 Task: Search for a one-way flight from Kahului to Evansville on May 3 for 6 passengers in First class, using American Airlines with 1 checked bag, and set the departure time between 6:00 AM and 7:00 AM.
Action: Mouse moved to (378, 349)
Screenshot: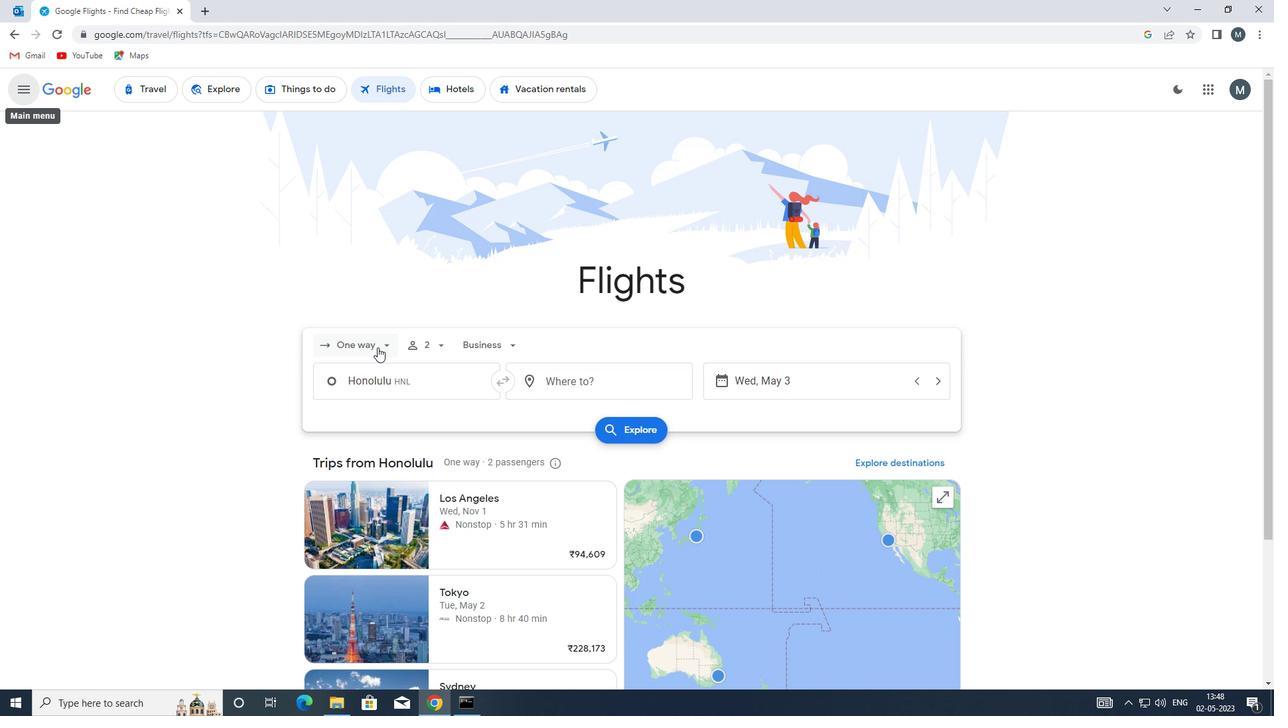 
Action: Mouse pressed left at (378, 349)
Screenshot: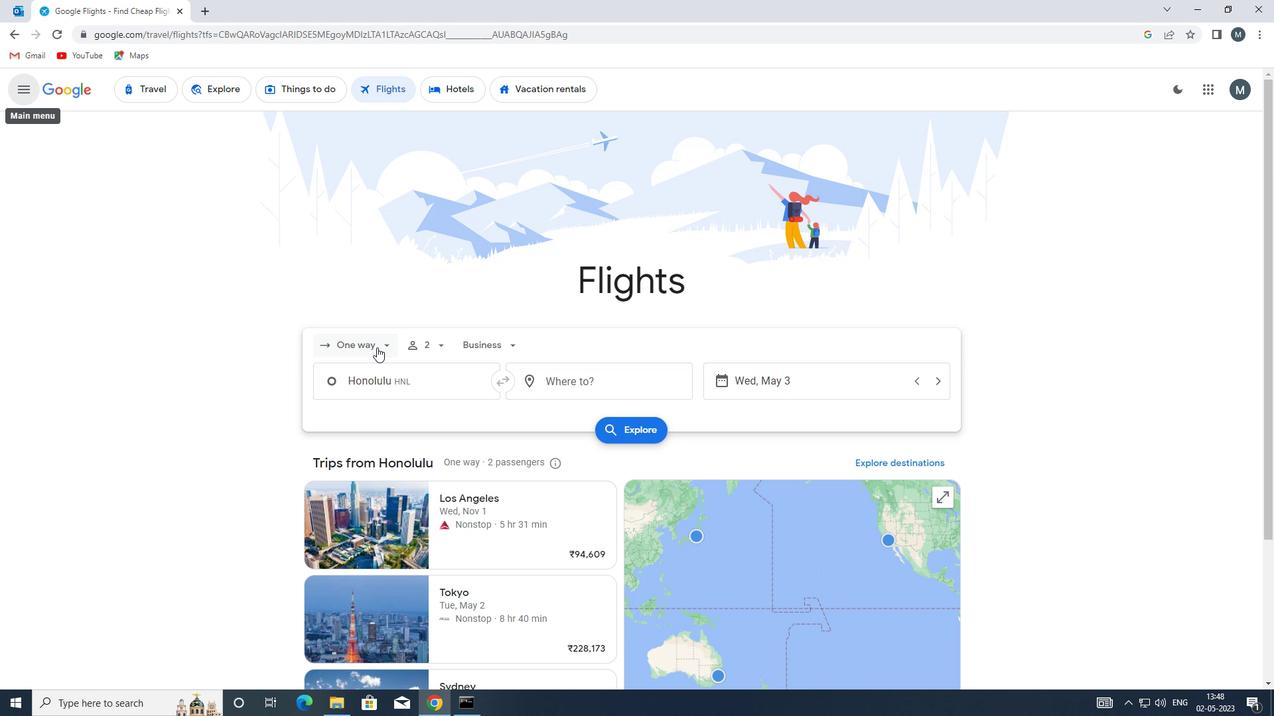 
Action: Mouse moved to (393, 410)
Screenshot: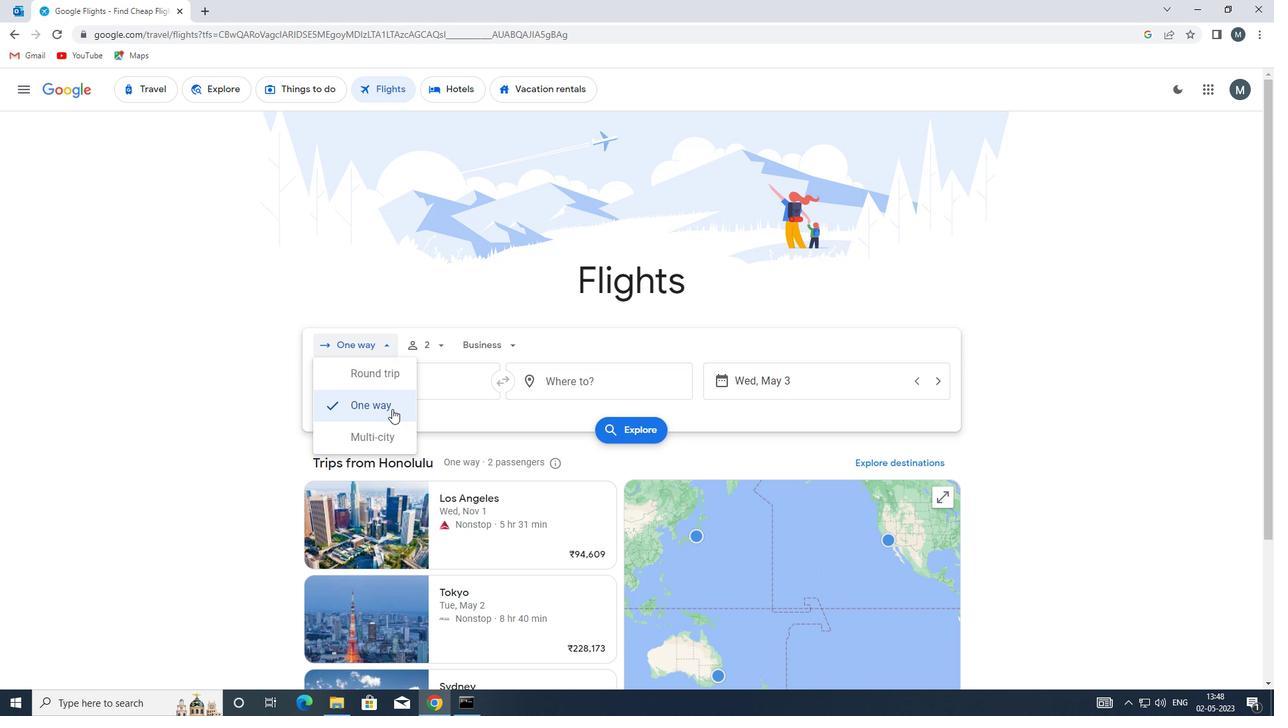 
Action: Mouse pressed left at (393, 410)
Screenshot: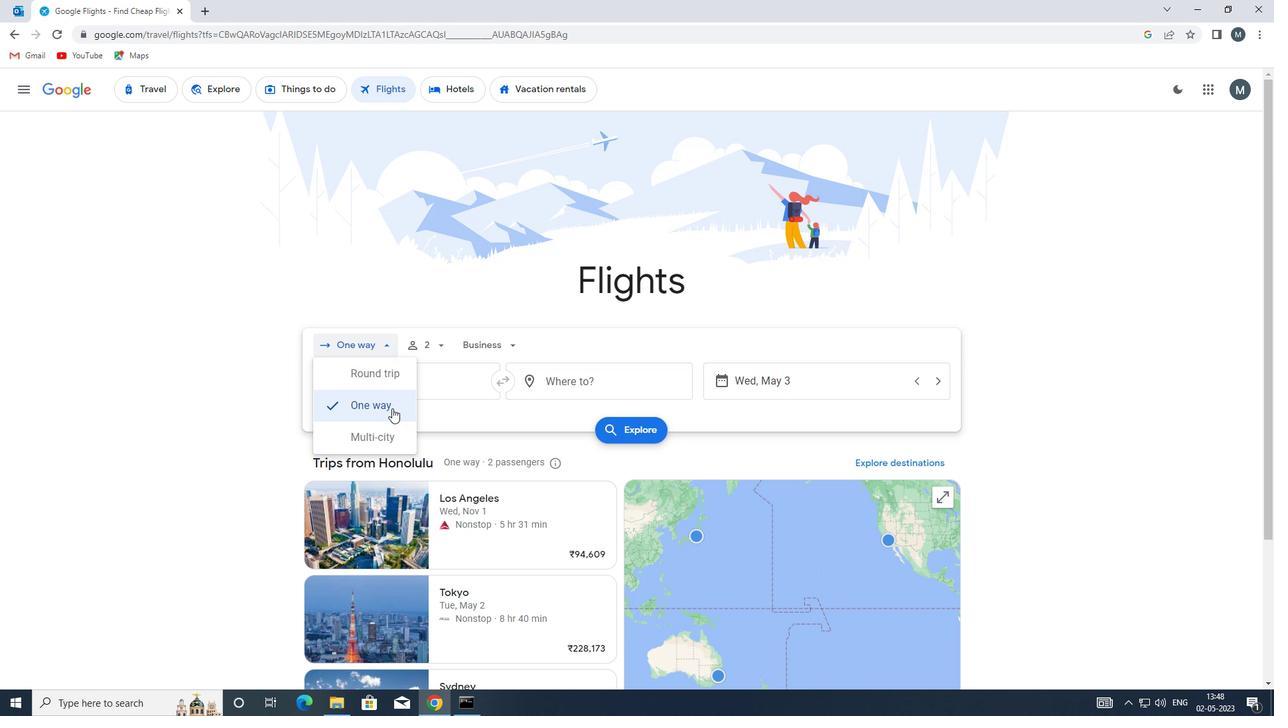 
Action: Mouse moved to (432, 347)
Screenshot: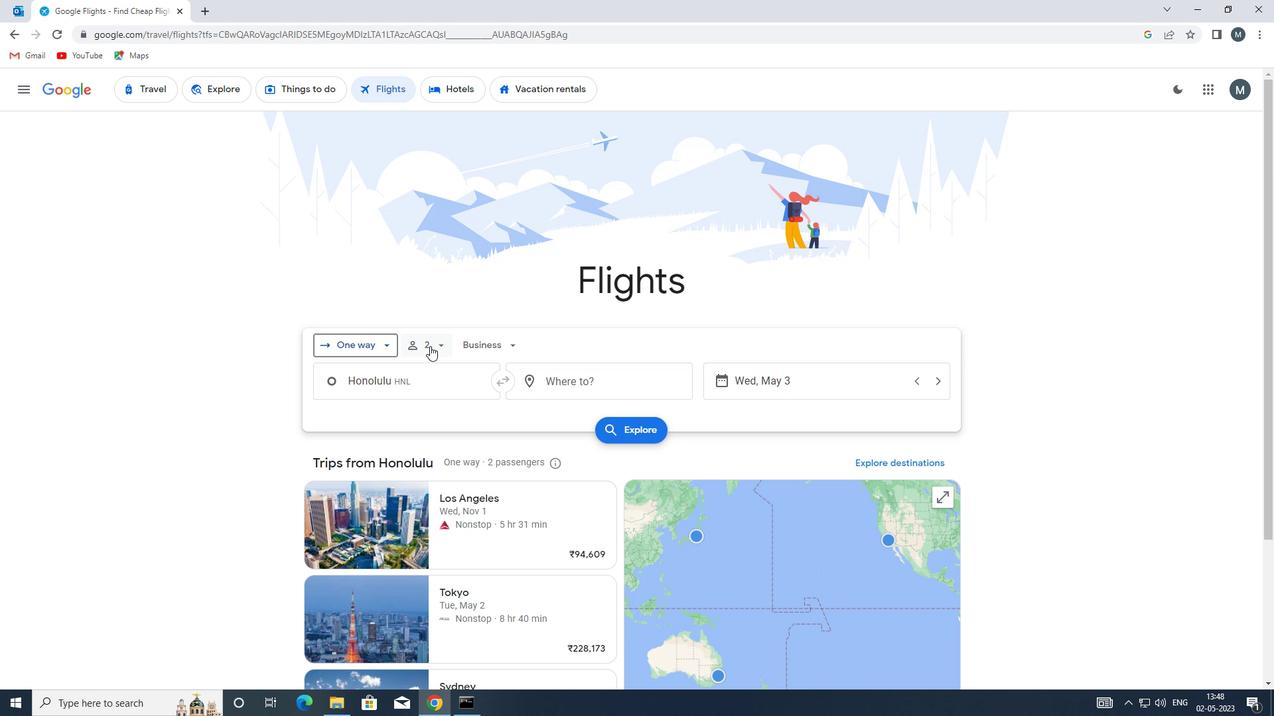 
Action: Mouse pressed left at (432, 347)
Screenshot: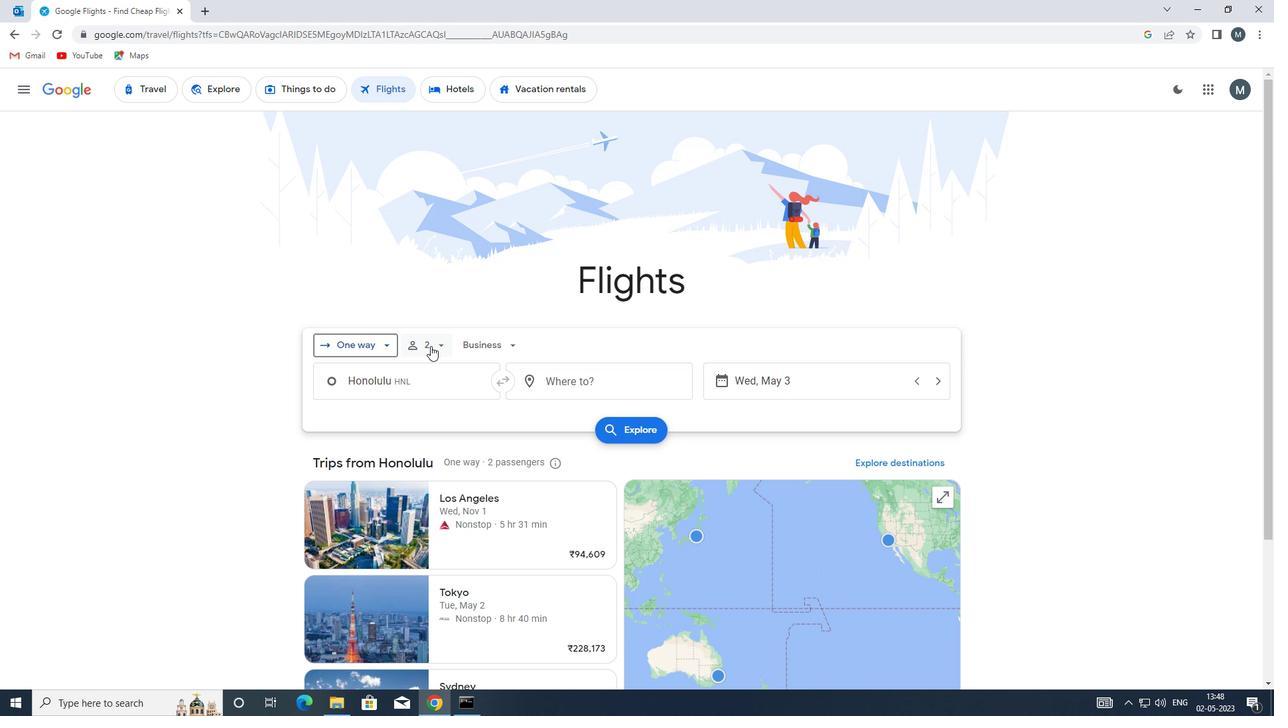 
Action: Mouse moved to (535, 379)
Screenshot: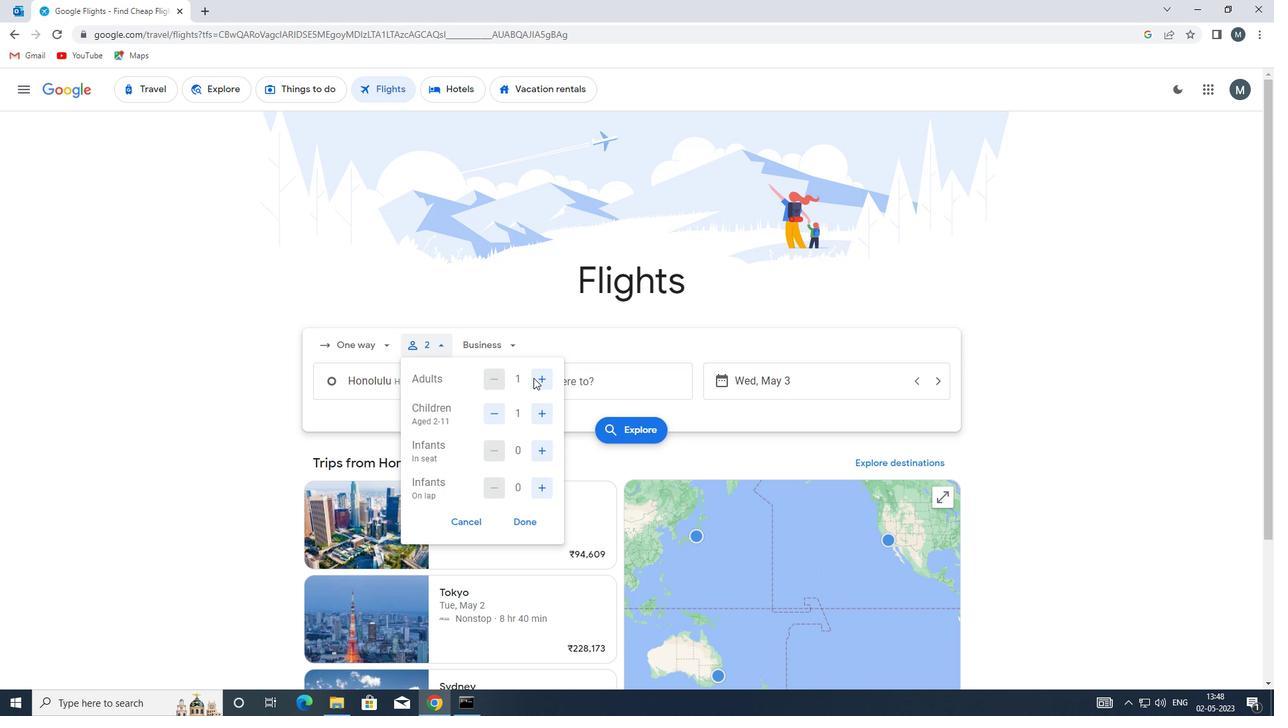 
Action: Mouse pressed left at (535, 379)
Screenshot: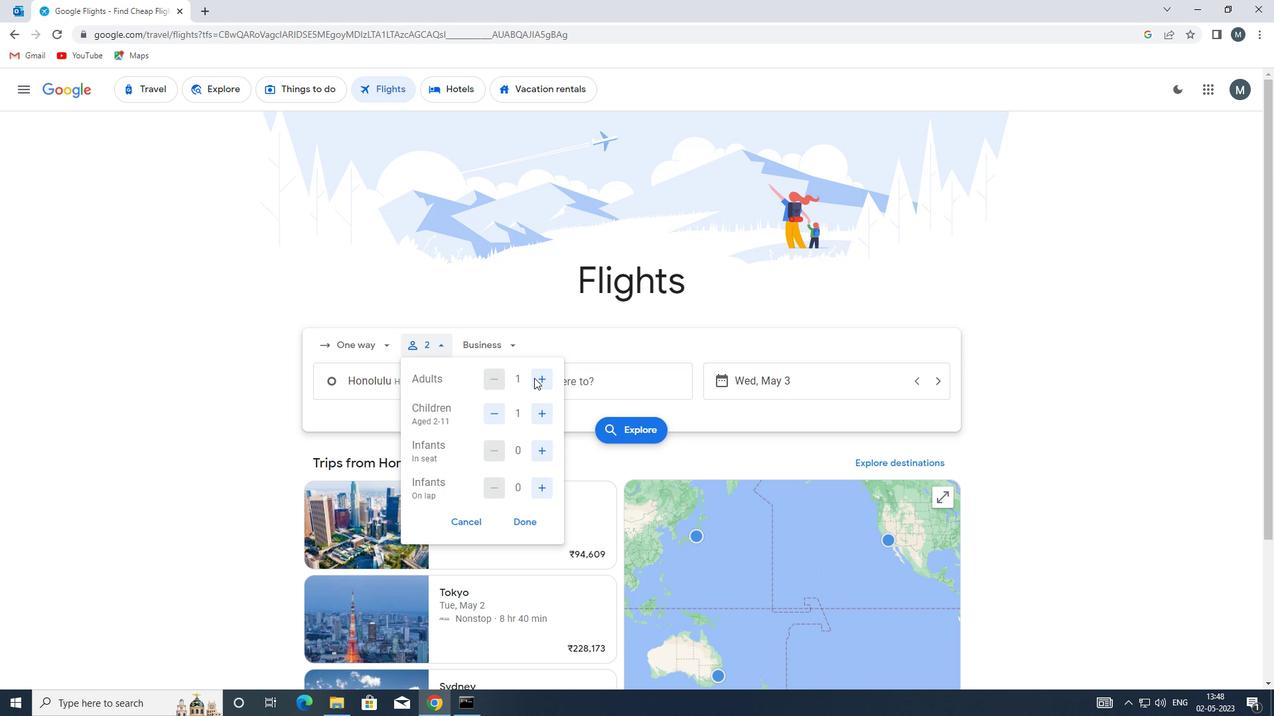 
Action: Mouse moved to (552, 383)
Screenshot: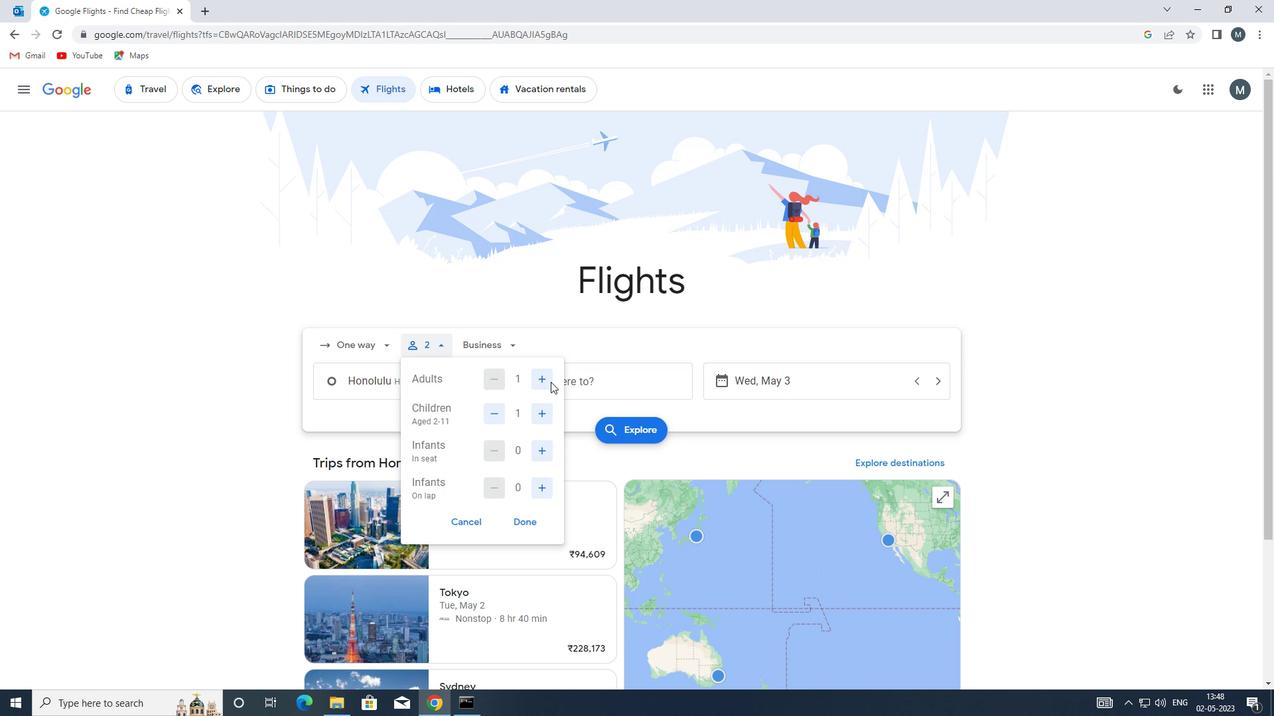 
Action: Mouse pressed left at (552, 383)
Screenshot: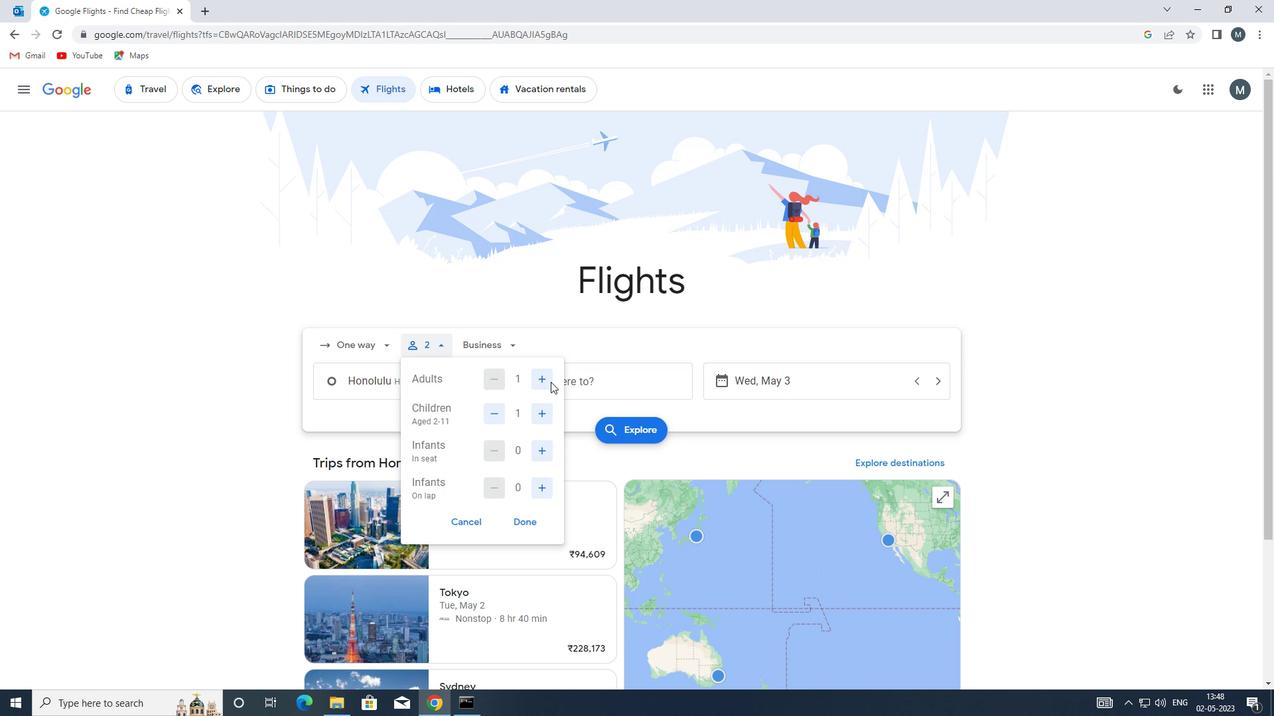 
Action: Mouse moved to (548, 381)
Screenshot: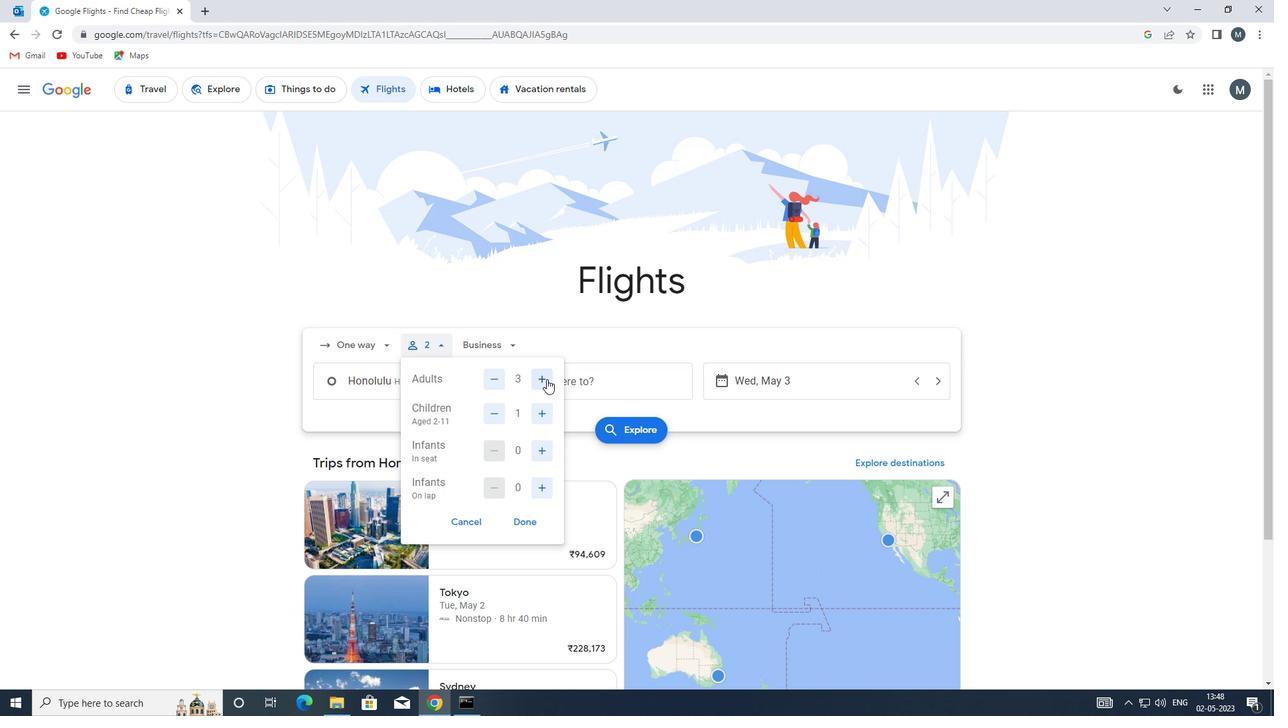 
Action: Mouse pressed left at (548, 381)
Screenshot: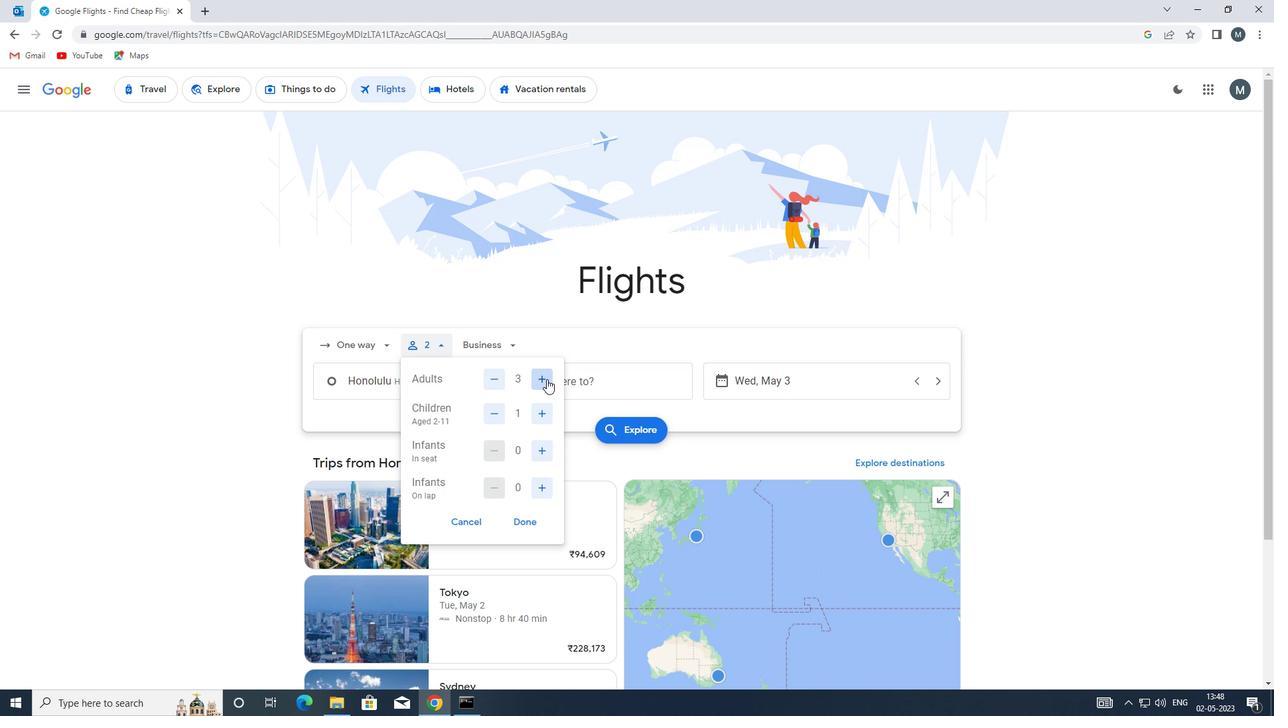 
Action: Mouse moved to (495, 375)
Screenshot: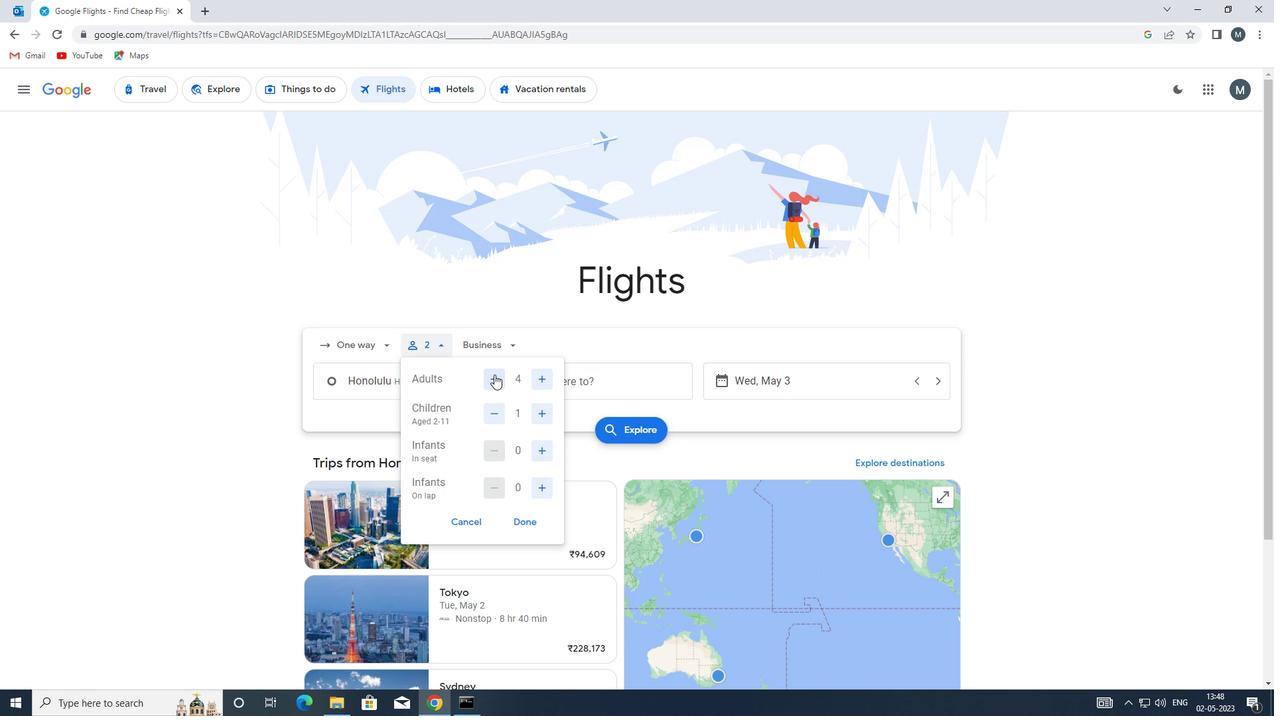
Action: Mouse pressed left at (495, 375)
Screenshot: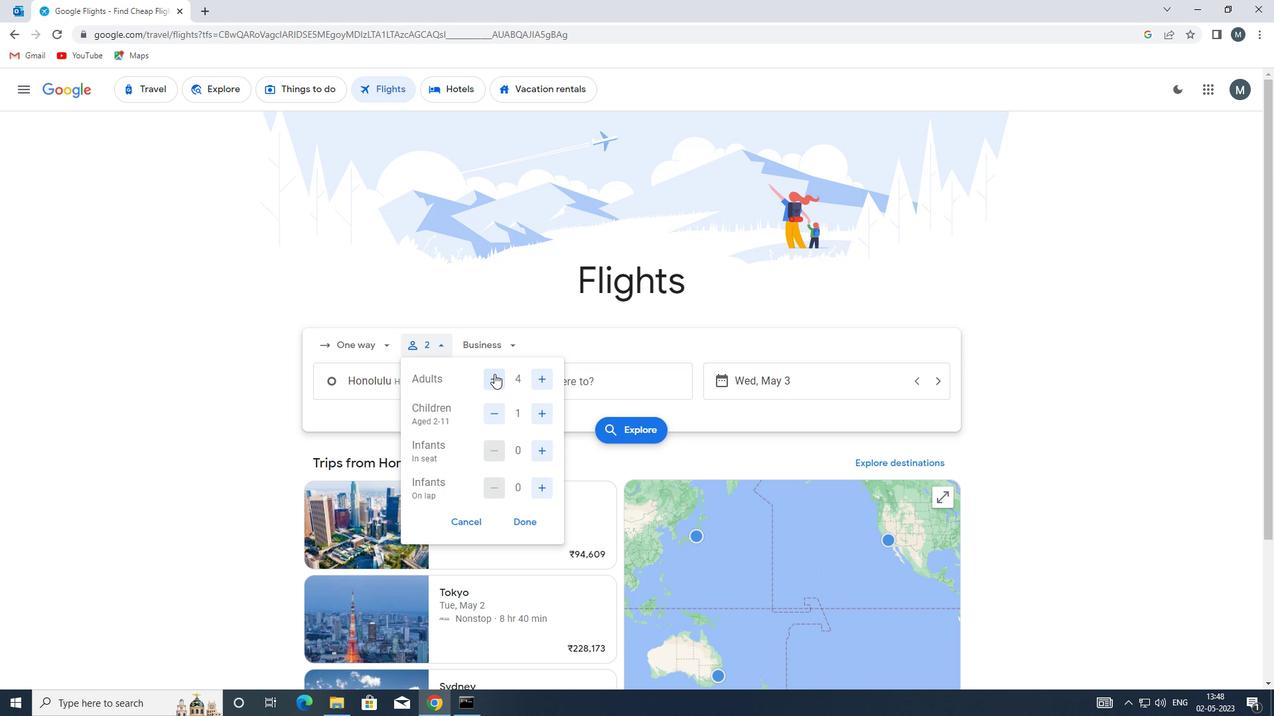 
Action: Mouse moved to (495, 375)
Screenshot: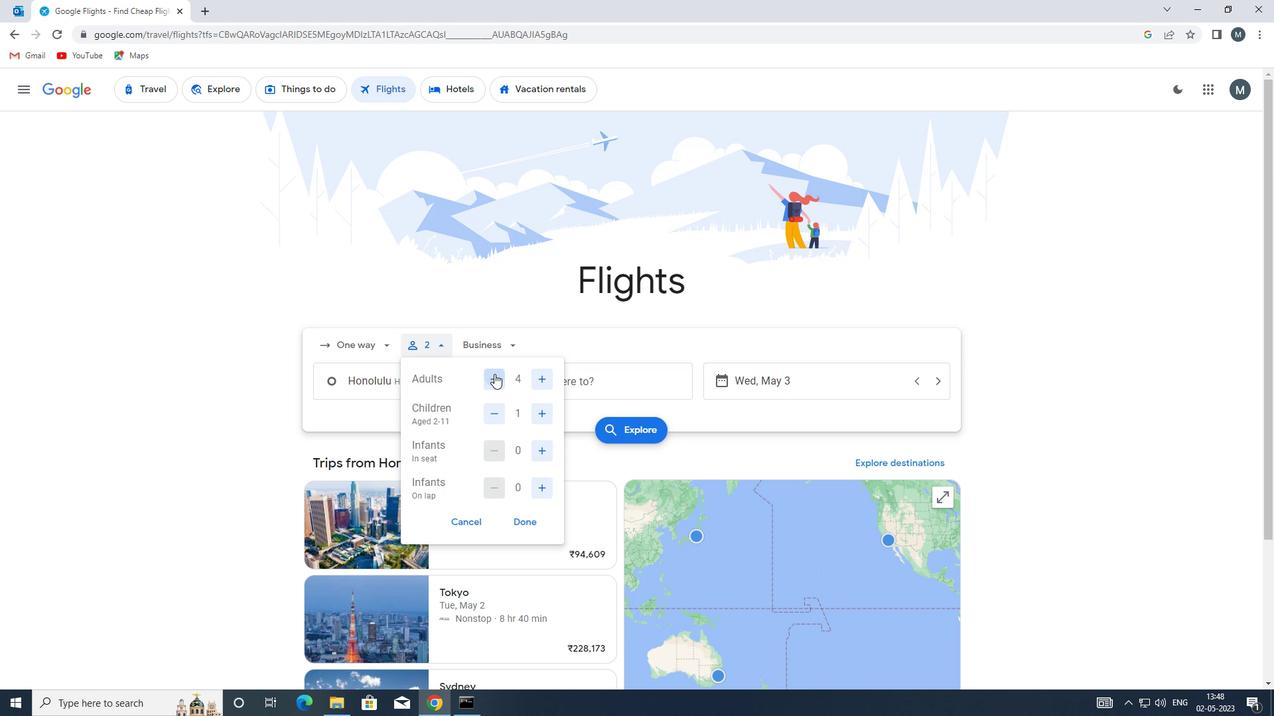 
Action: Mouse pressed left at (495, 375)
Screenshot: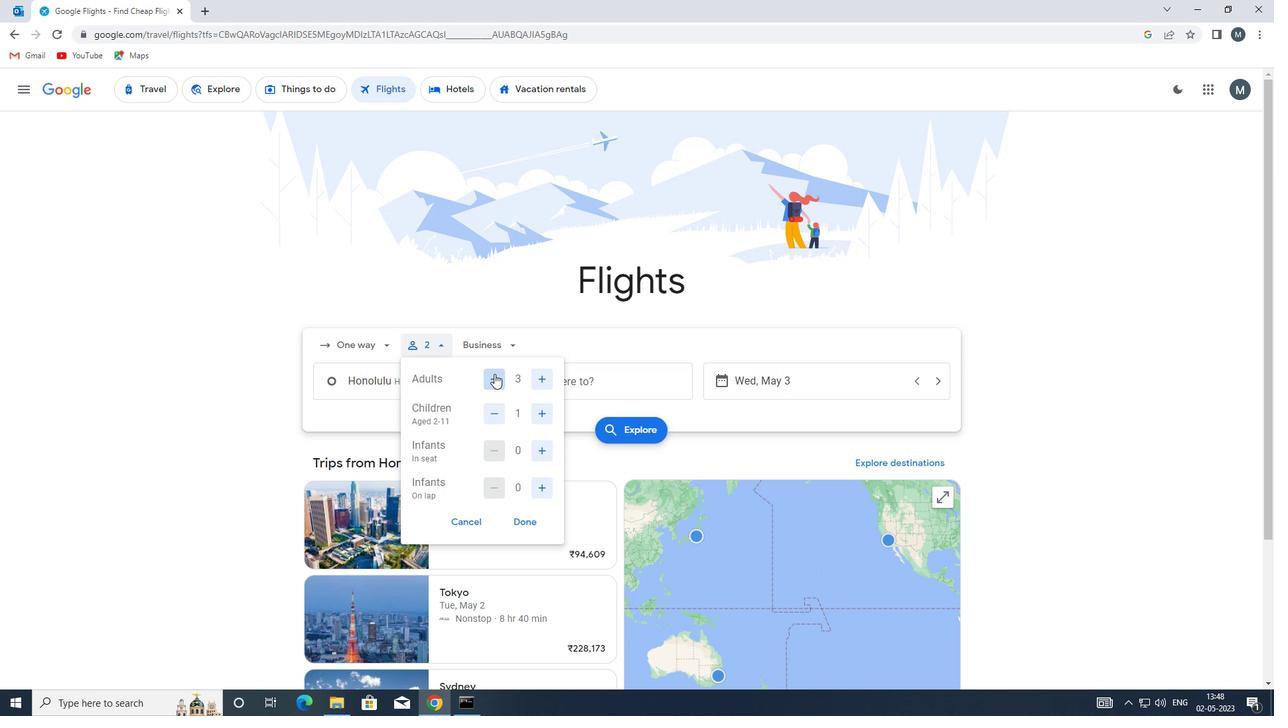 
Action: Mouse moved to (545, 420)
Screenshot: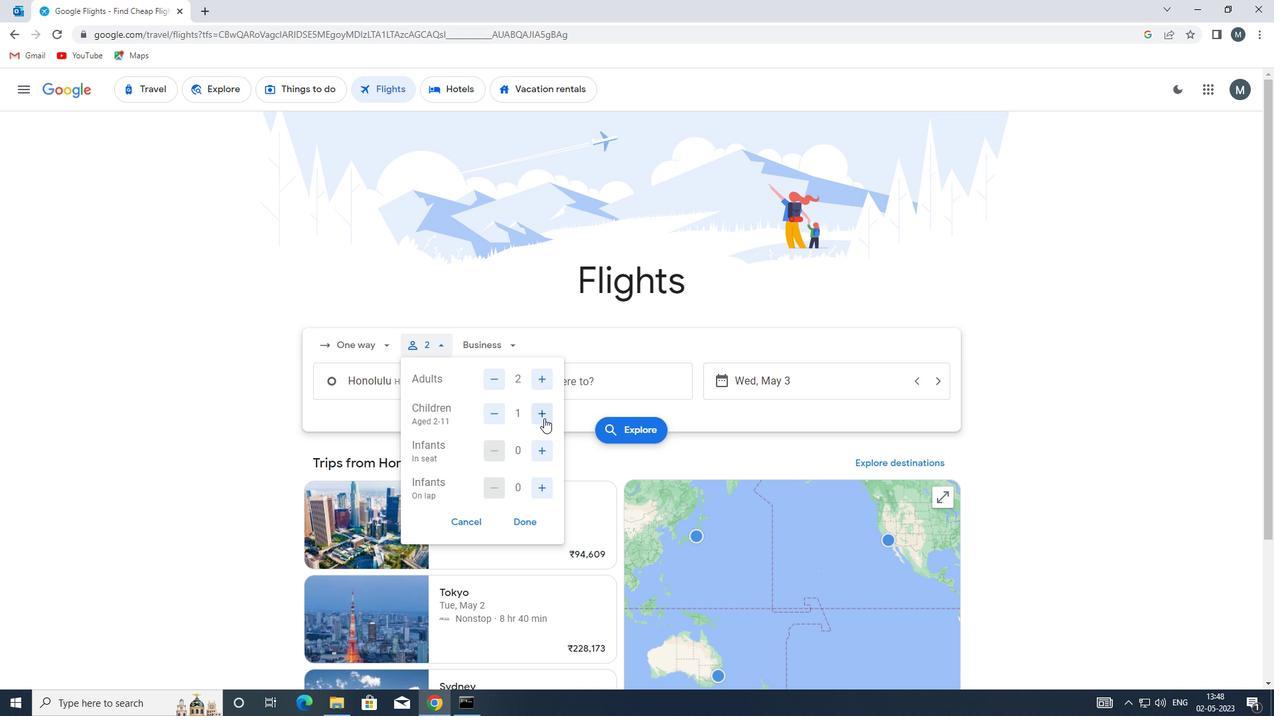 
Action: Mouse pressed left at (545, 420)
Screenshot: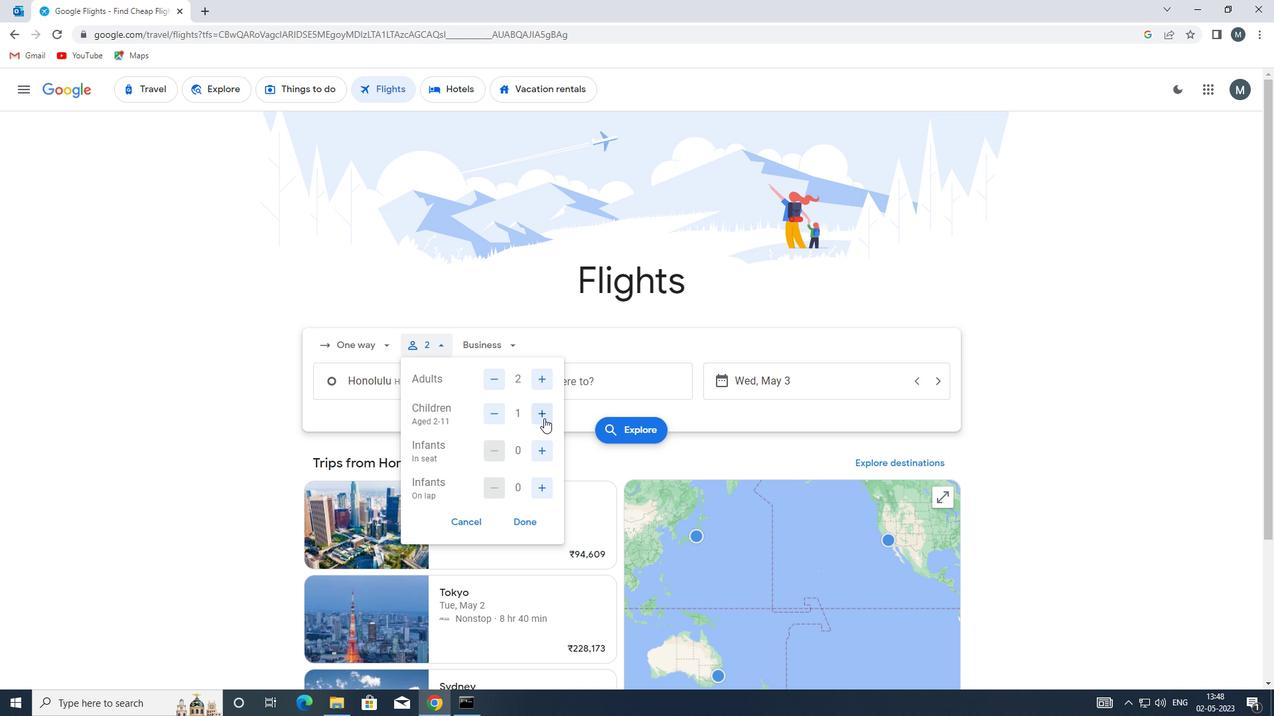 
Action: Mouse moved to (548, 453)
Screenshot: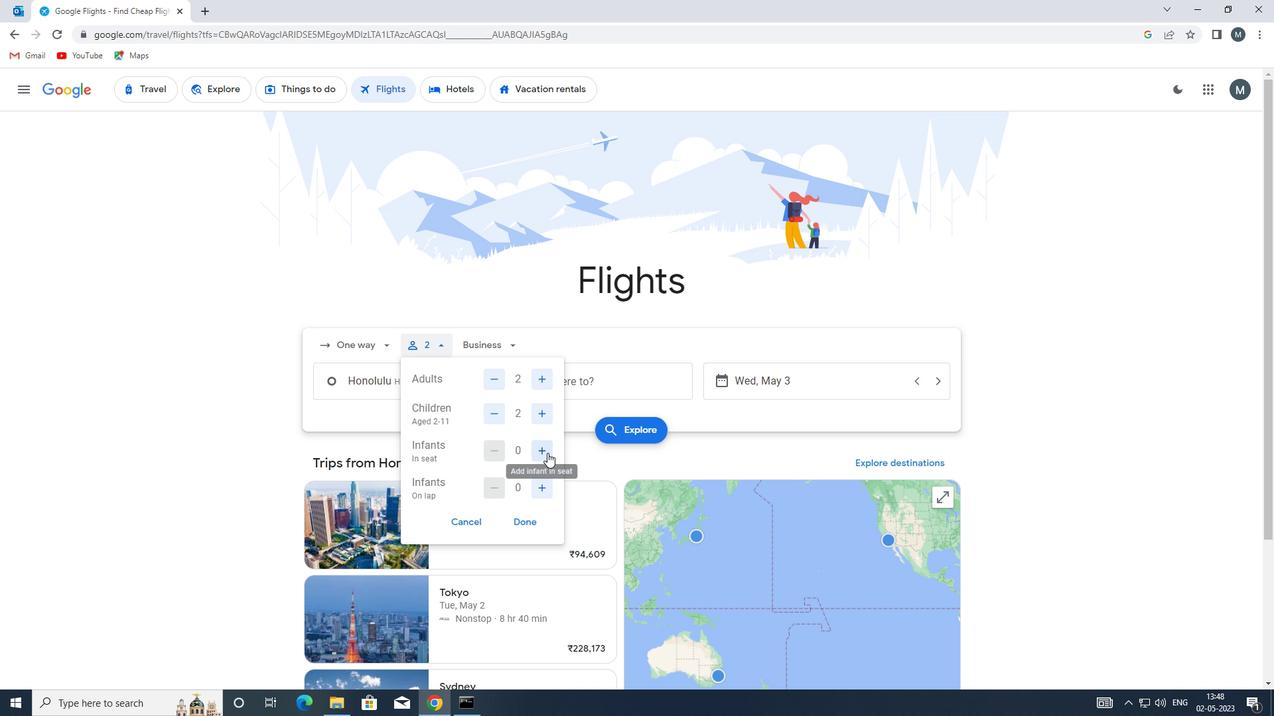 
Action: Mouse pressed left at (548, 453)
Screenshot: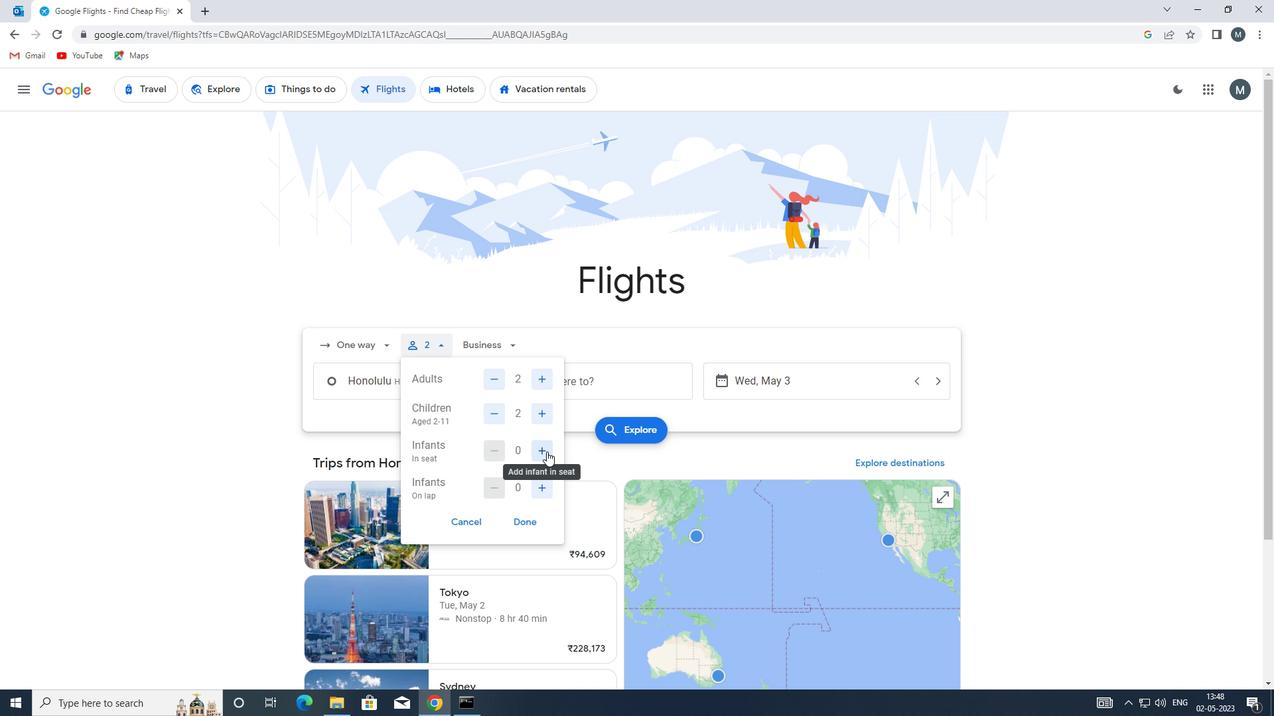 
Action: Mouse pressed left at (548, 453)
Screenshot: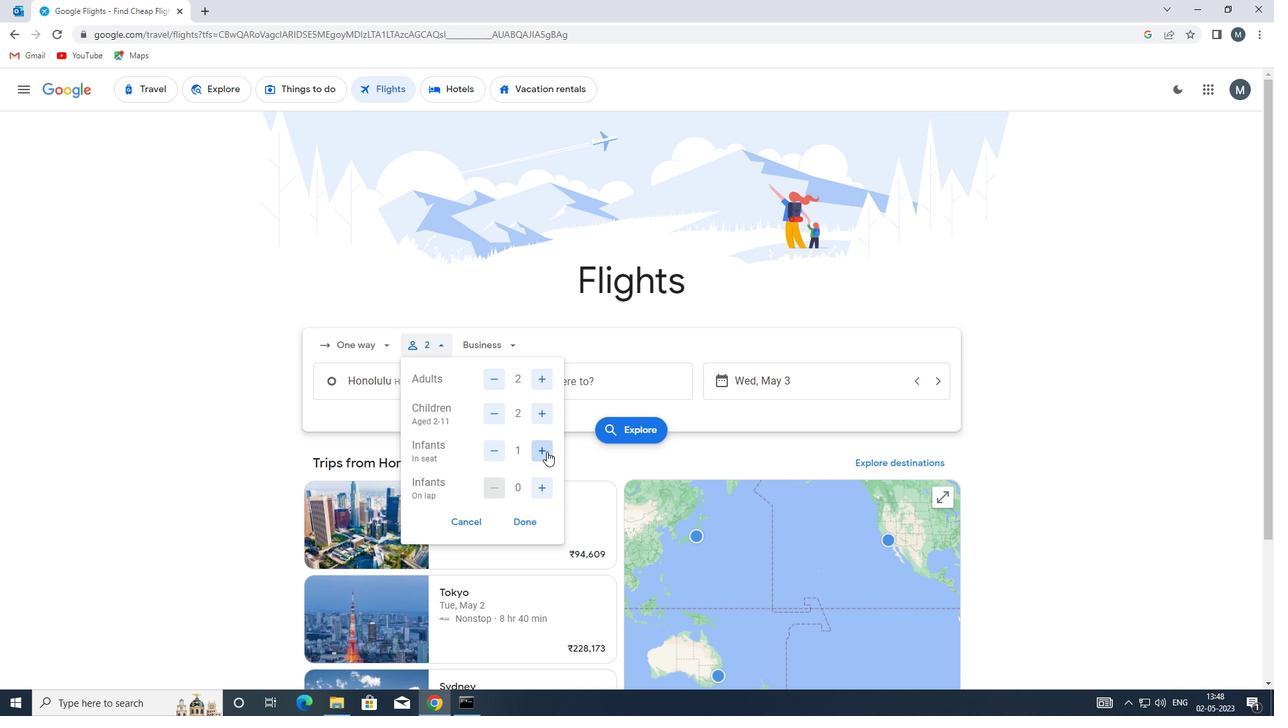 
Action: Mouse moved to (502, 489)
Screenshot: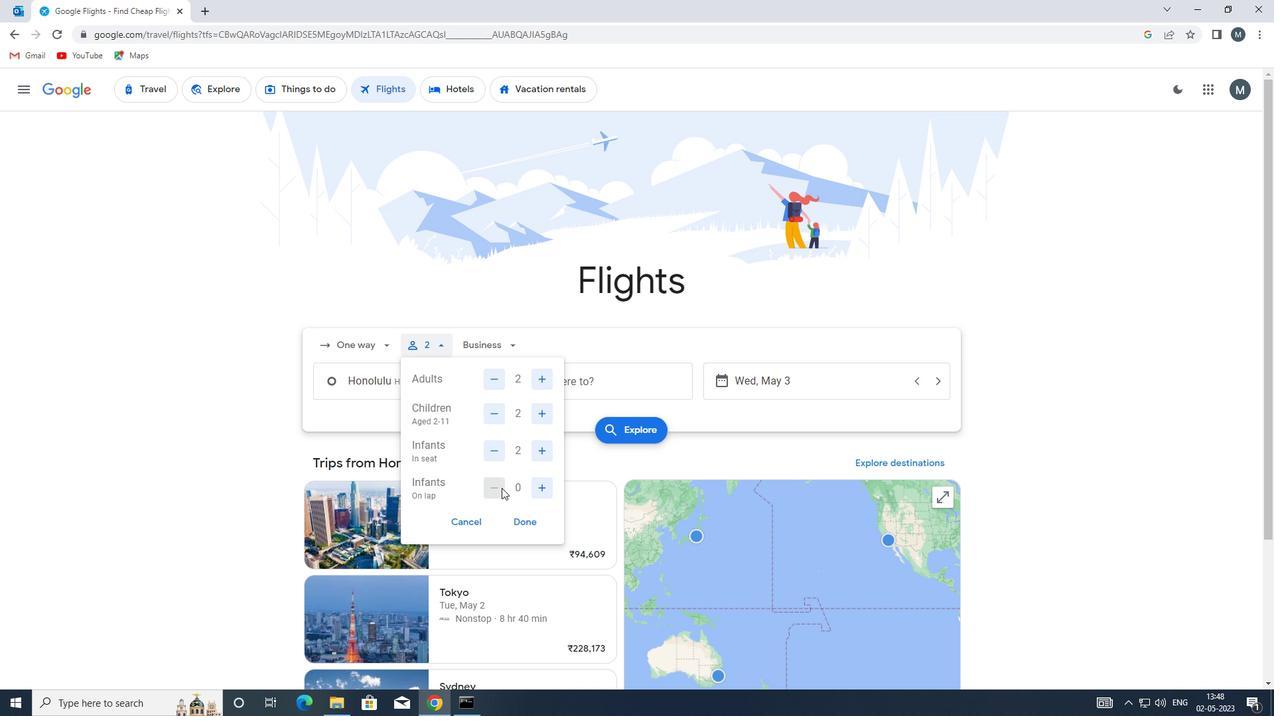 
Action: Mouse pressed left at (502, 489)
Screenshot: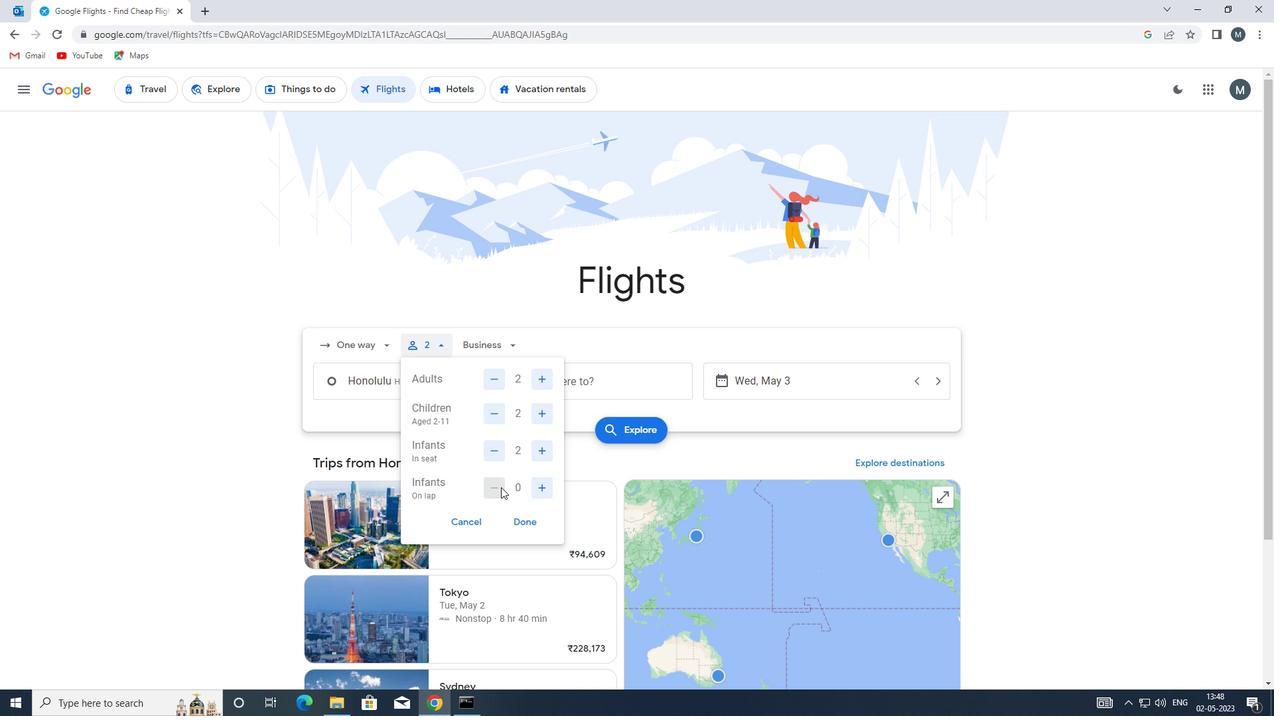 
Action: Mouse moved to (530, 523)
Screenshot: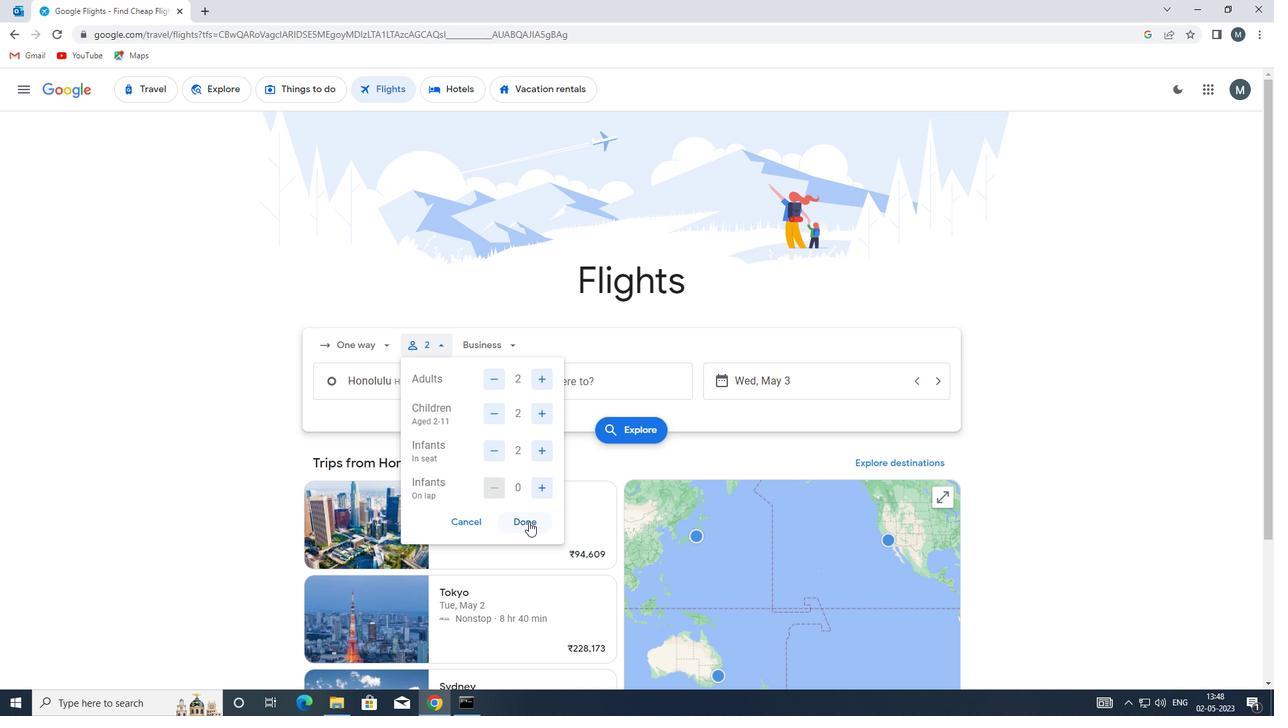 
Action: Mouse pressed left at (530, 523)
Screenshot: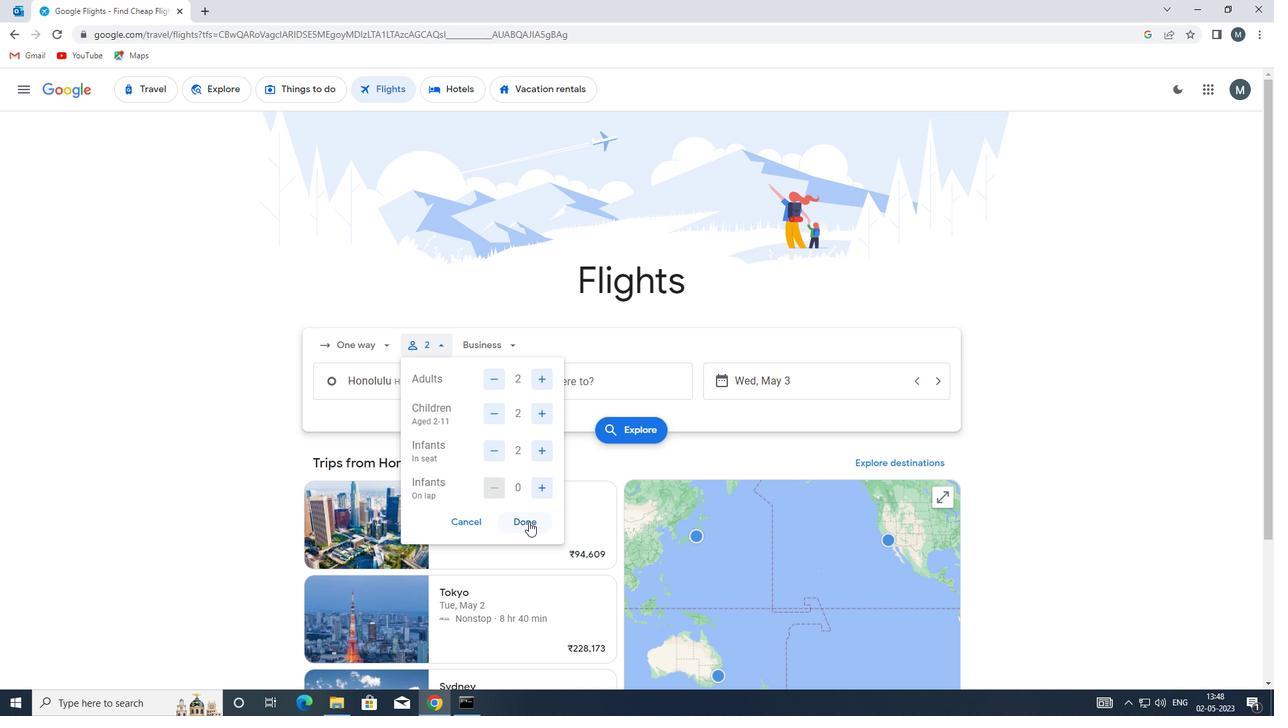 
Action: Mouse moved to (504, 349)
Screenshot: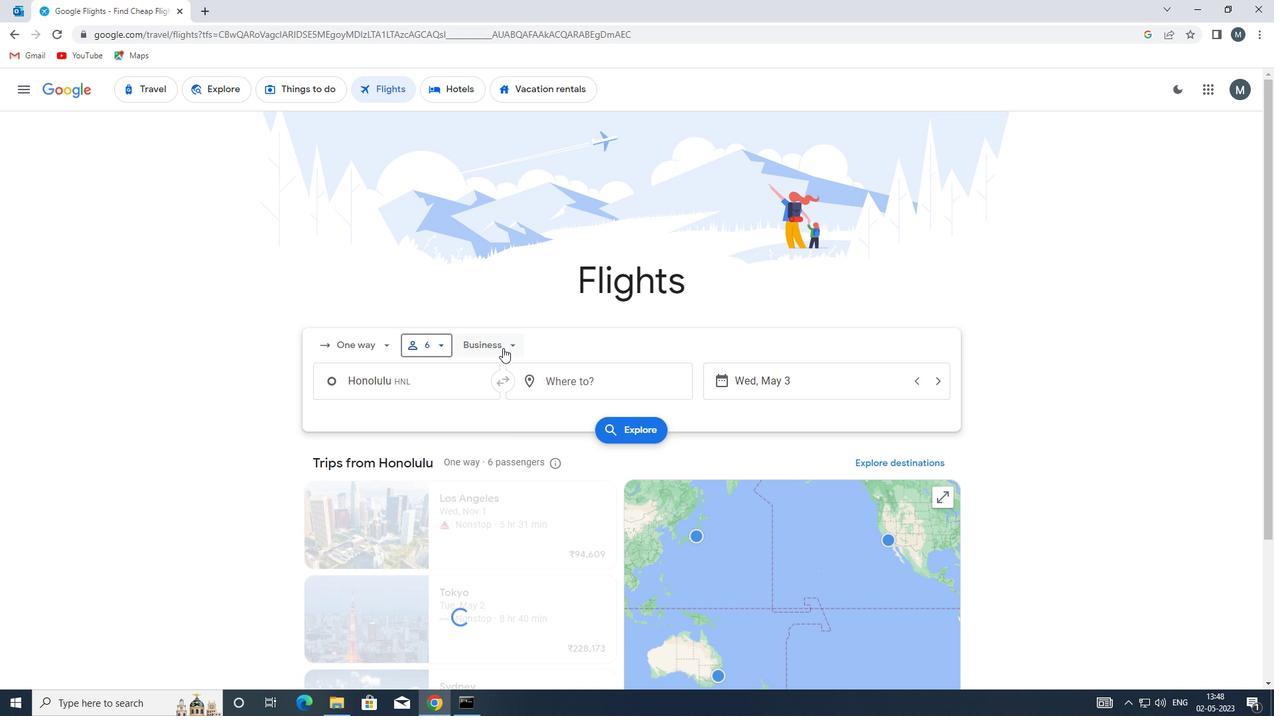 
Action: Mouse pressed left at (504, 349)
Screenshot: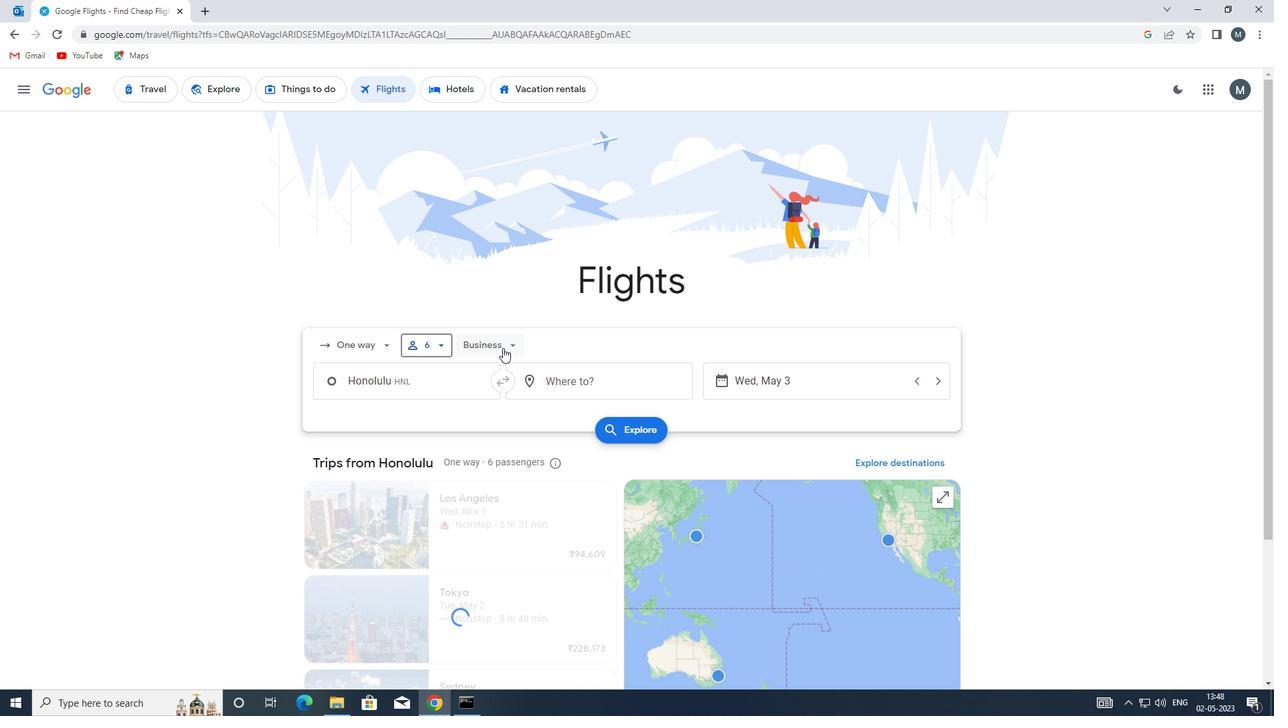
Action: Mouse moved to (519, 470)
Screenshot: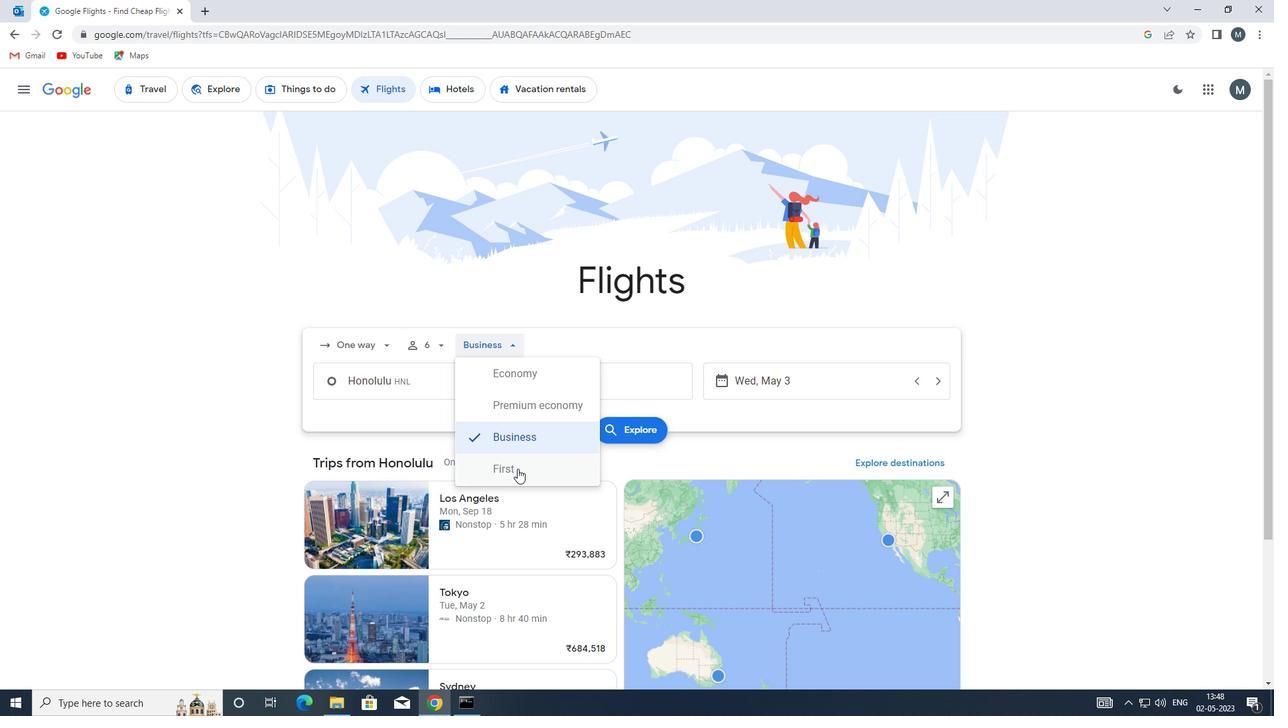 
Action: Mouse pressed left at (519, 470)
Screenshot: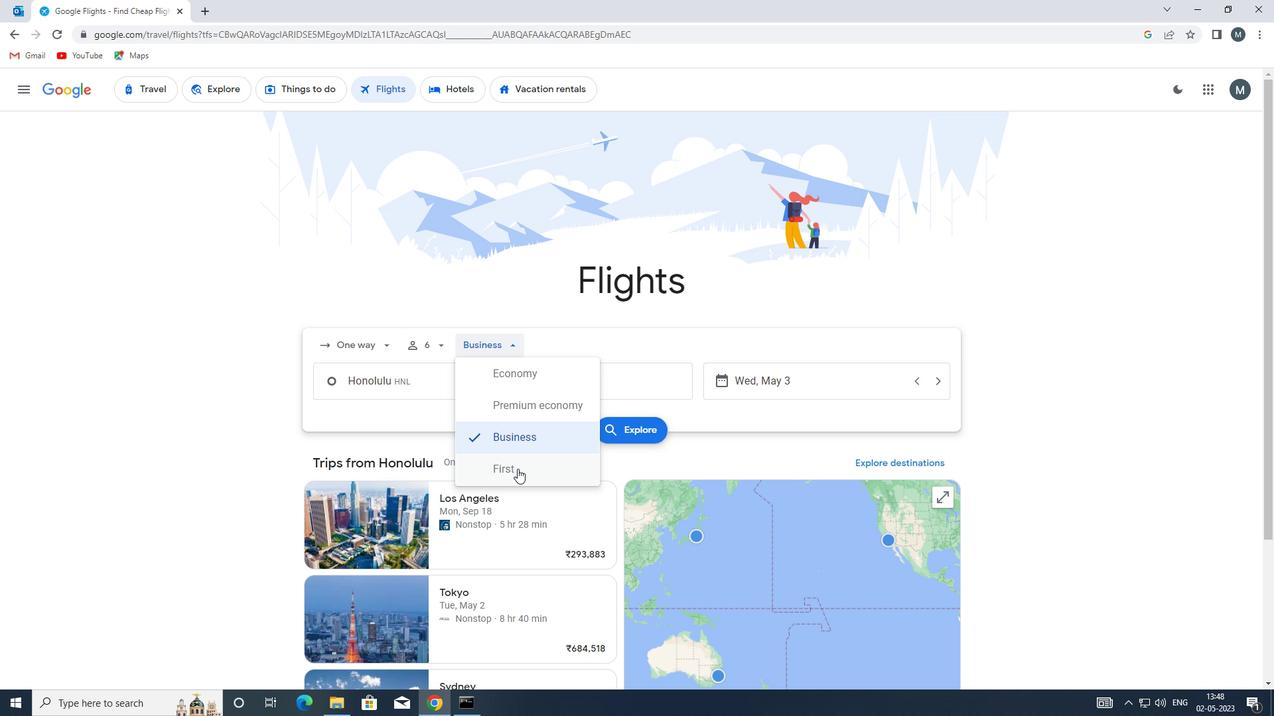 
Action: Mouse moved to (442, 390)
Screenshot: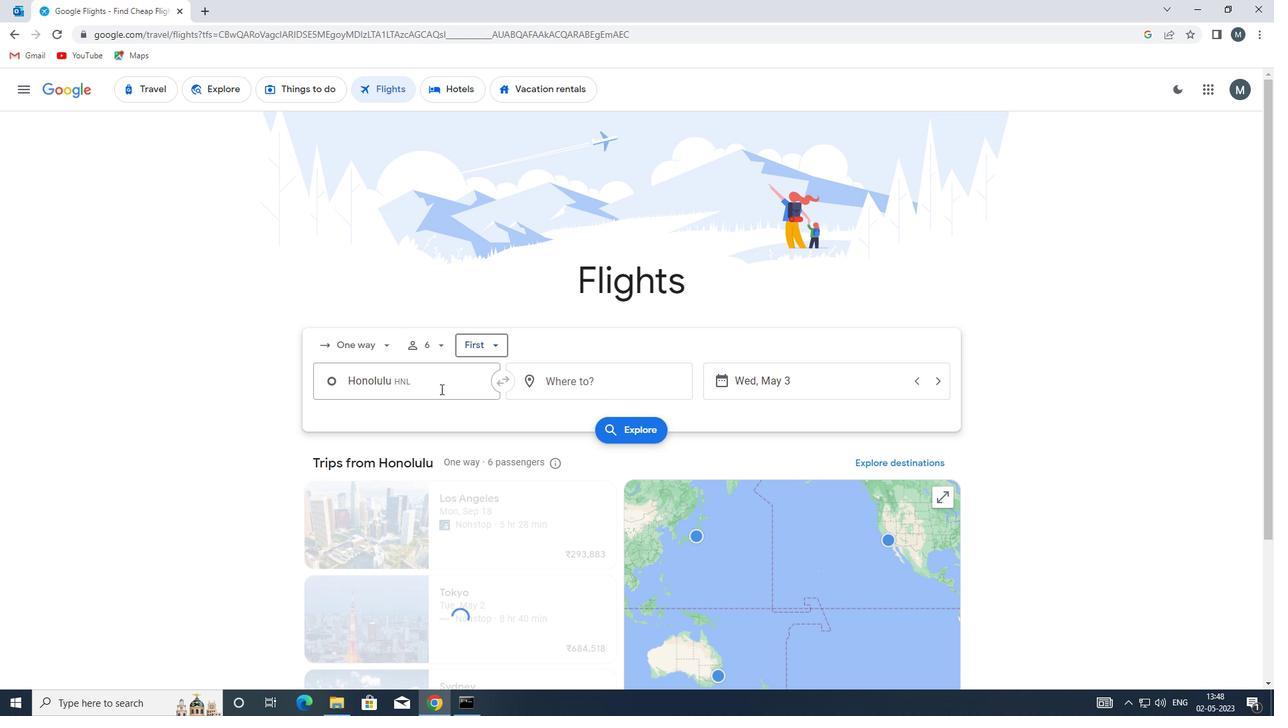 
Action: Mouse pressed left at (442, 390)
Screenshot: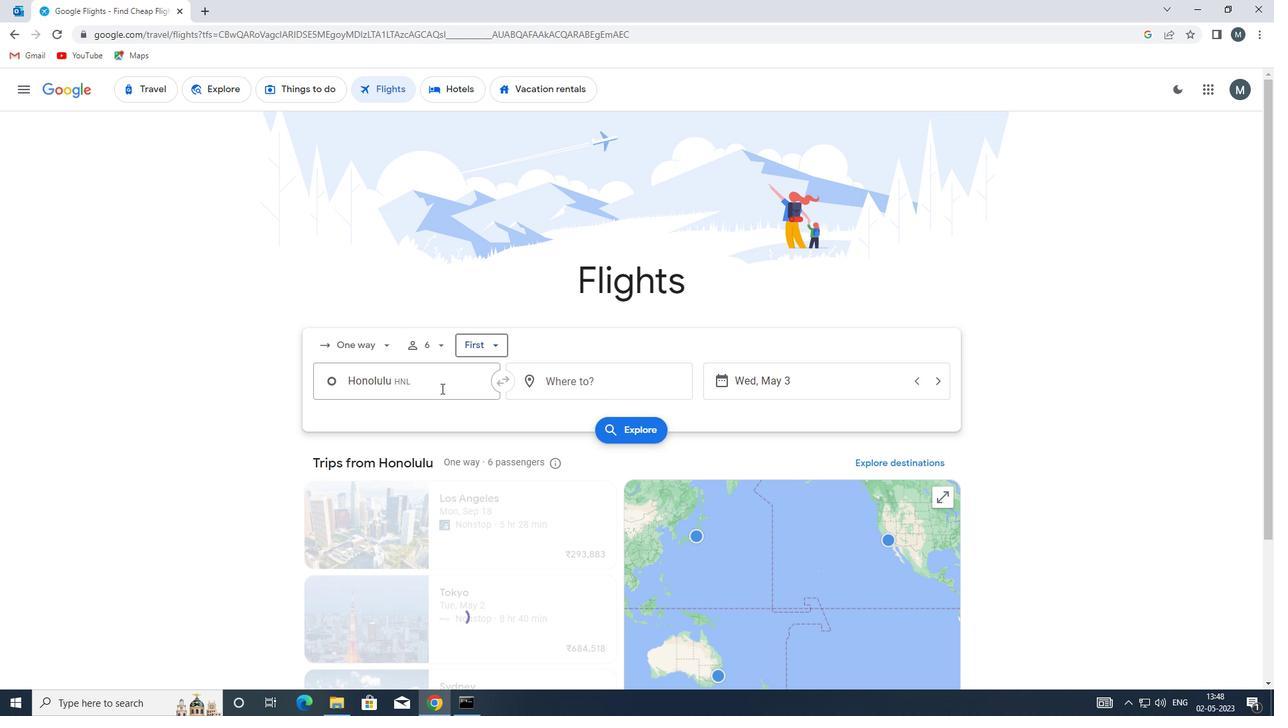 
Action: Key pressed ogg
Screenshot: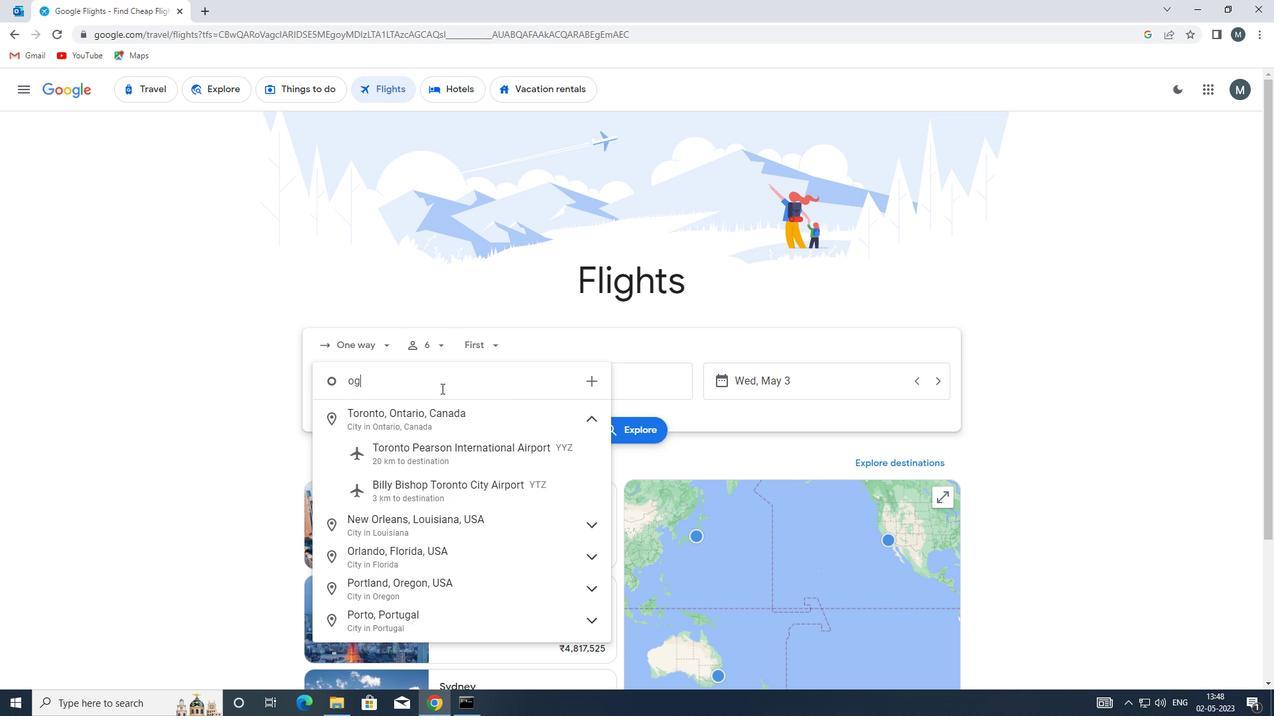 
Action: Mouse moved to (448, 425)
Screenshot: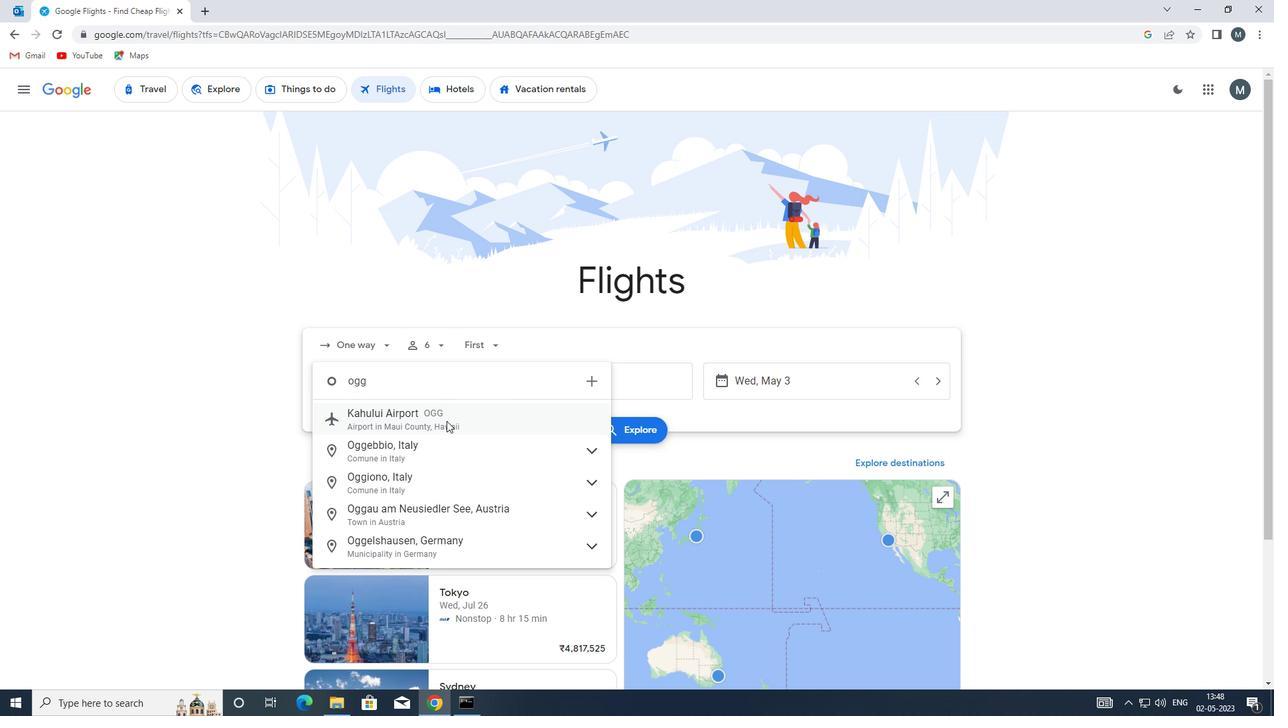 
Action: Mouse pressed left at (448, 425)
Screenshot: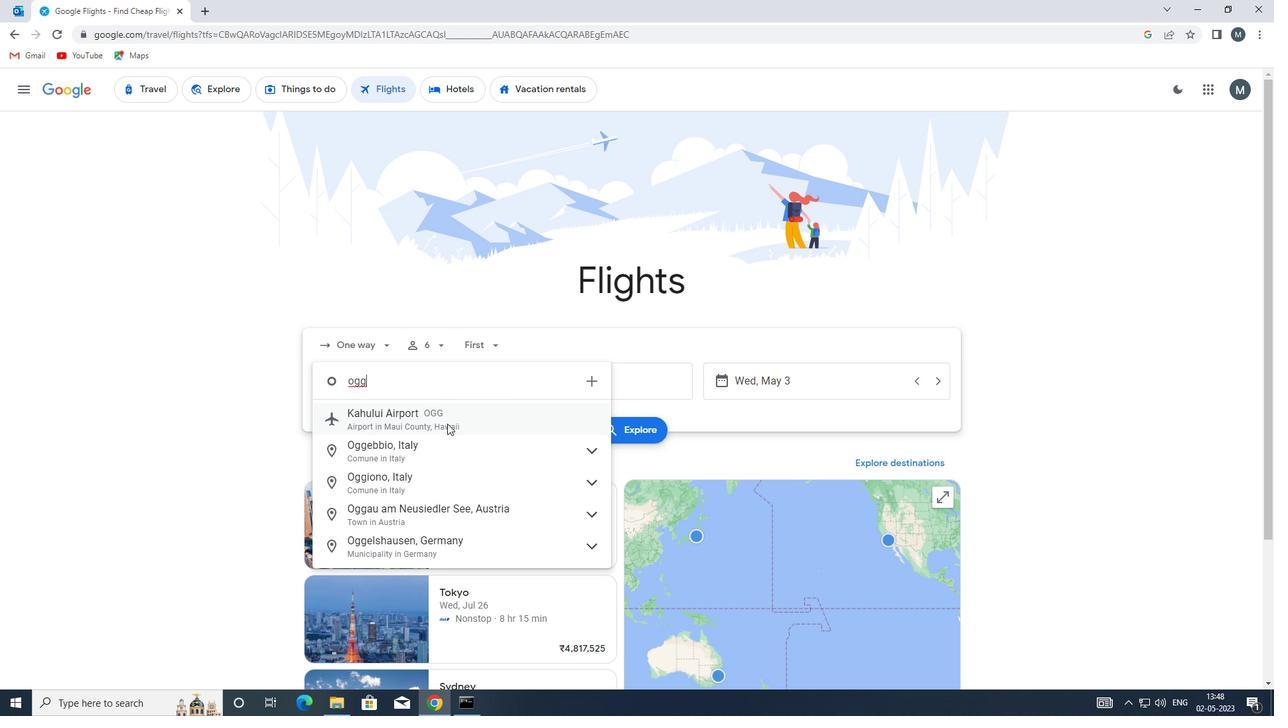 
Action: Mouse moved to (593, 391)
Screenshot: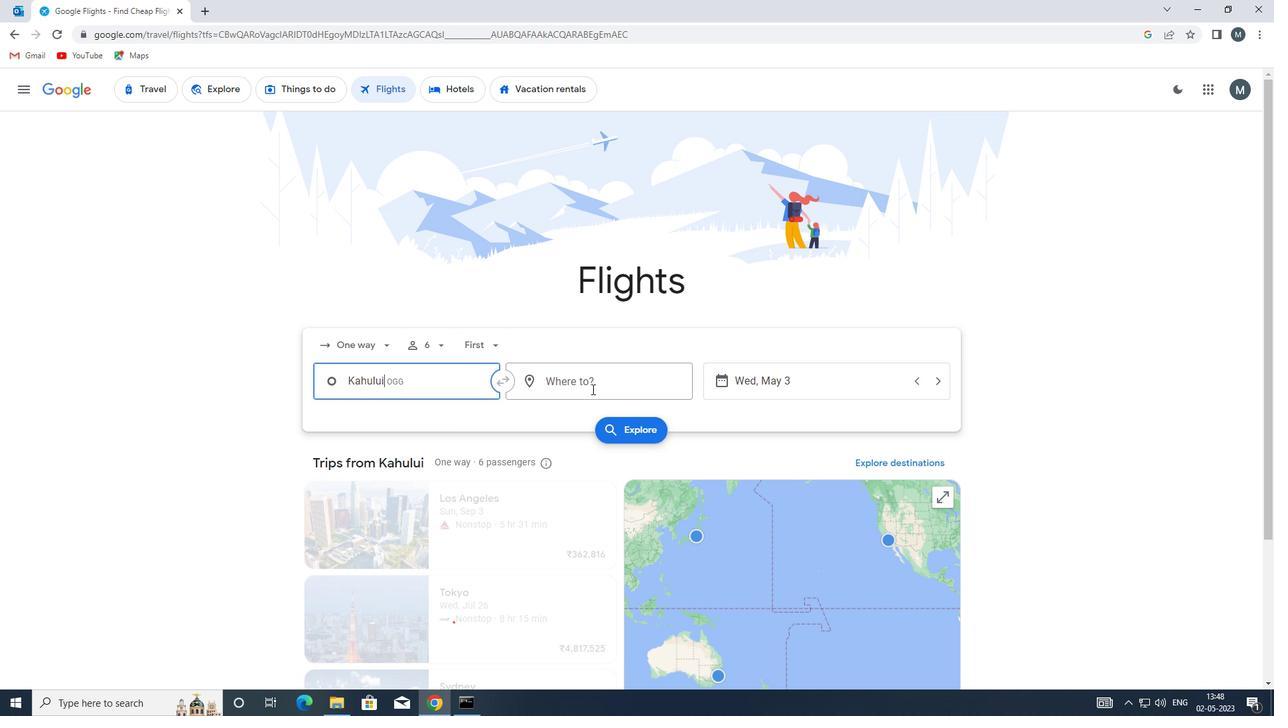 
Action: Mouse pressed left at (593, 391)
Screenshot: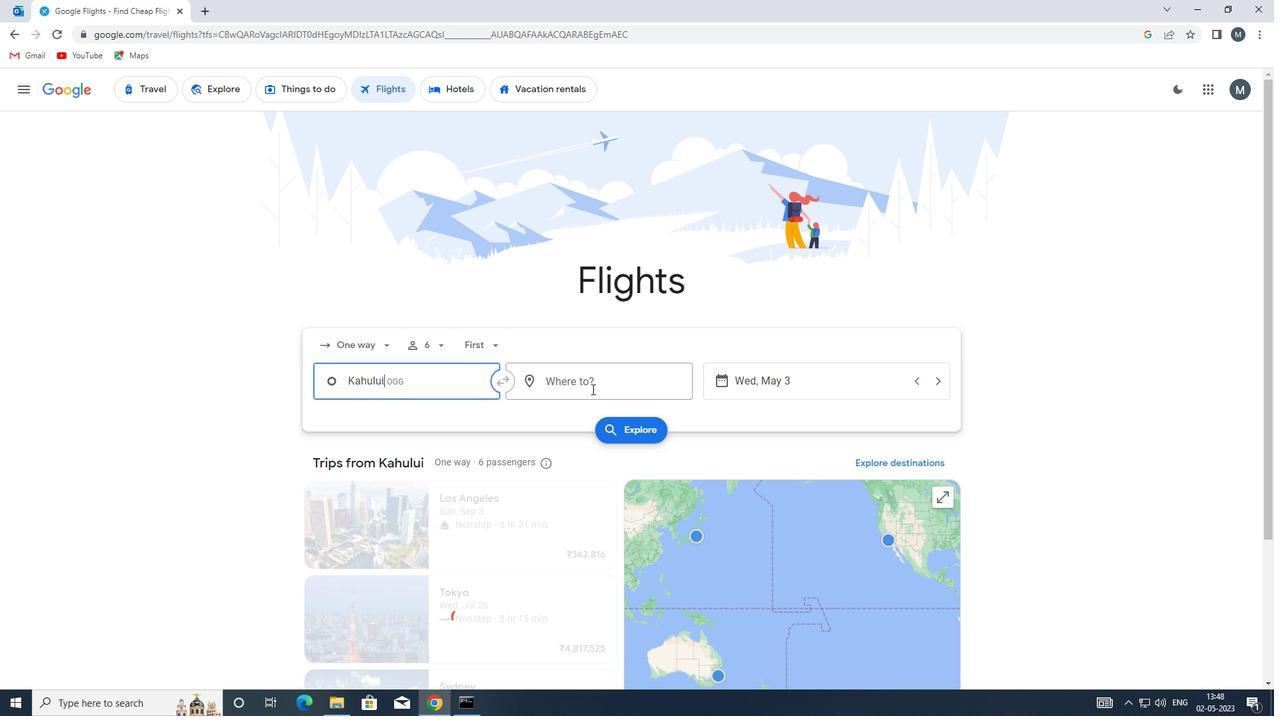 
Action: Mouse moved to (593, 391)
Screenshot: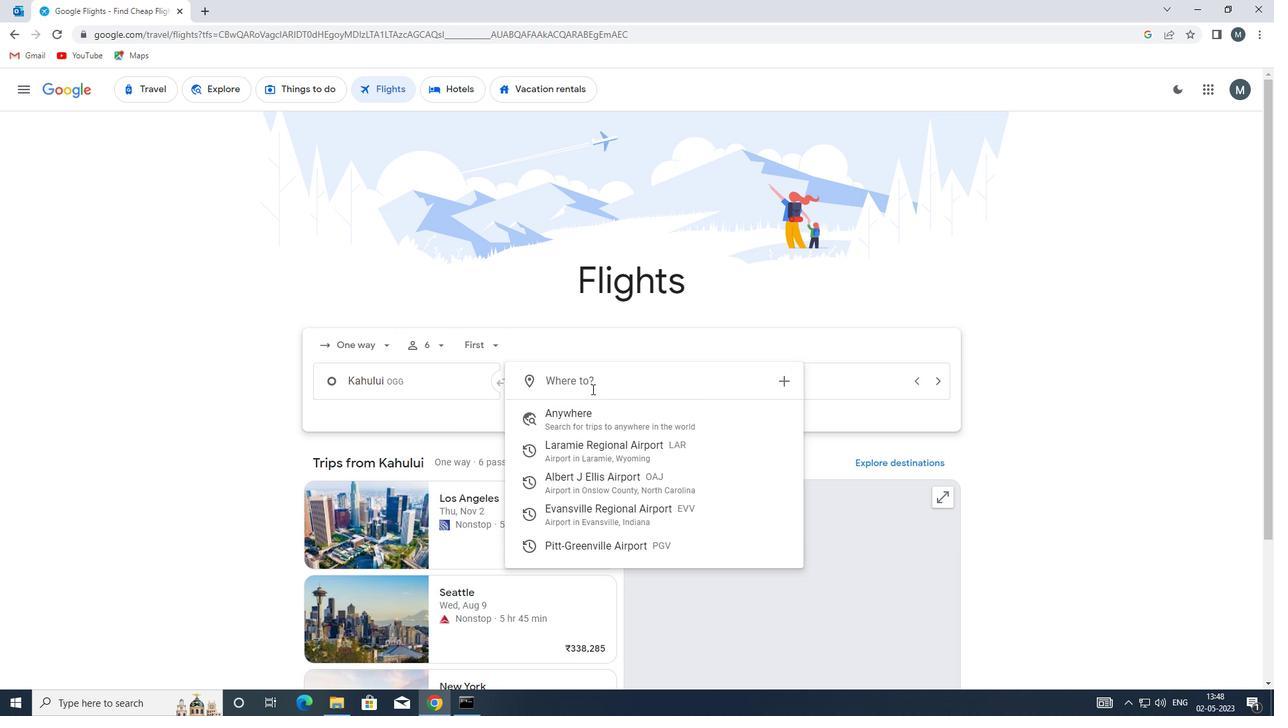 
Action: Key pressed evv
Screenshot: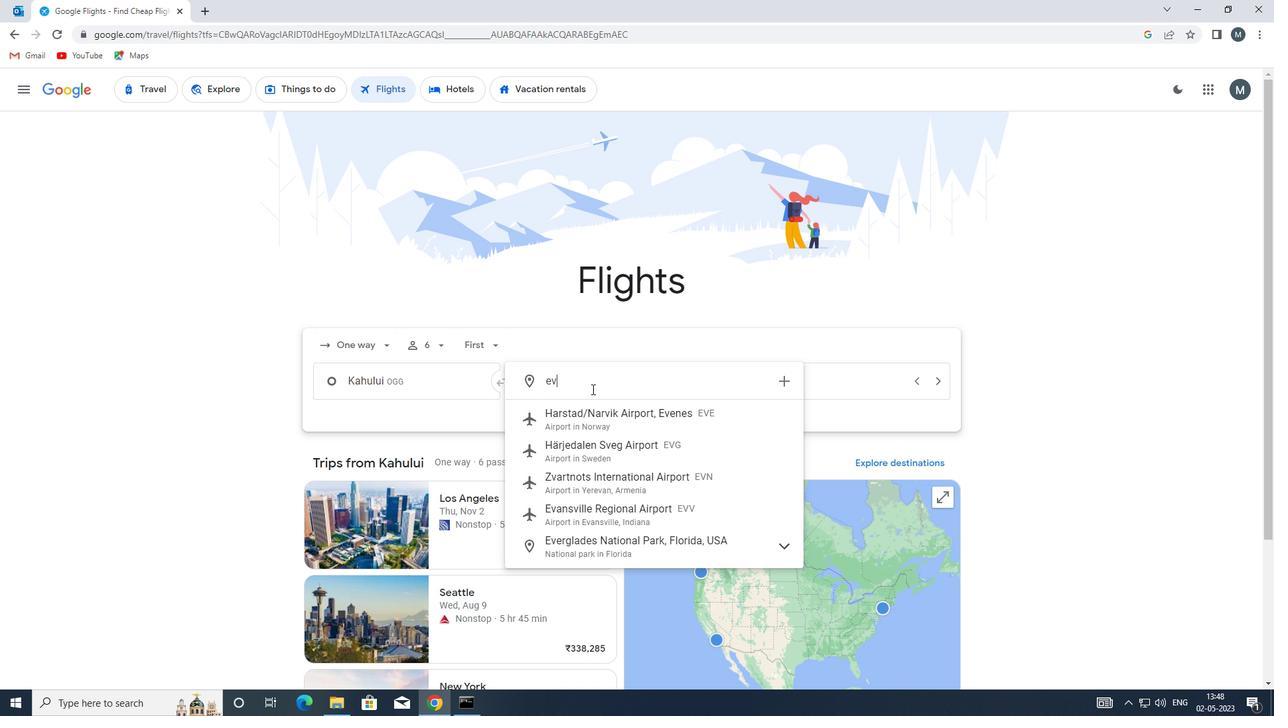 
Action: Mouse moved to (613, 416)
Screenshot: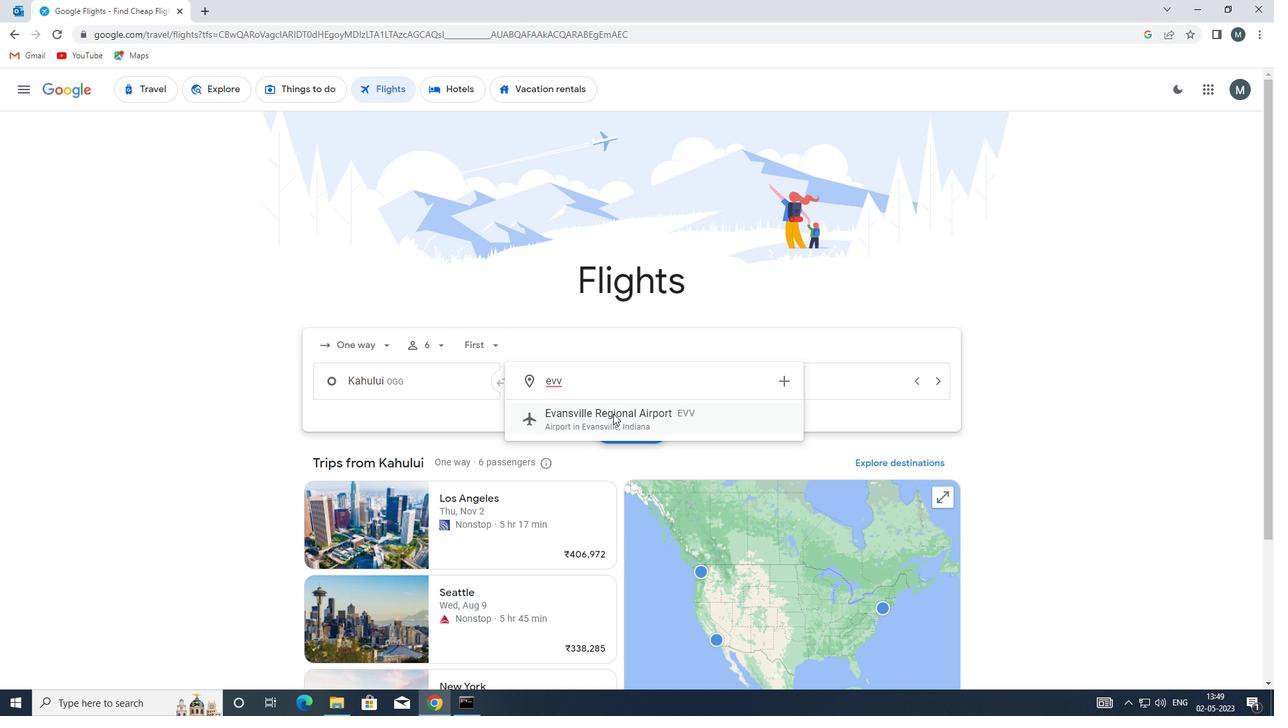 
Action: Mouse pressed left at (613, 416)
Screenshot: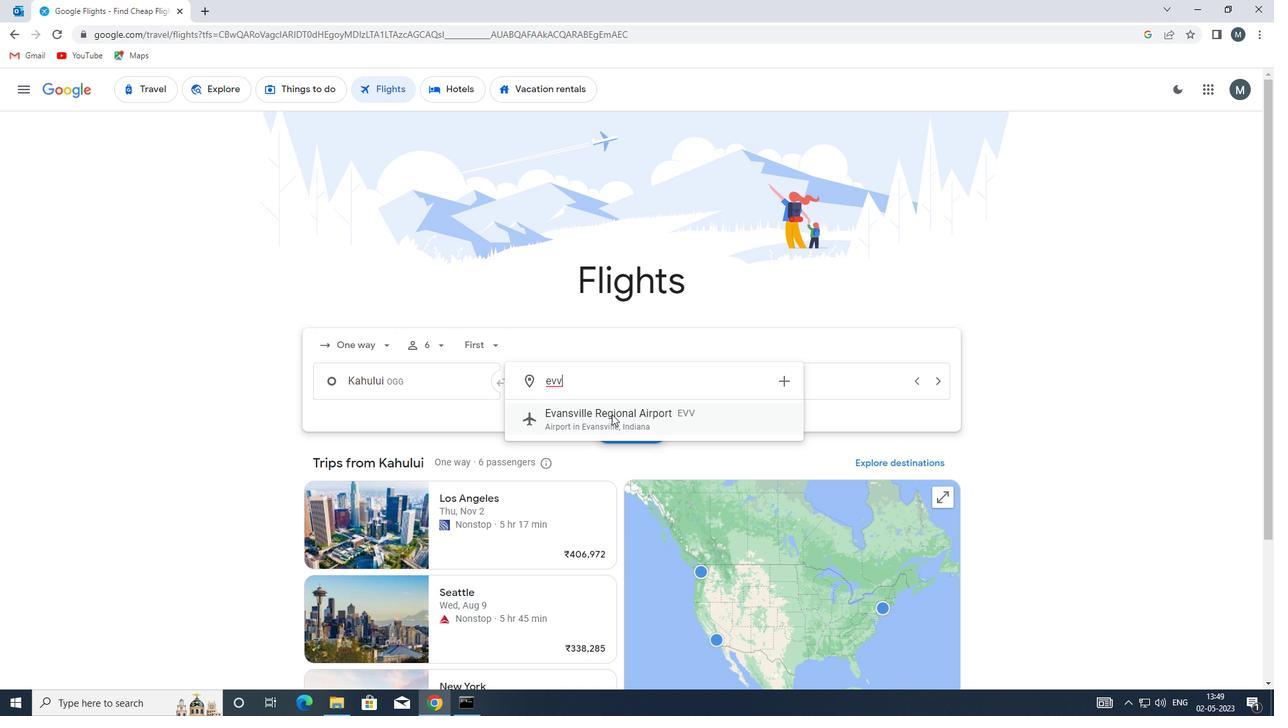 
Action: Mouse moved to (744, 388)
Screenshot: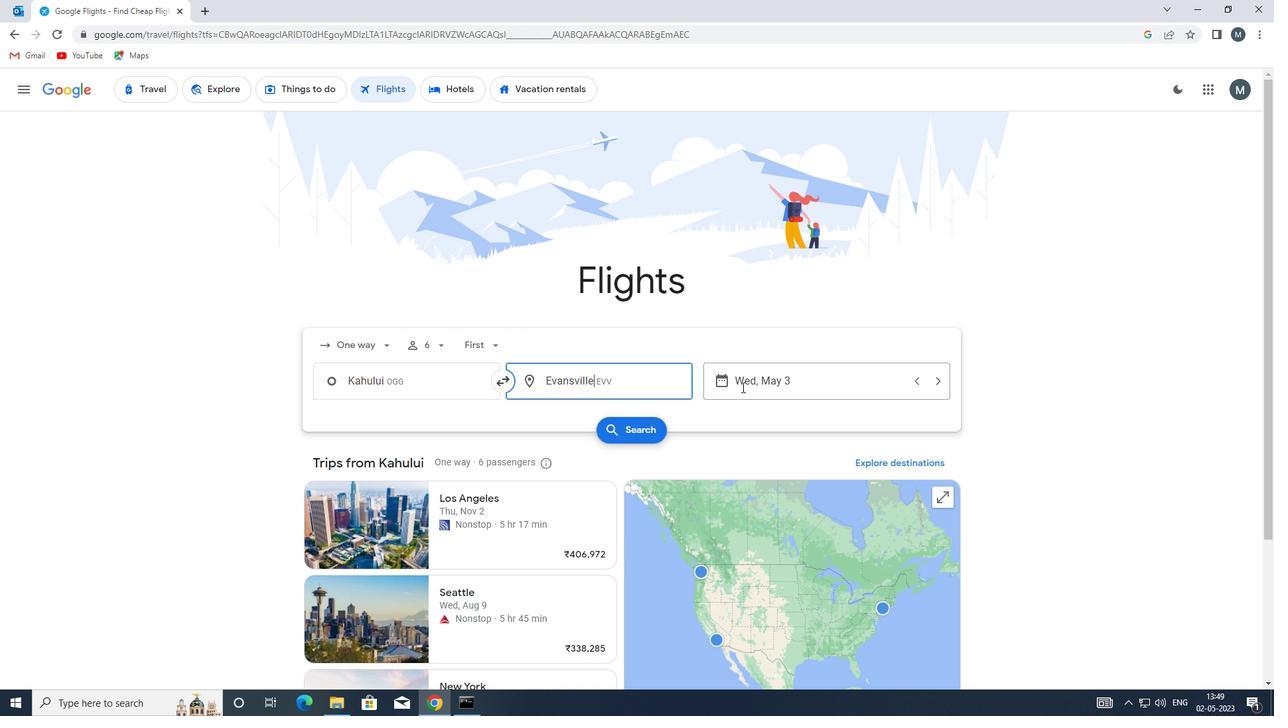 
Action: Mouse pressed left at (744, 388)
Screenshot: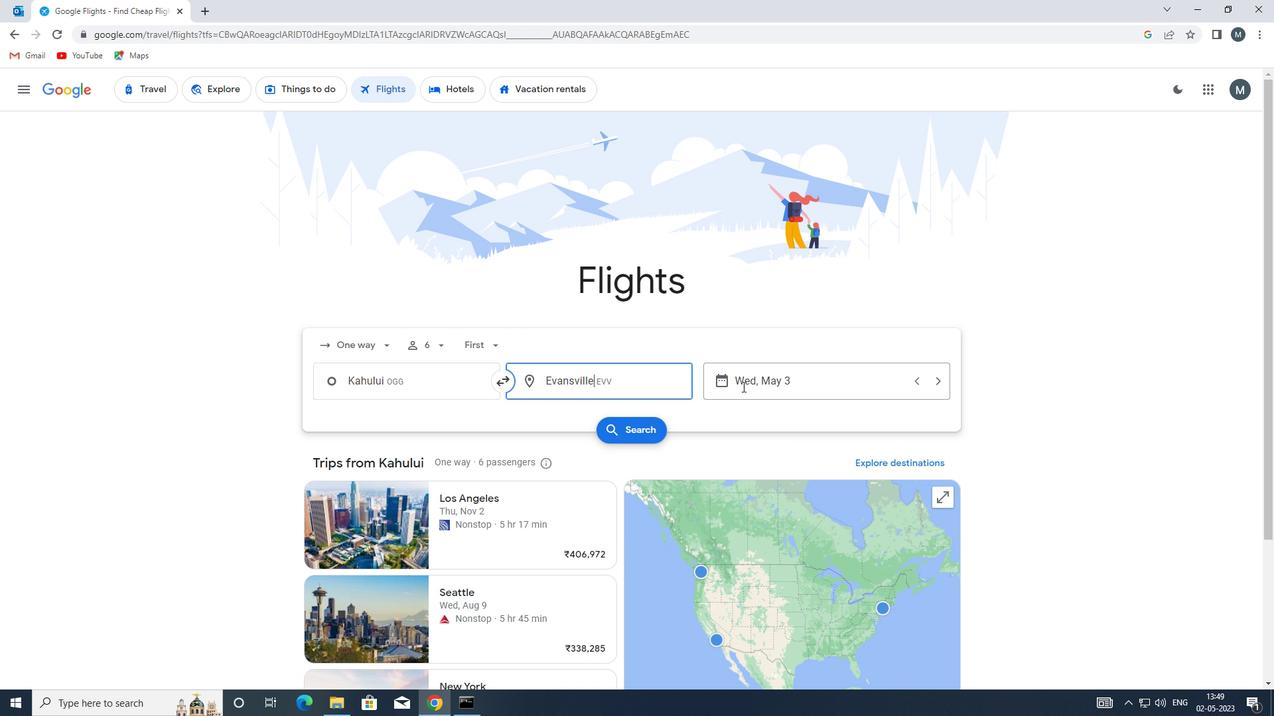 
Action: Mouse moved to (574, 451)
Screenshot: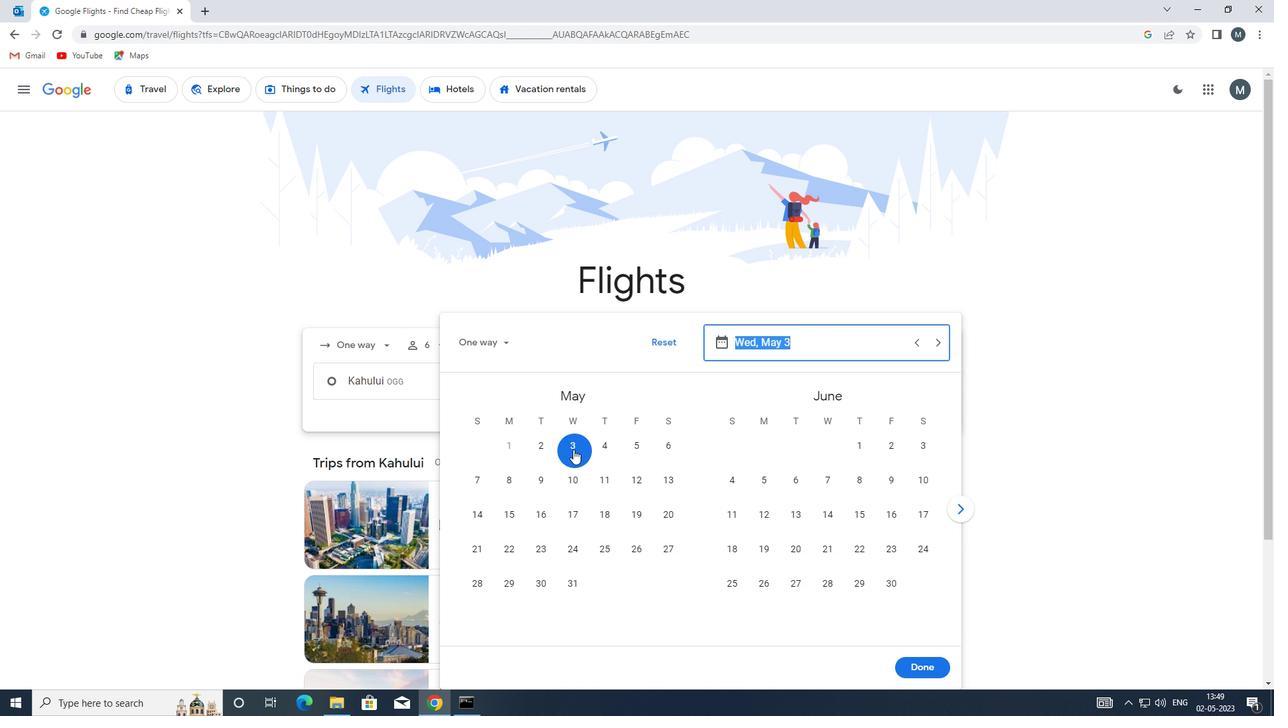 
Action: Mouse pressed left at (574, 451)
Screenshot: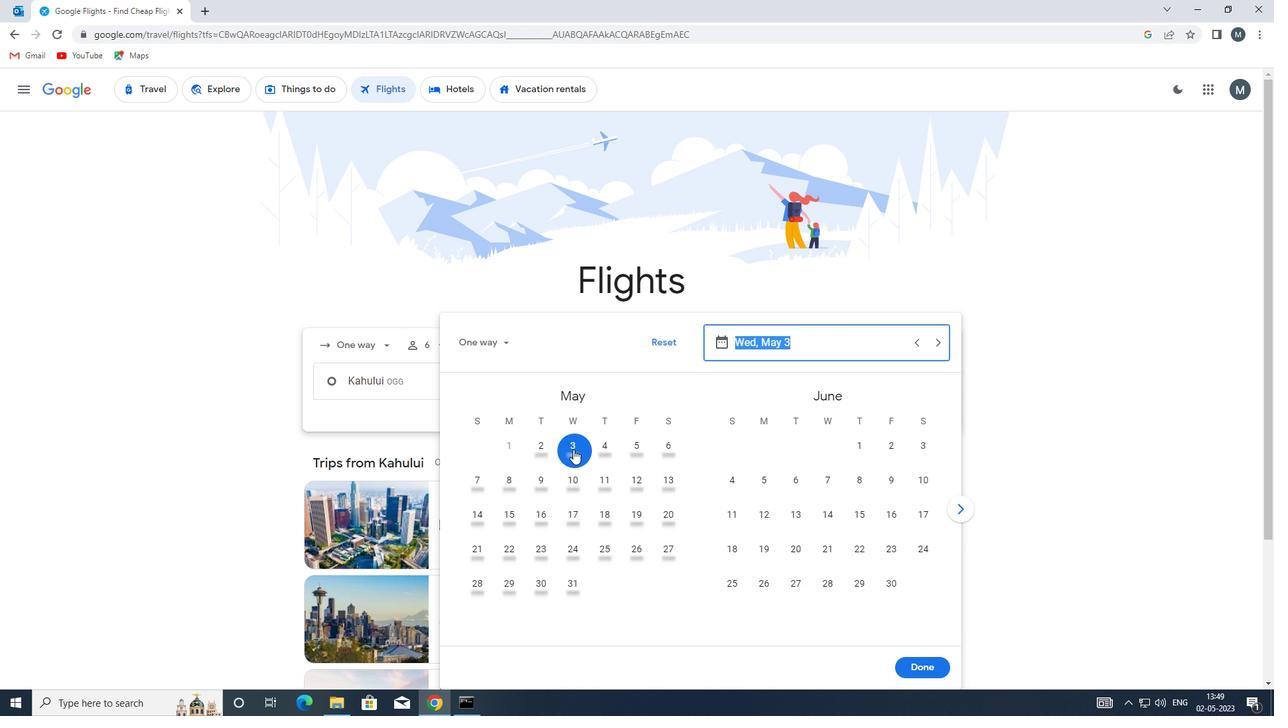 
Action: Mouse moved to (921, 662)
Screenshot: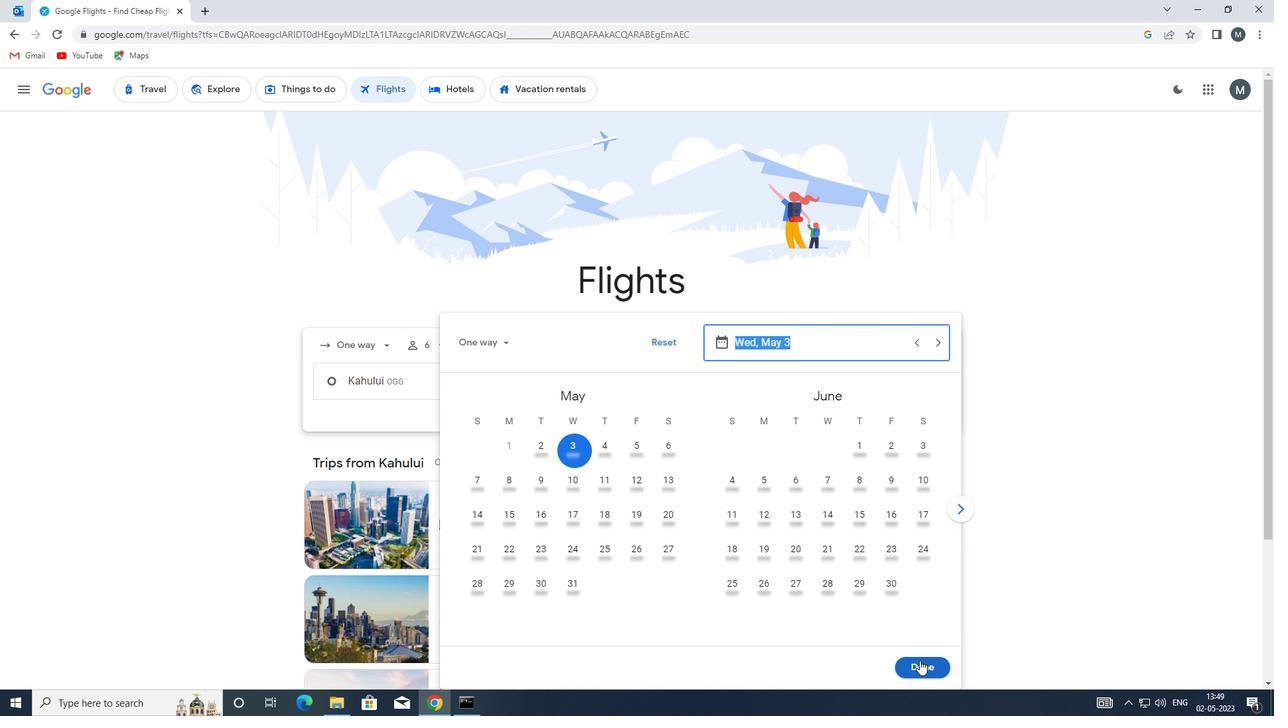 
Action: Mouse pressed left at (921, 662)
Screenshot: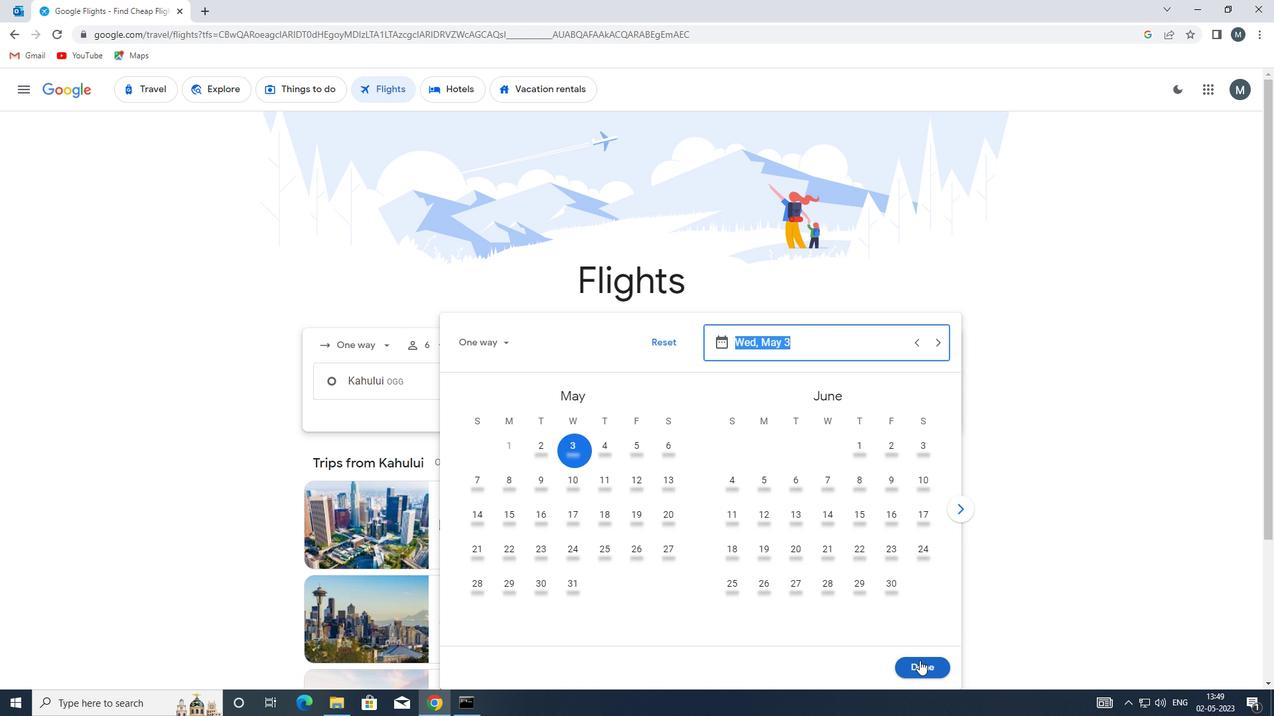 
Action: Mouse moved to (642, 434)
Screenshot: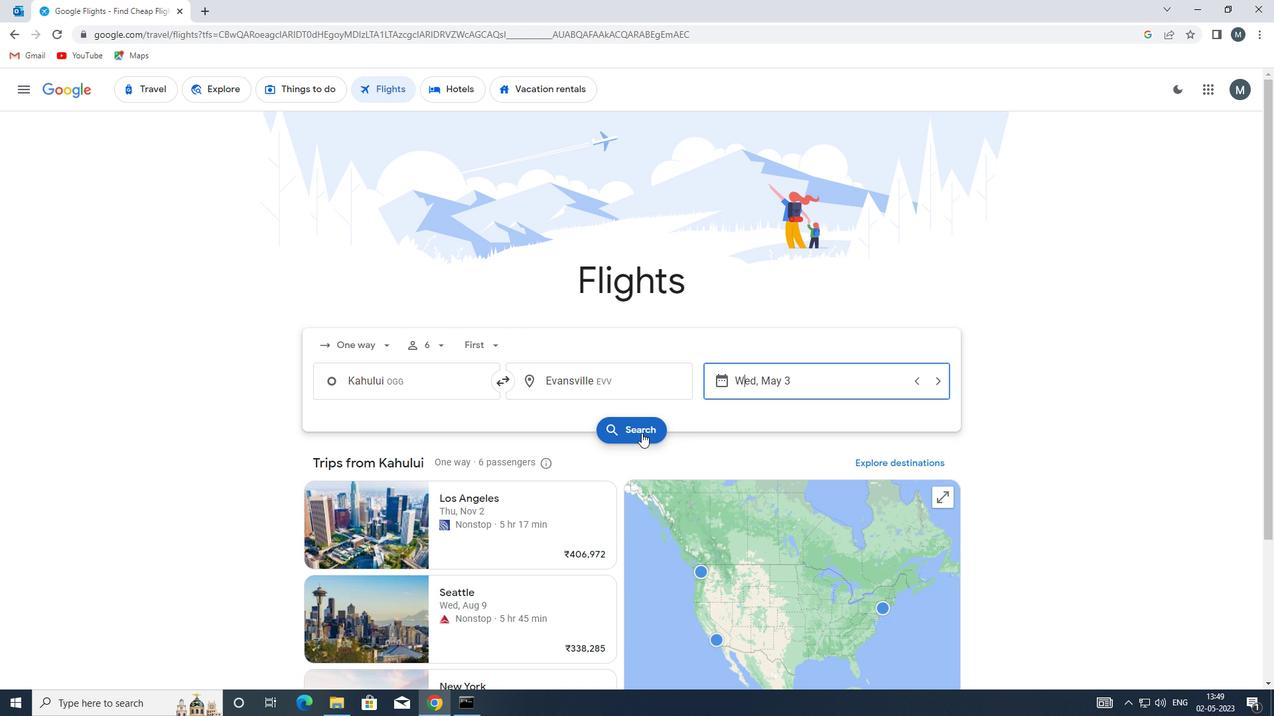 
Action: Mouse pressed left at (642, 434)
Screenshot: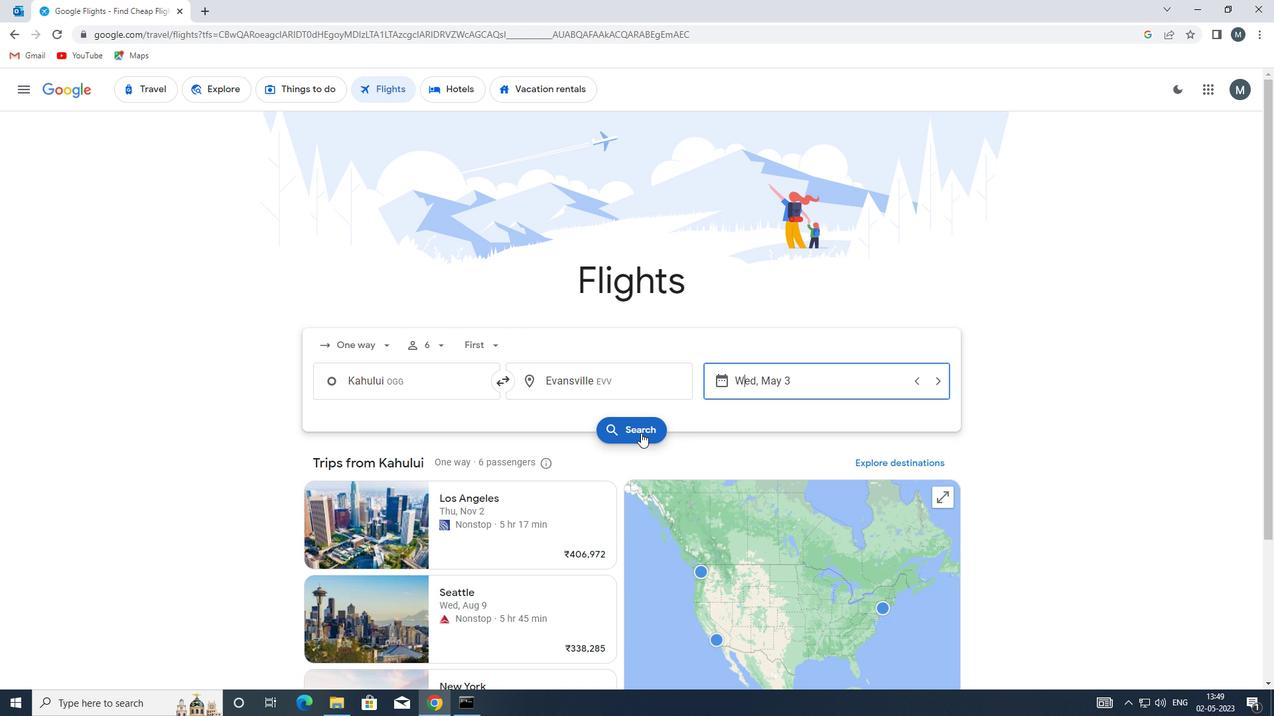 
Action: Mouse moved to (338, 221)
Screenshot: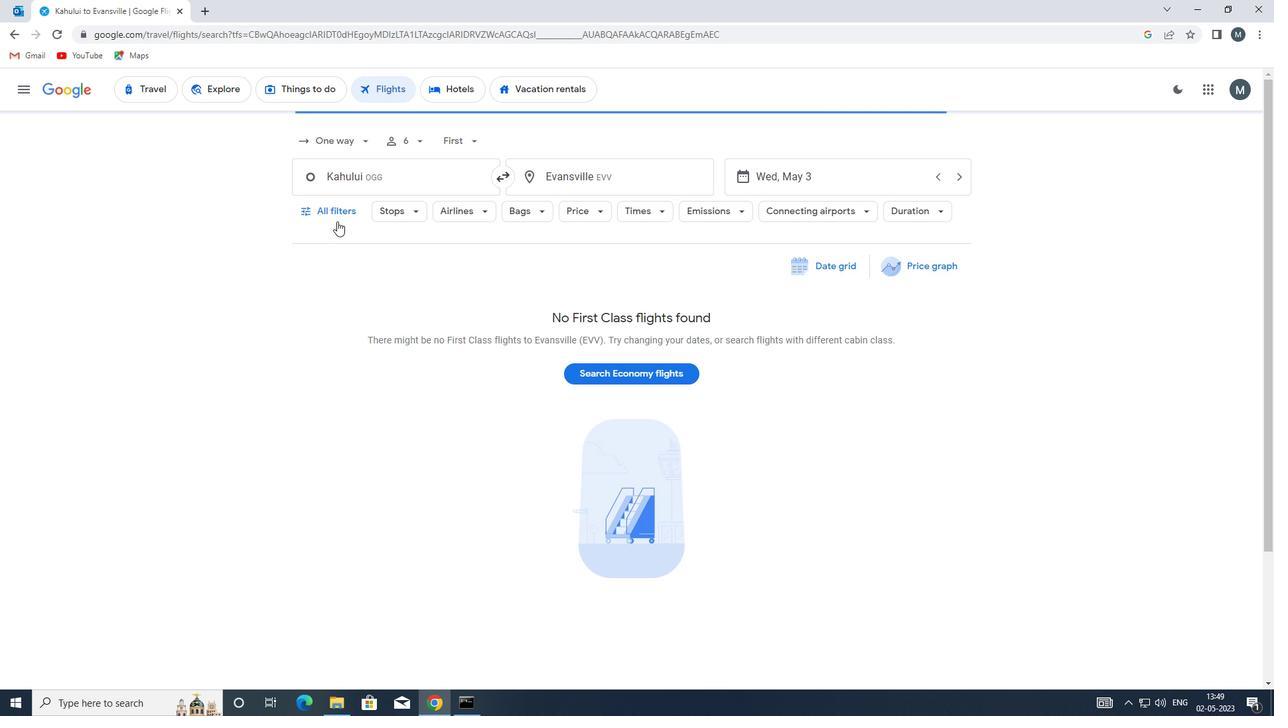 
Action: Mouse pressed left at (338, 221)
Screenshot: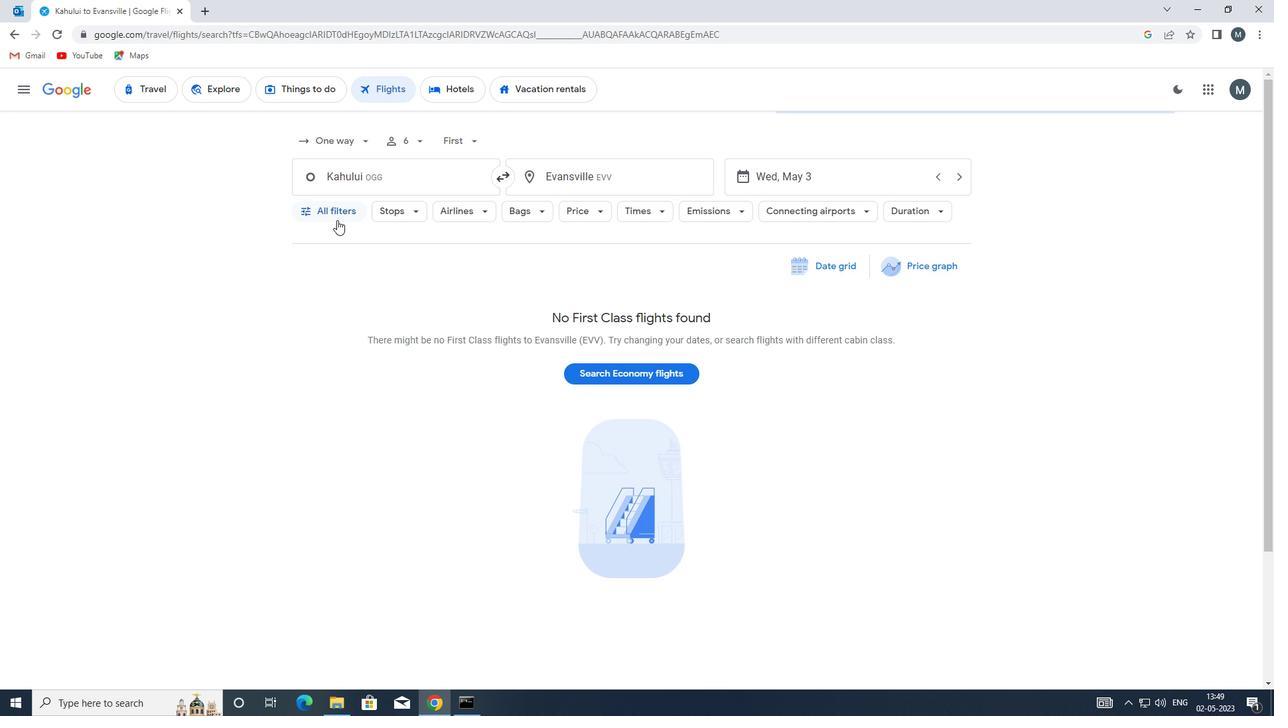 
Action: Mouse moved to (460, 288)
Screenshot: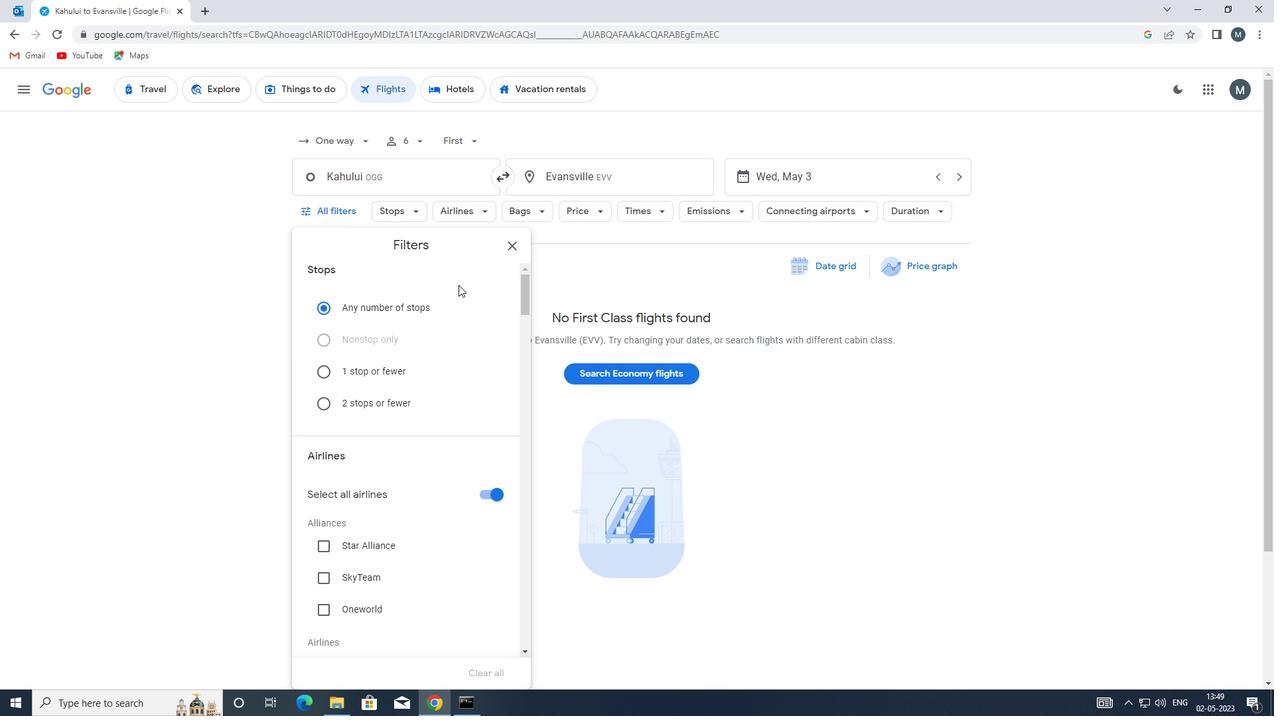 
Action: Mouse scrolled (460, 288) with delta (0, 0)
Screenshot: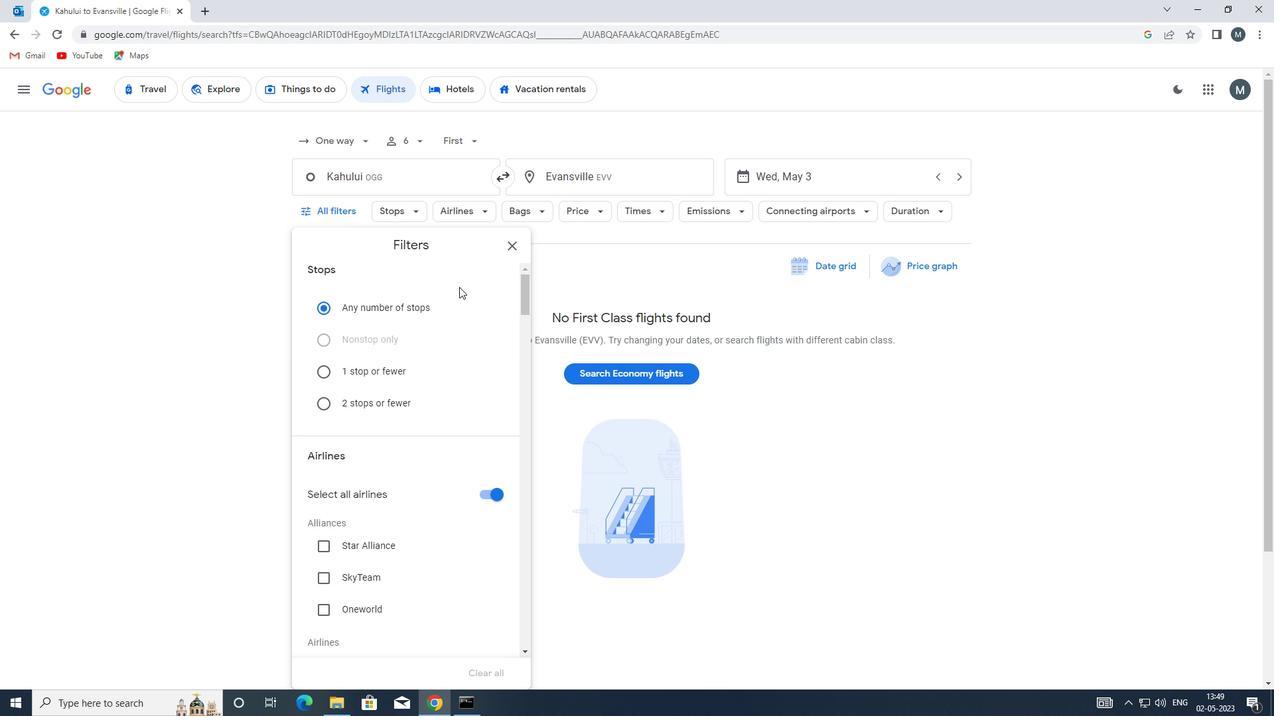 
Action: Mouse moved to (489, 428)
Screenshot: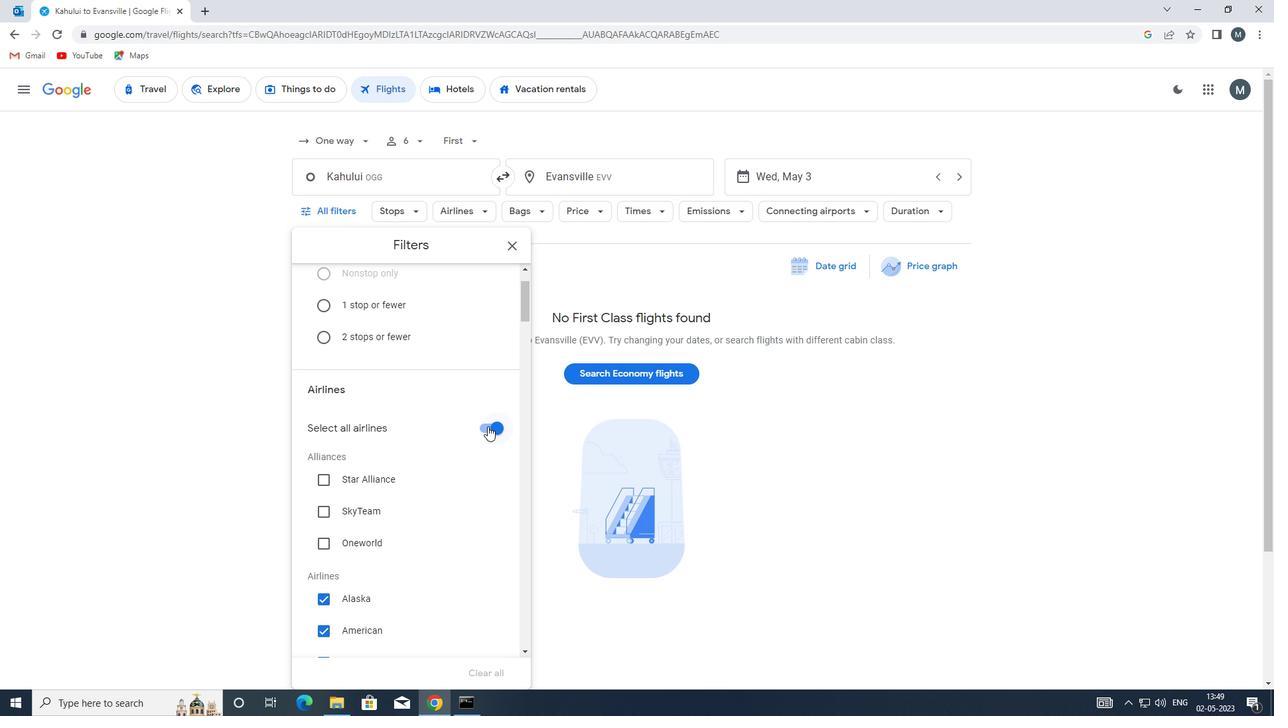 
Action: Mouse pressed left at (489, 428)
Screenshot: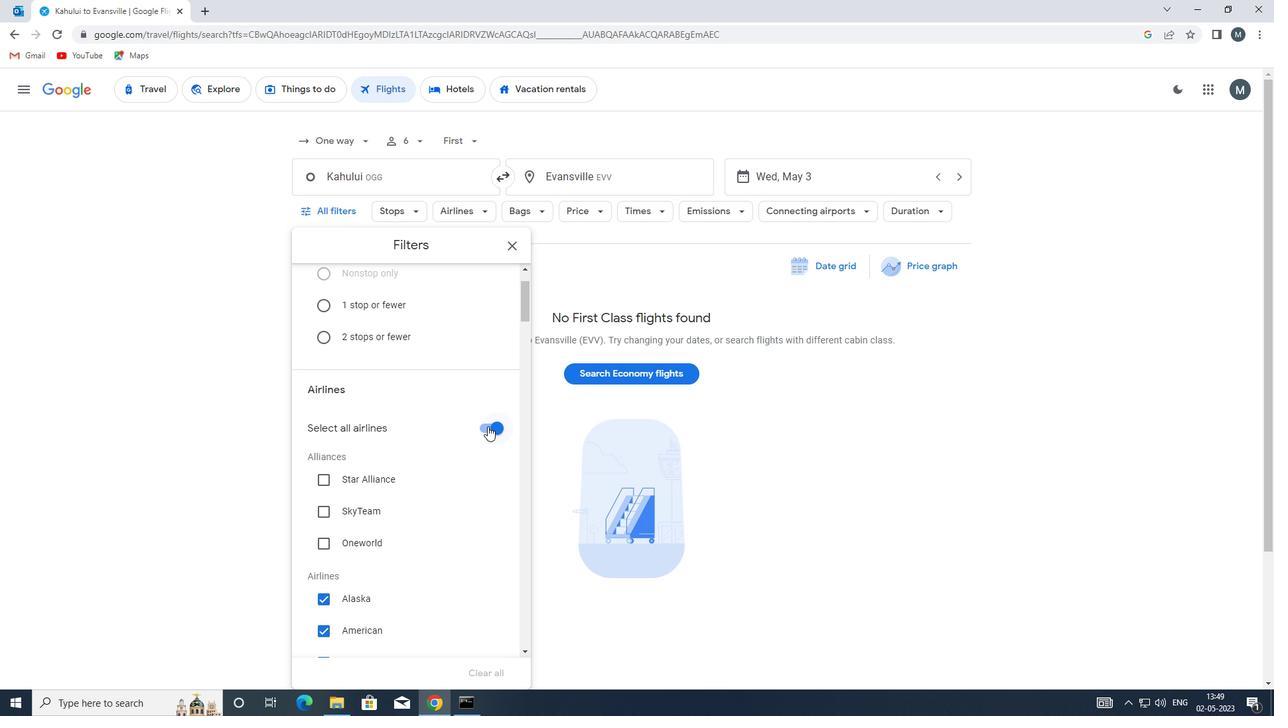 
Action: Mouse moved to (450, 422)
Screenshot: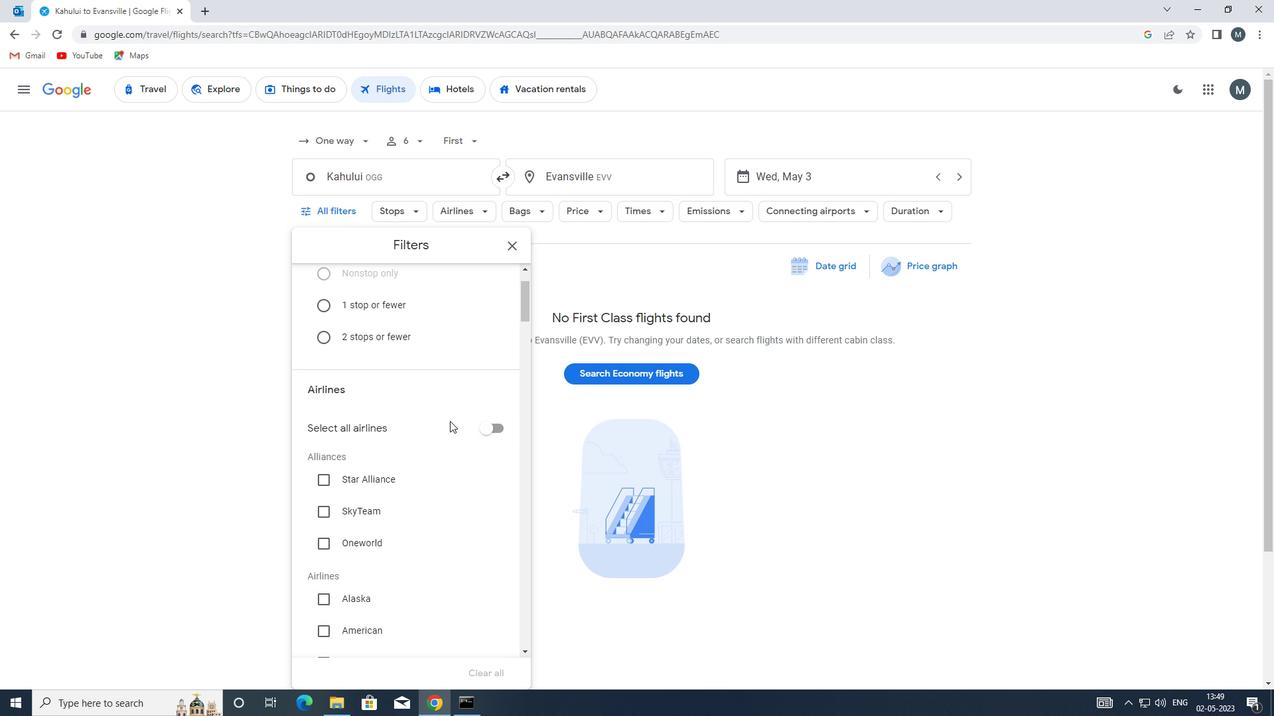 
Action: Mouse scrolled (450, 422) with delta (0, 0)
Screenshot: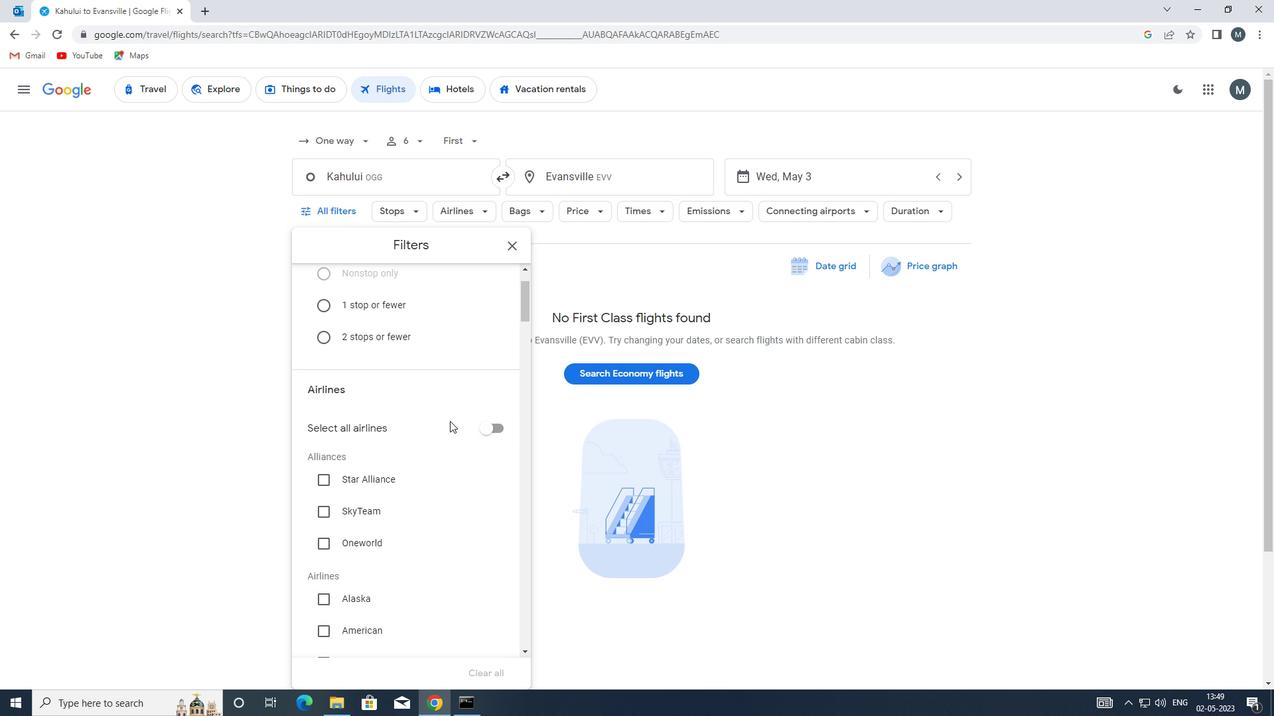 
Action: Mouse scrolled (450, 422) with delta (0, 0)
Screenshot: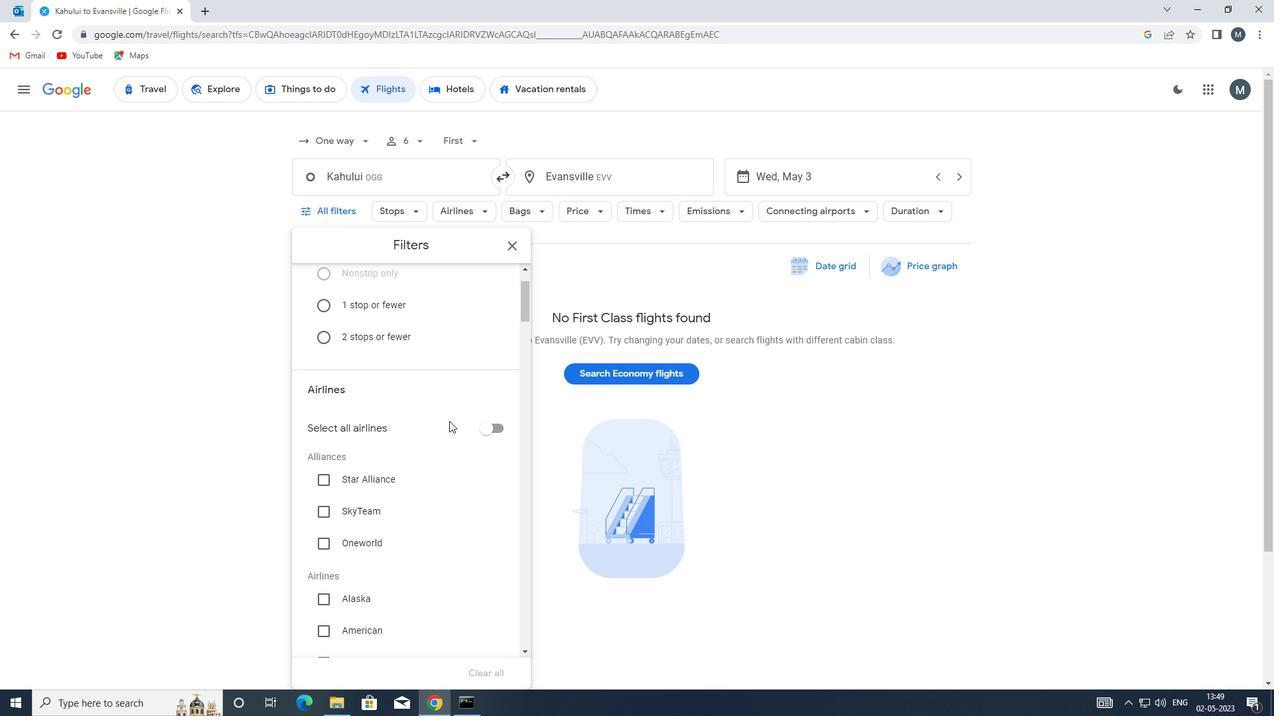 
Action: Mouse moved to (327, 499)
Screenshot: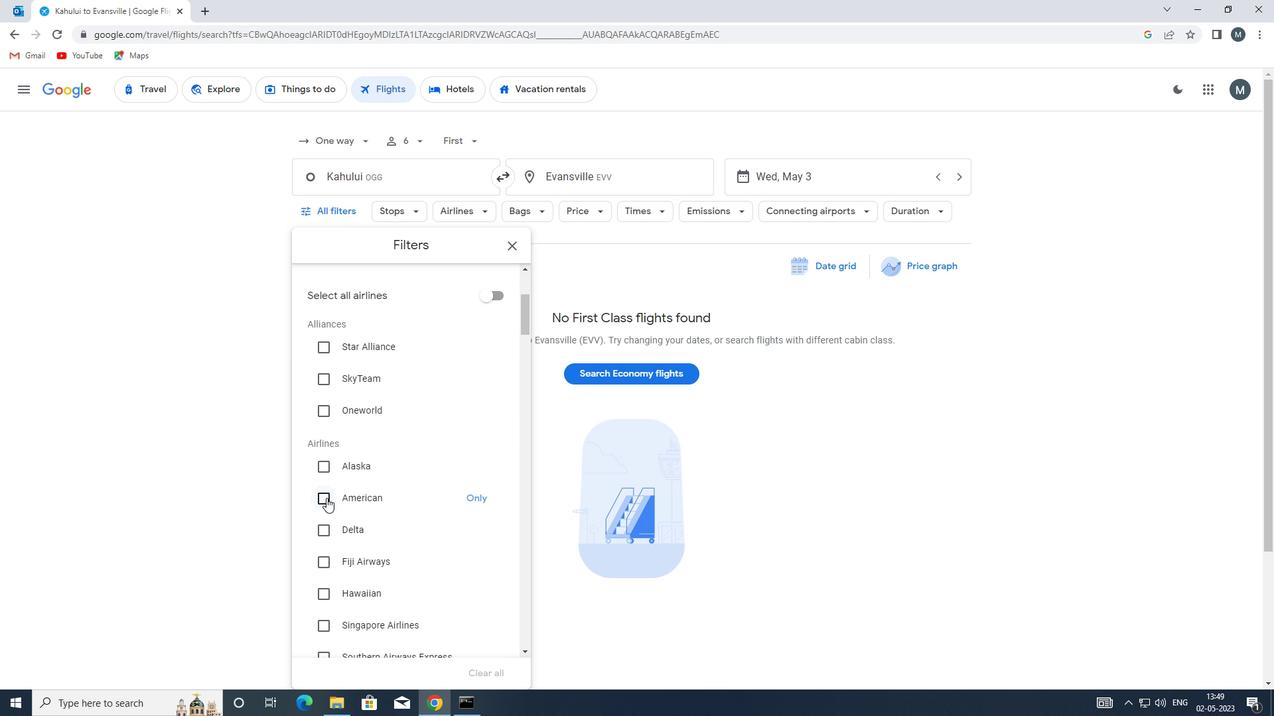
Action: Mouse pressed left at (327, 499)
Screenshot: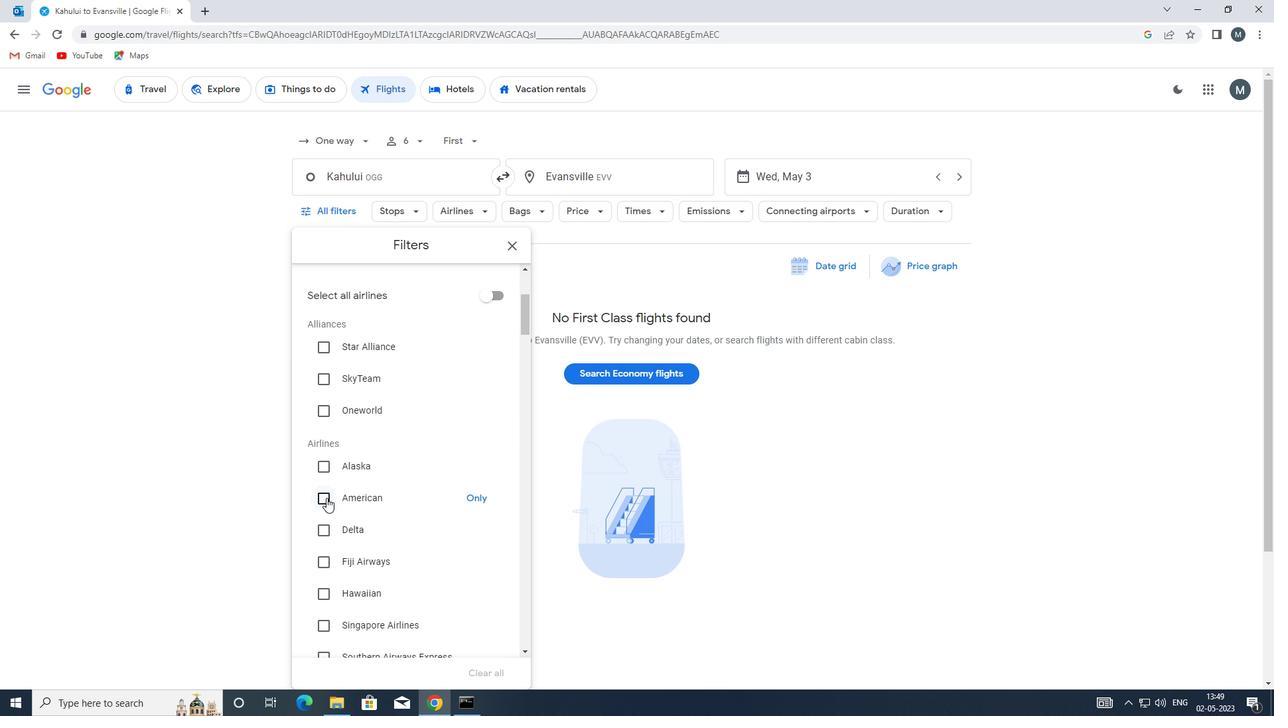 
Action: Mouse moved to (442, 480)
Screenshot: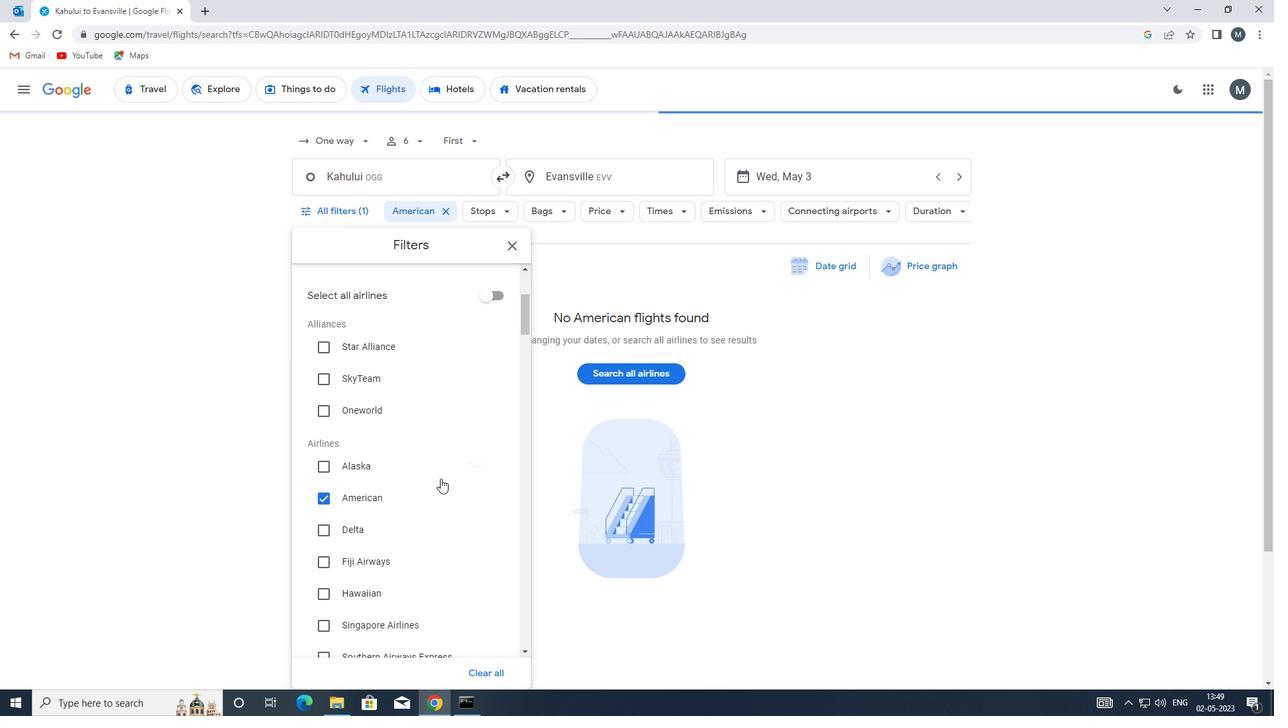 
Action: Mouse scrolled (442, 479) with delta (0, 0)
Screenshot: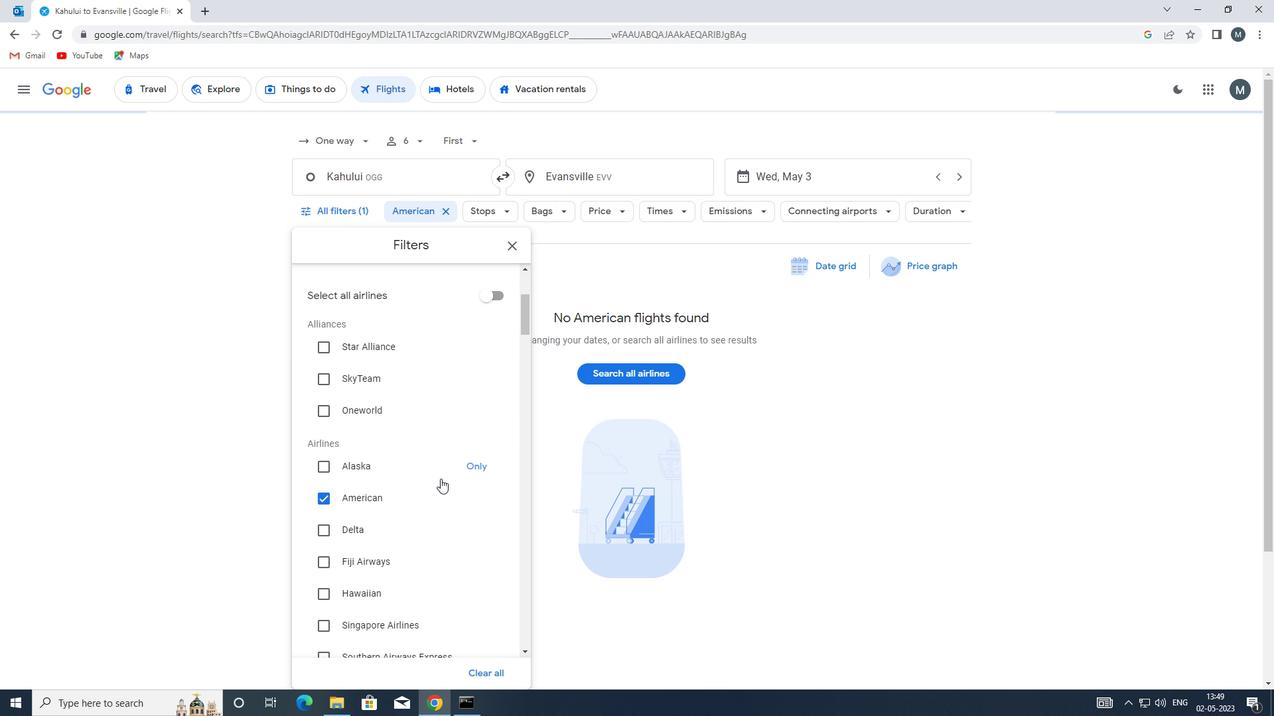 
Action: Mouse scrolled (442, 479) with delta (0, 0)
Screenshot: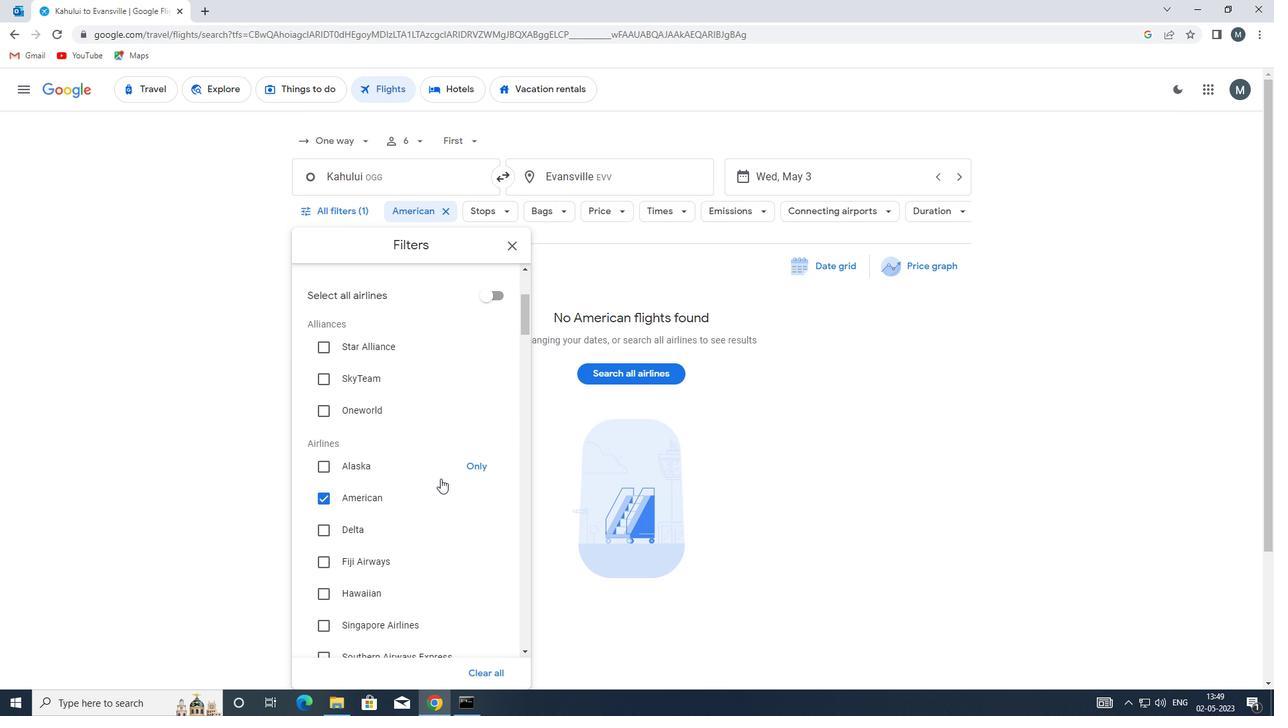 
Action: Mouse scrolled (442, 479) with delta (0, 0)
Screenshot: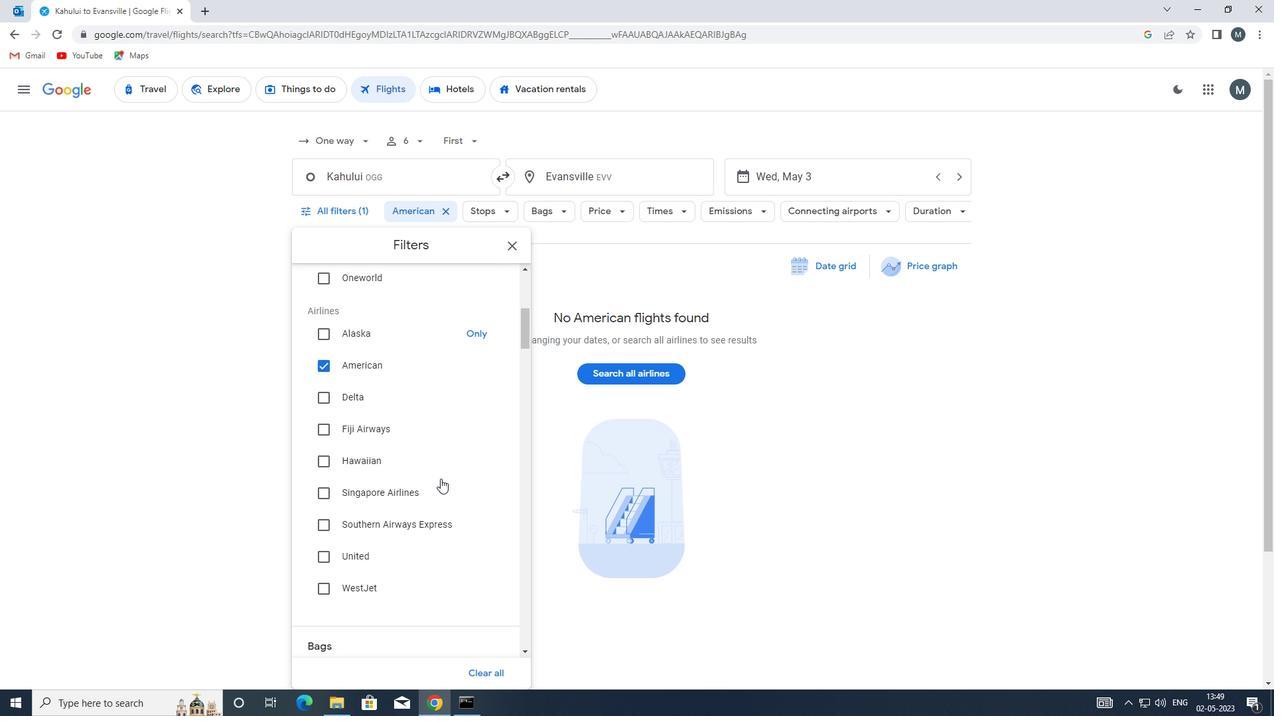 
Action: Mouse moved to (440, 480)
Screenshot: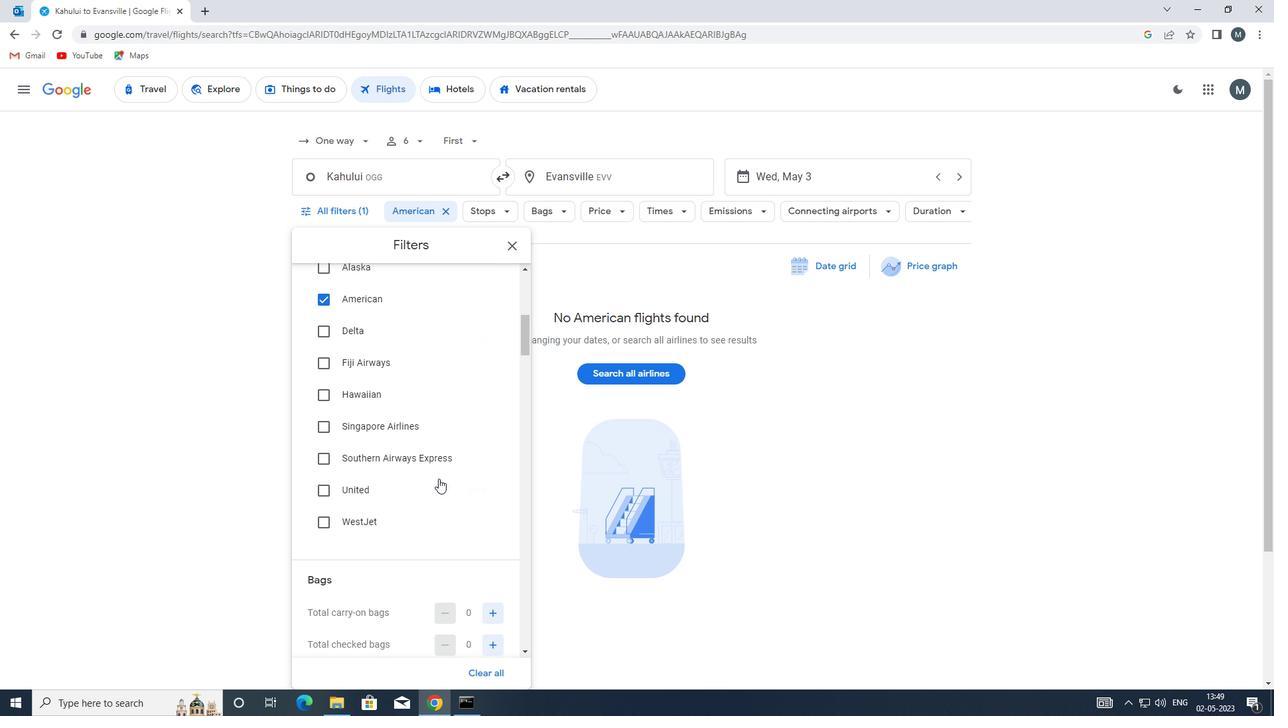 
Action: Mouse scrolled (440, 479) with delta (0, 0)
Screenshot: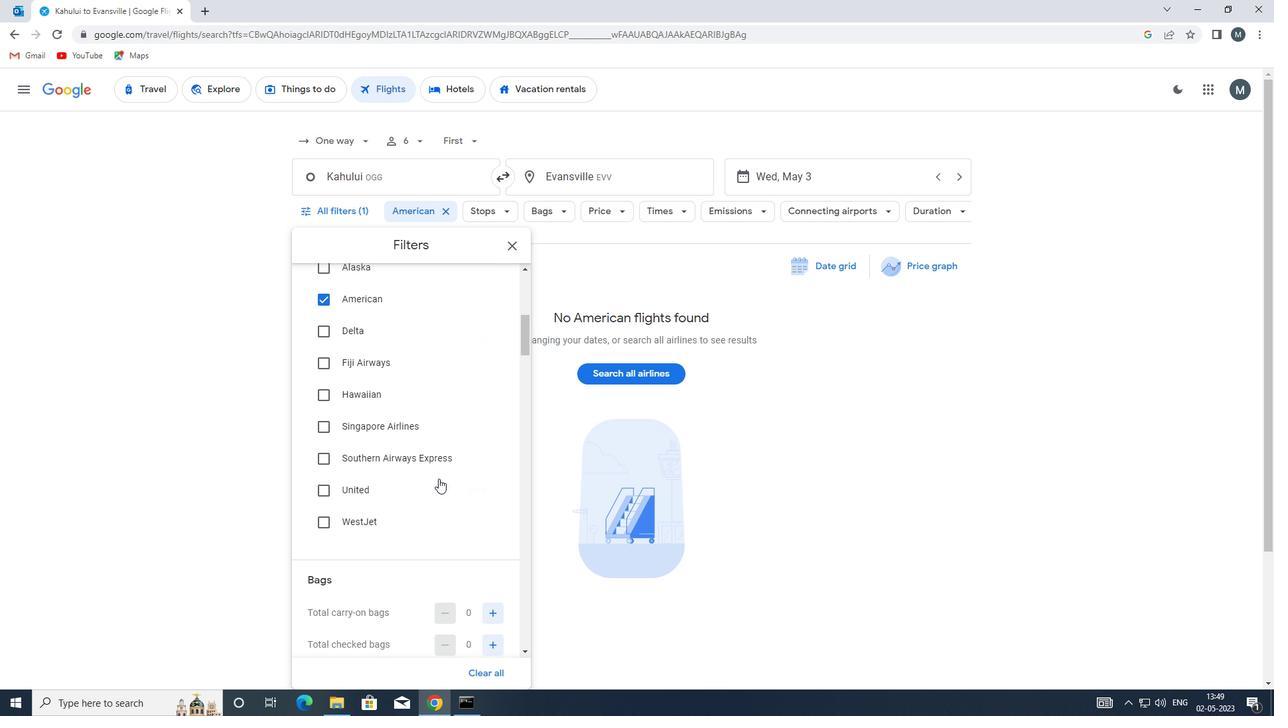 
Action: Mouse moved to (494, 579)
Screenshot: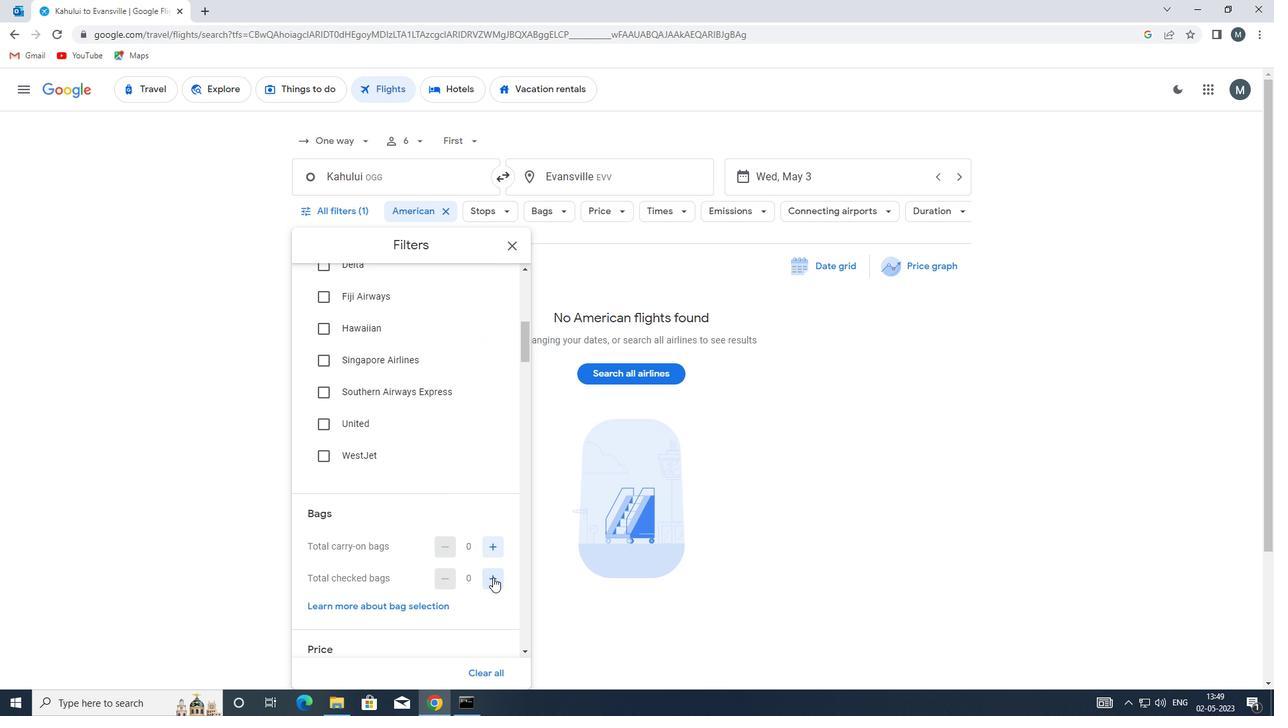 
Action: Mouse pressed left at (494, 579)
Screenshot: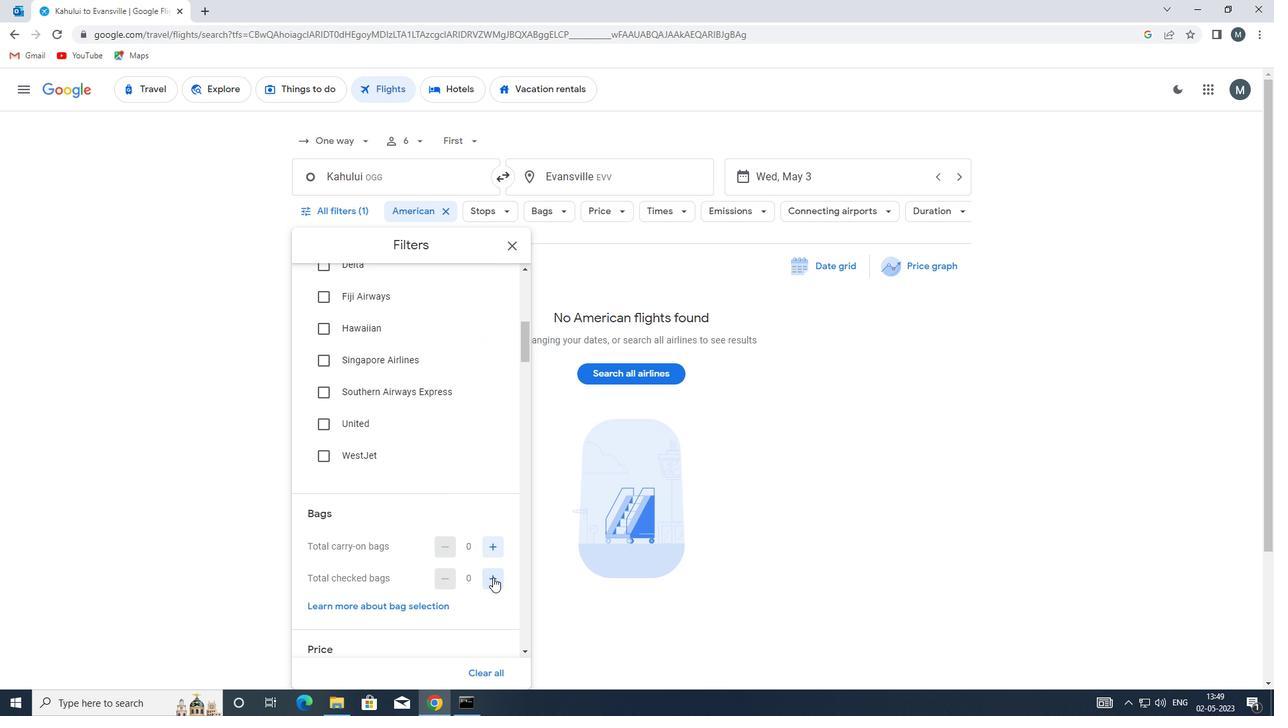 
Action: Mouse moved to (454, 503)
Screenshot: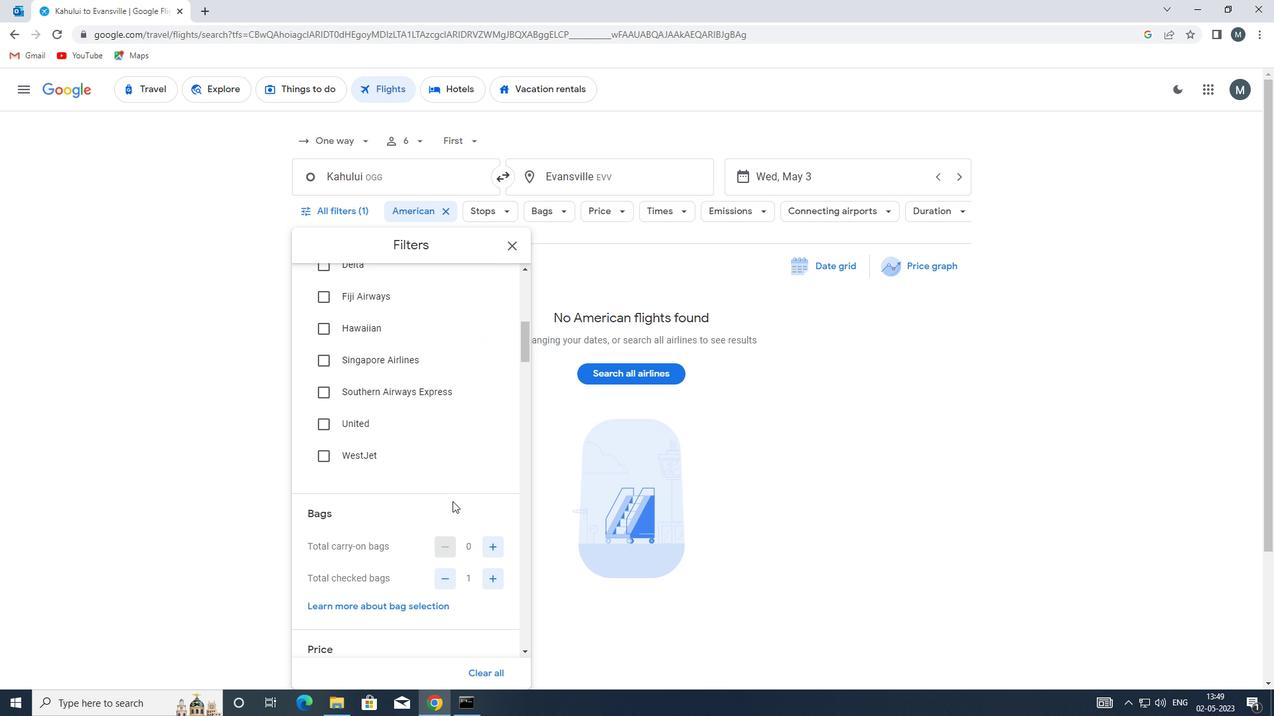 
Action: Mouse scrolled (454, 502) with delta (0, 0)
Screenshot: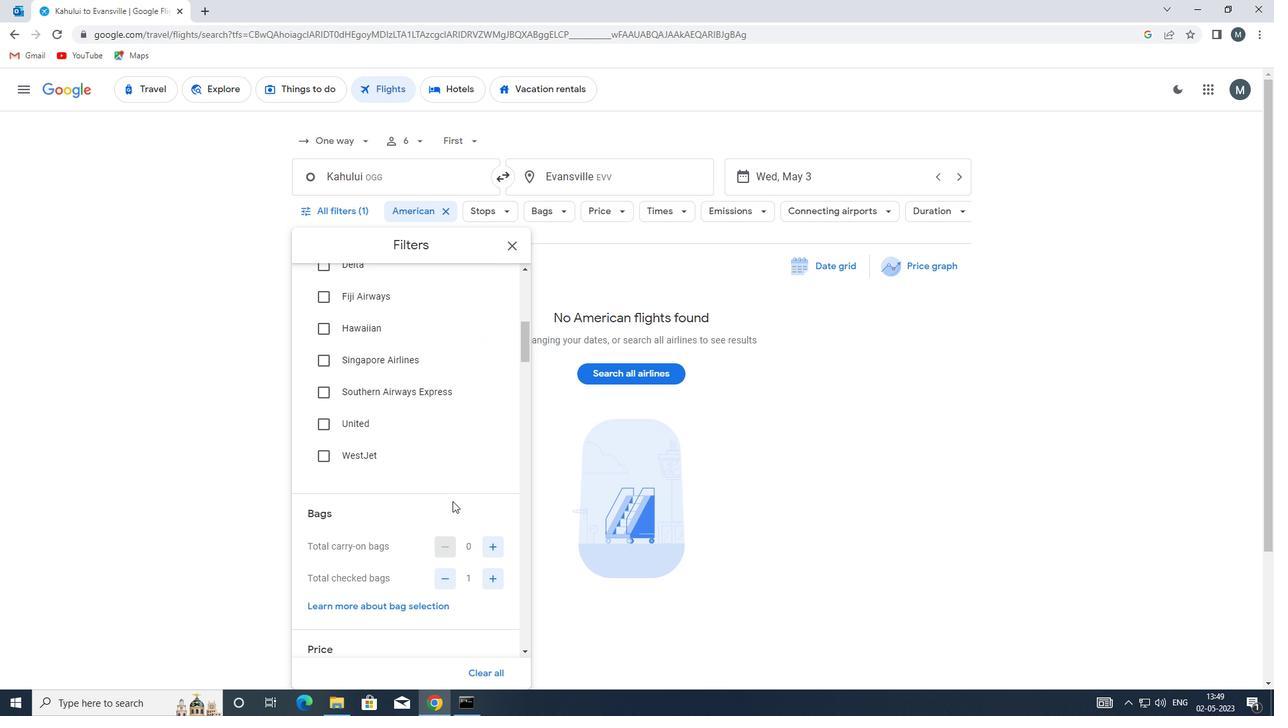 
Action: Mouse scrolled (454, 502) with delta (0, 0)
Screenshot: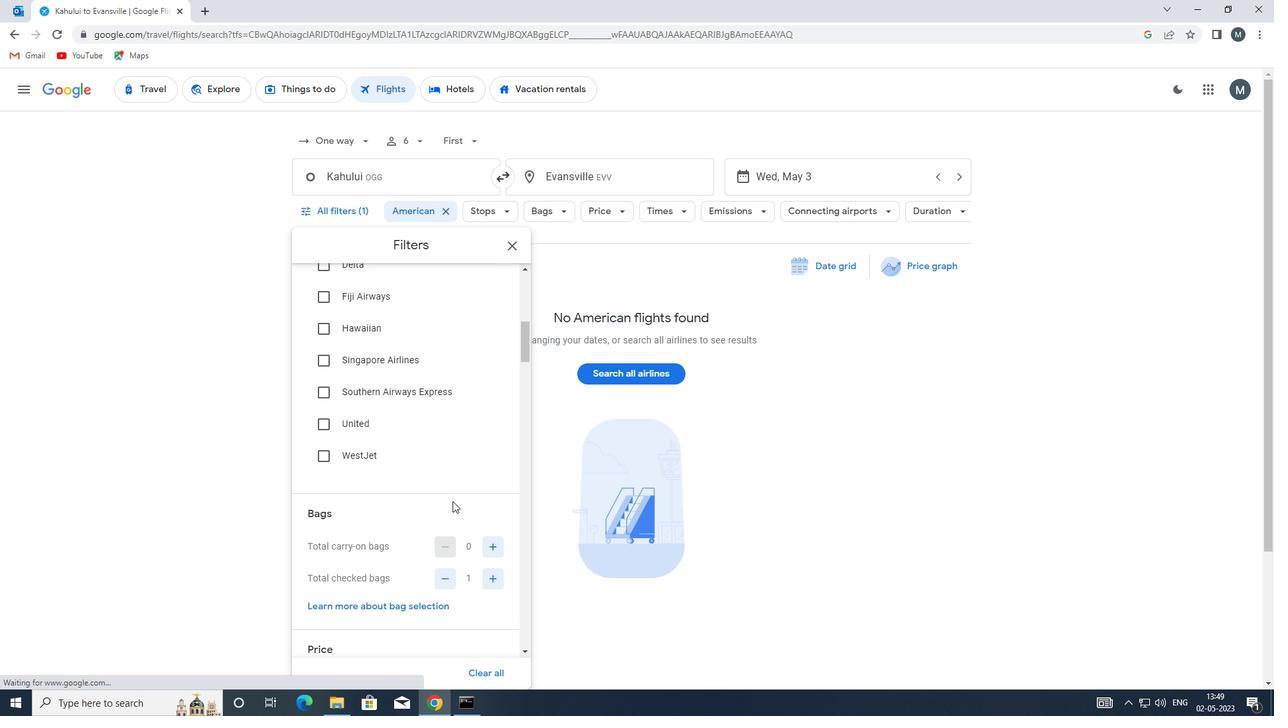 
Action: Mouse moved to (450, 501)
Screenshot: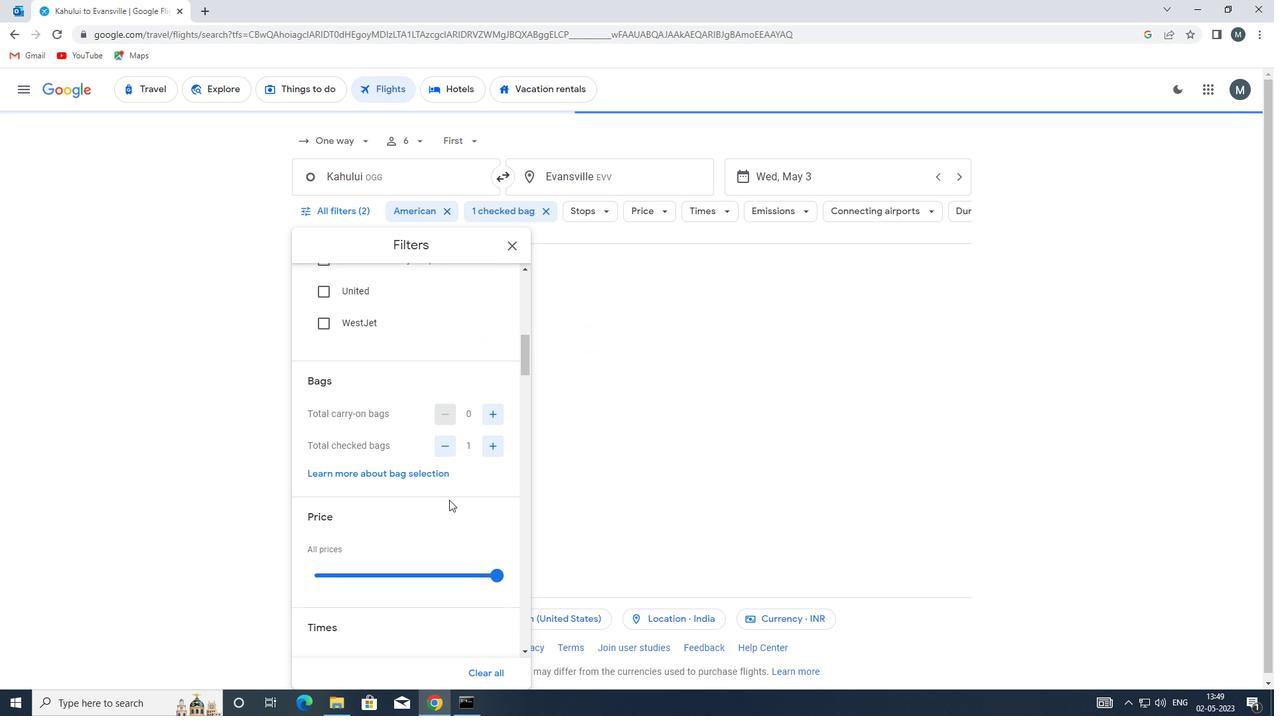 
Action: Mouse scrolled (450, 501) with delta (0, 0)
Screenshot: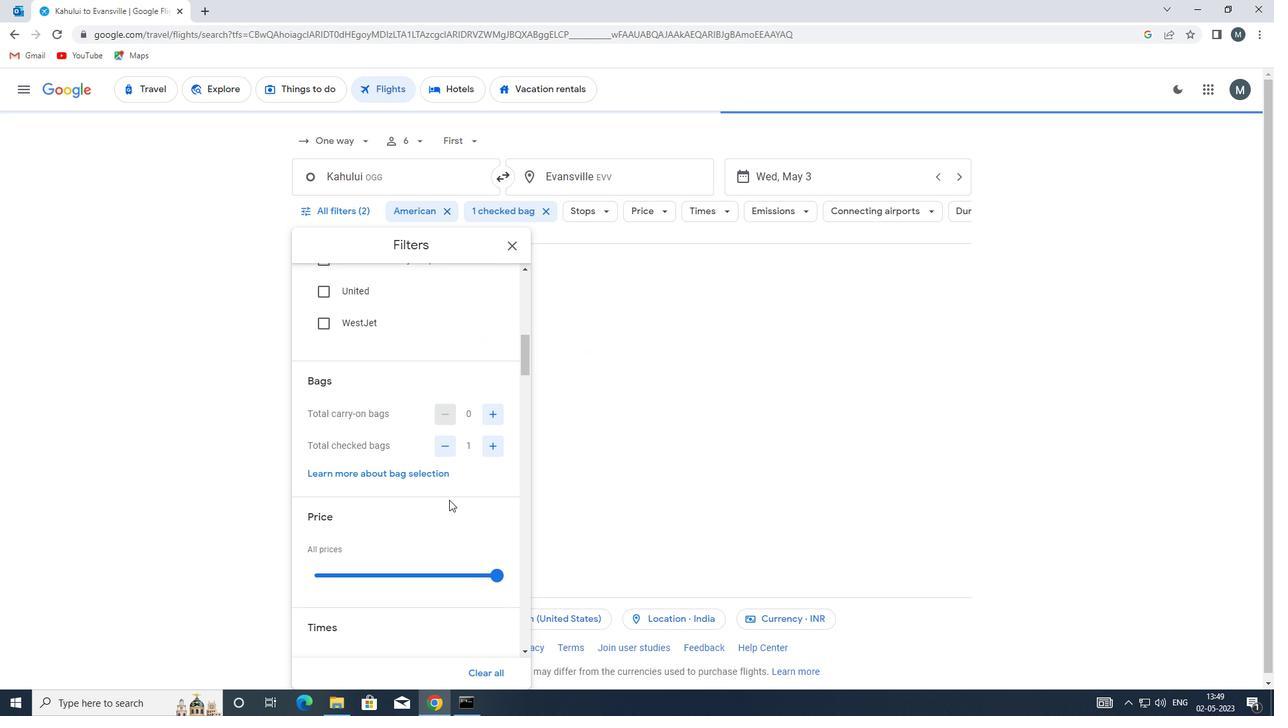 
Action: Mouse moved to (420, 509)
Screenshot: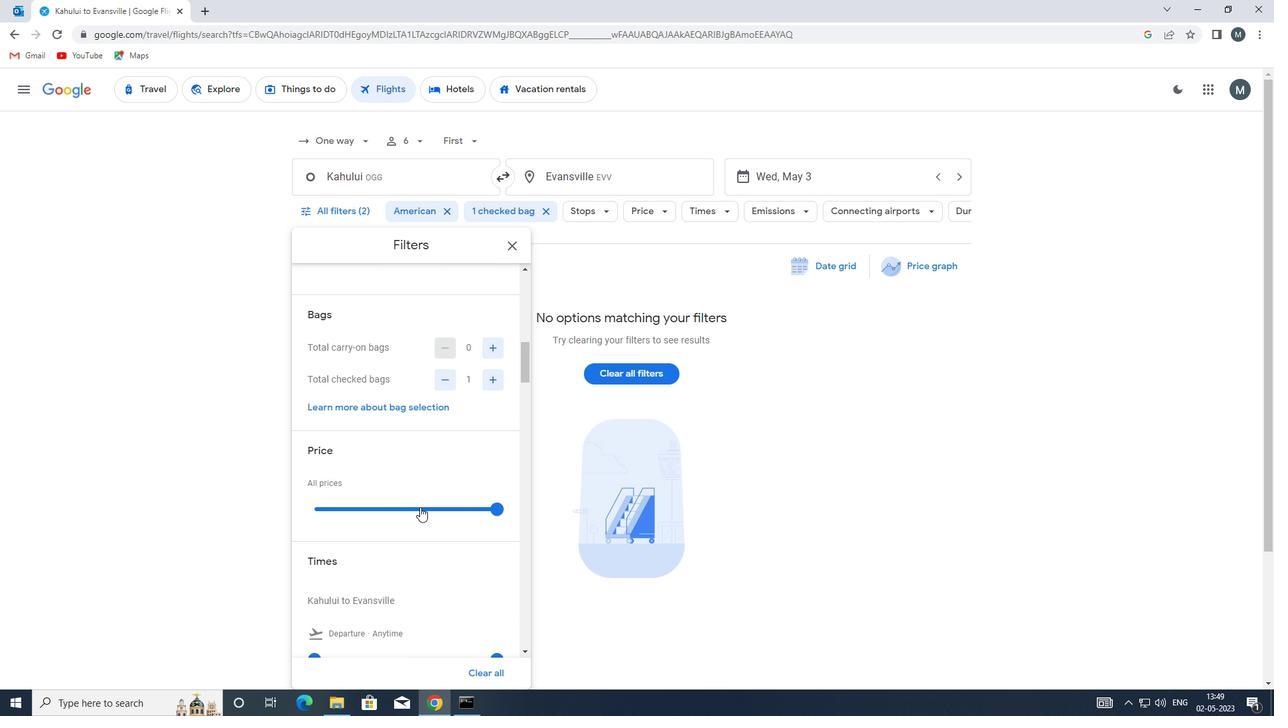 
Action: Mouse scrolled (420, 509) with delta (0, 0)
Screenshot: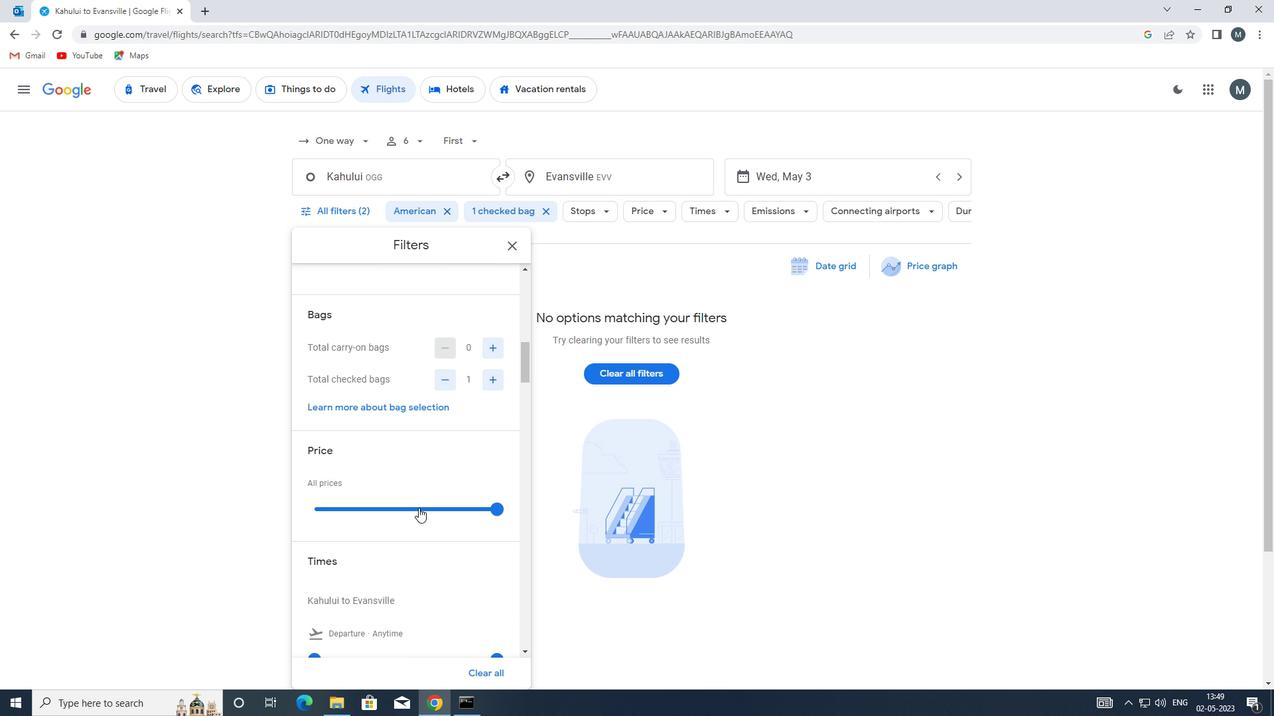 
Action: Mouse moved to (399, 443)
Screenshot: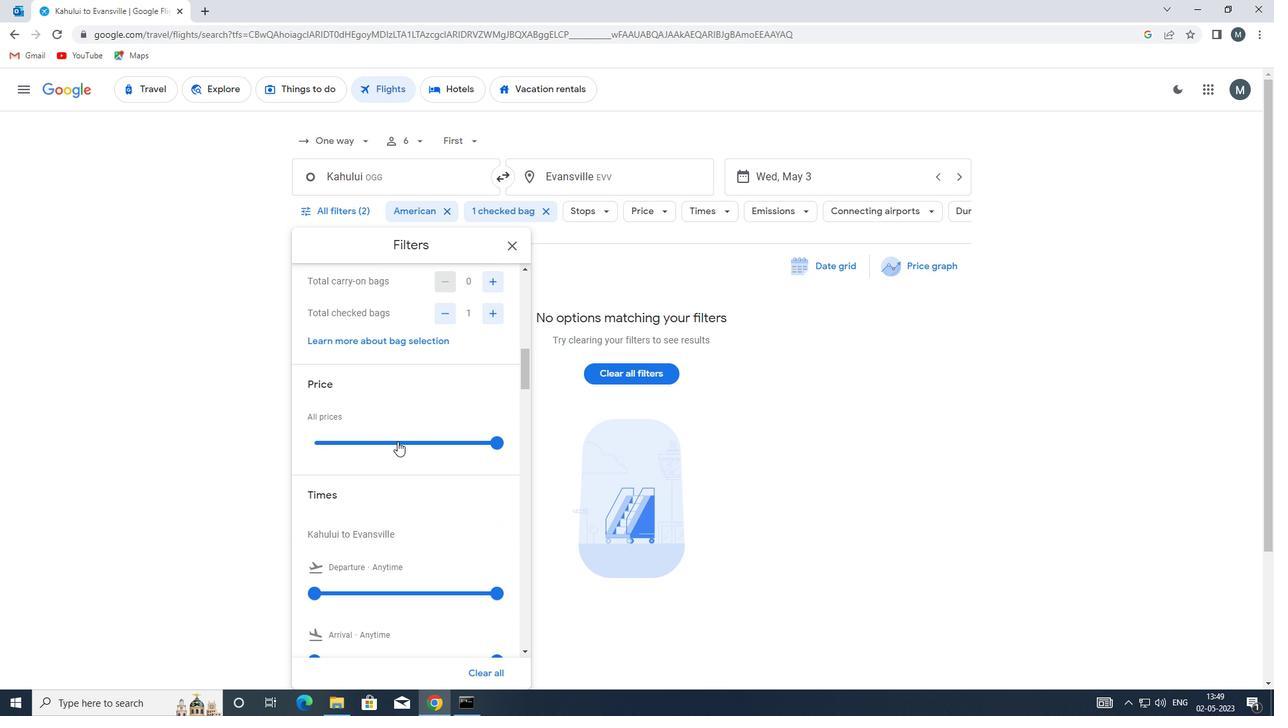 
Action: Mouse pressed left at (399, 443)
Screenshot: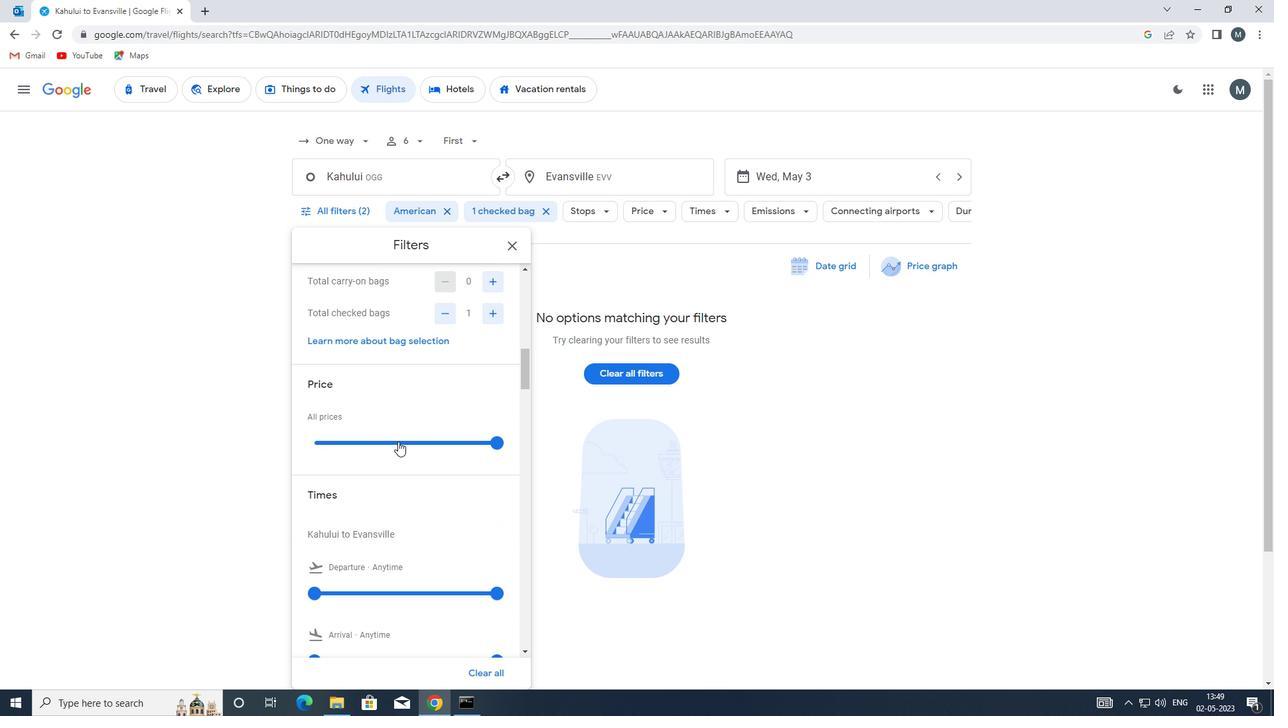 
Action: Mouse moved to (399, 442)
Screenshot: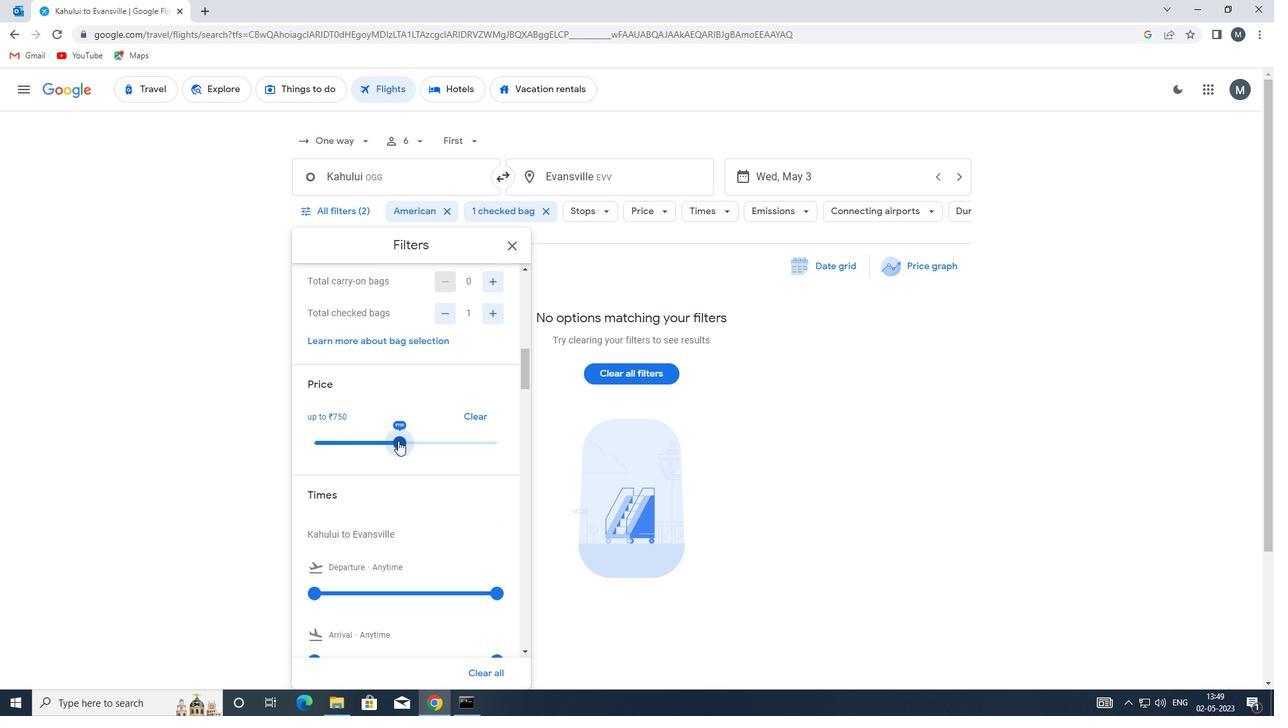 
Action: Mouse pressed left at (399, 442)
Screenshot: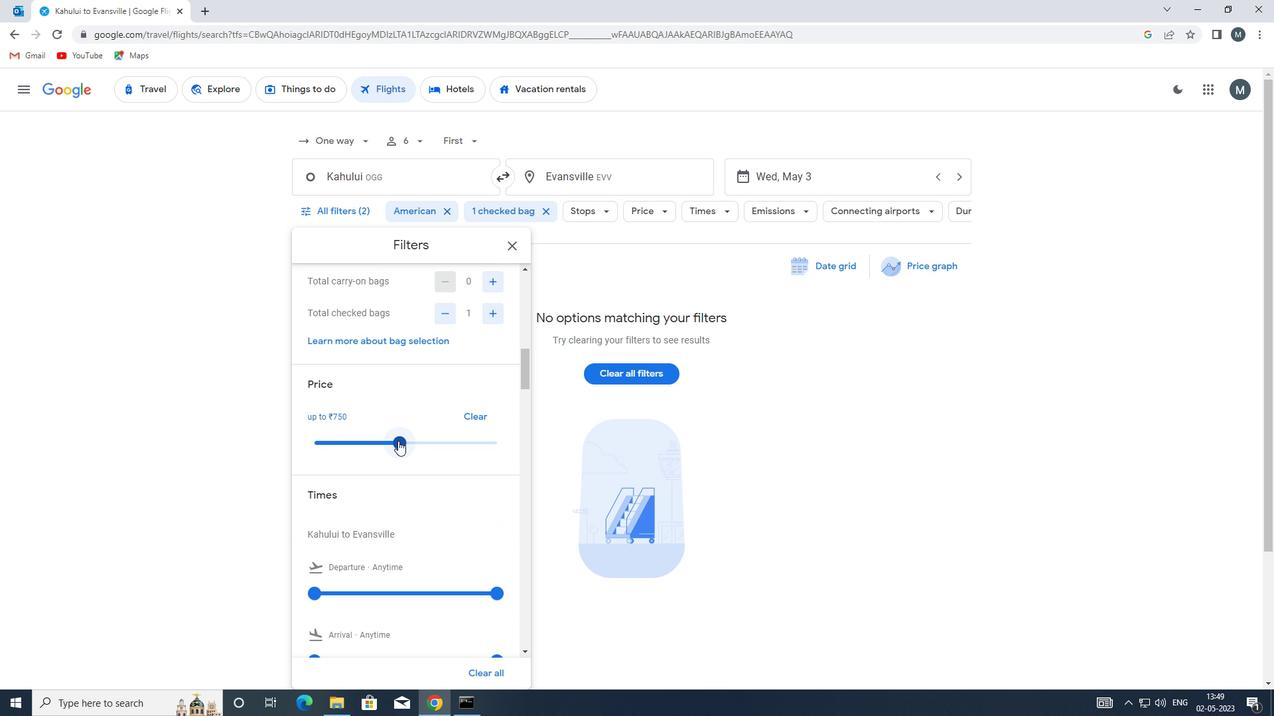
Action: Mouse moved to (453, 454)
Screenshot: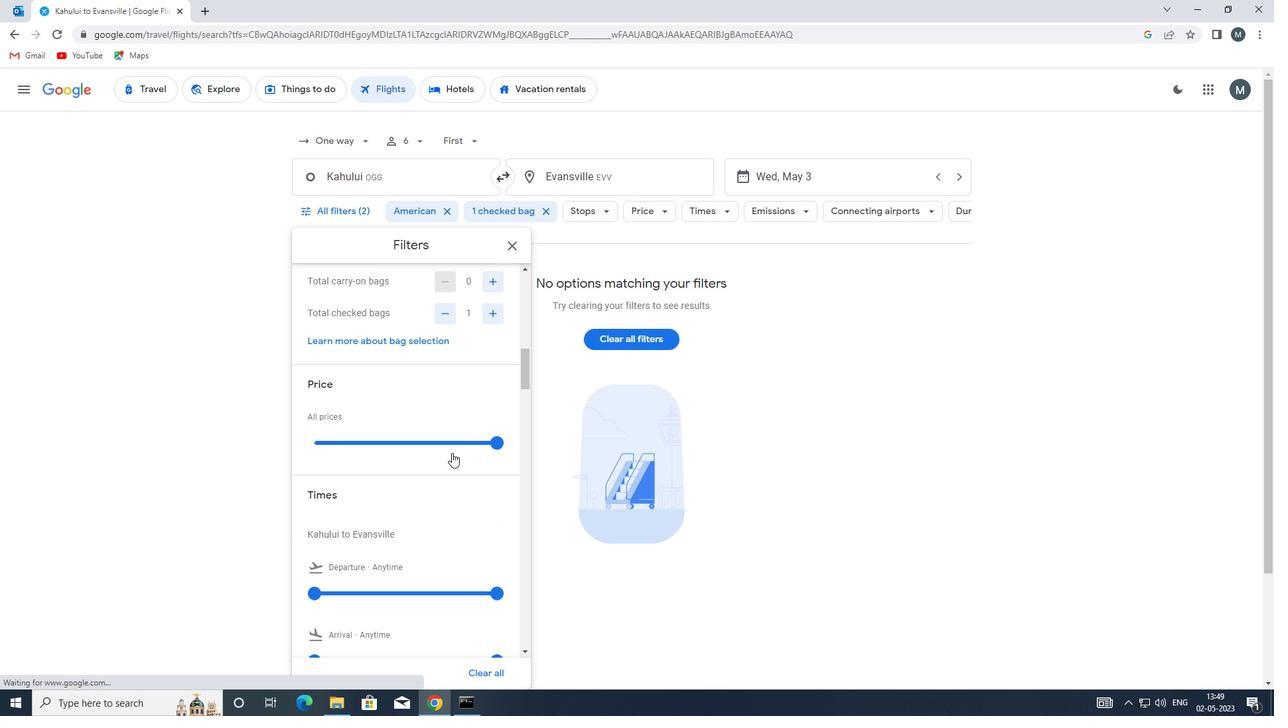 
Action: Mouse scrolled (453, 454) with delta (0, 0)
Screenshot: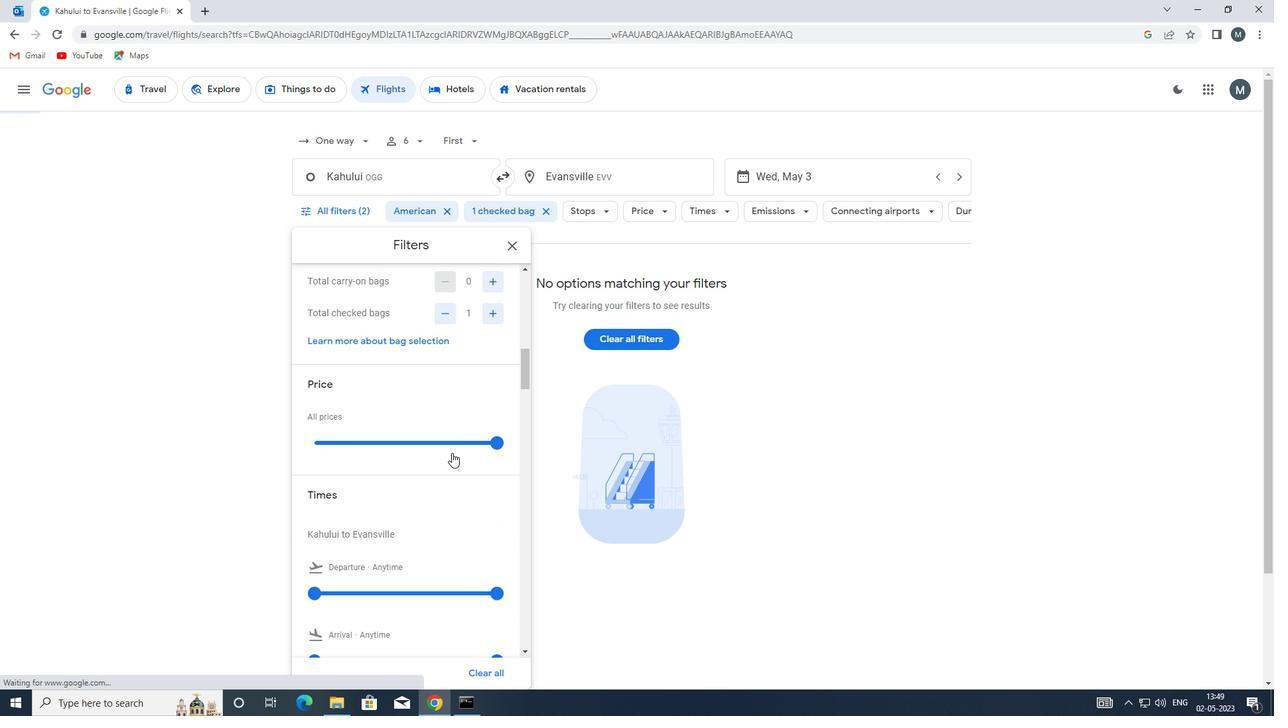 
Action: Mouse moved to (434, 445)
Screenshot: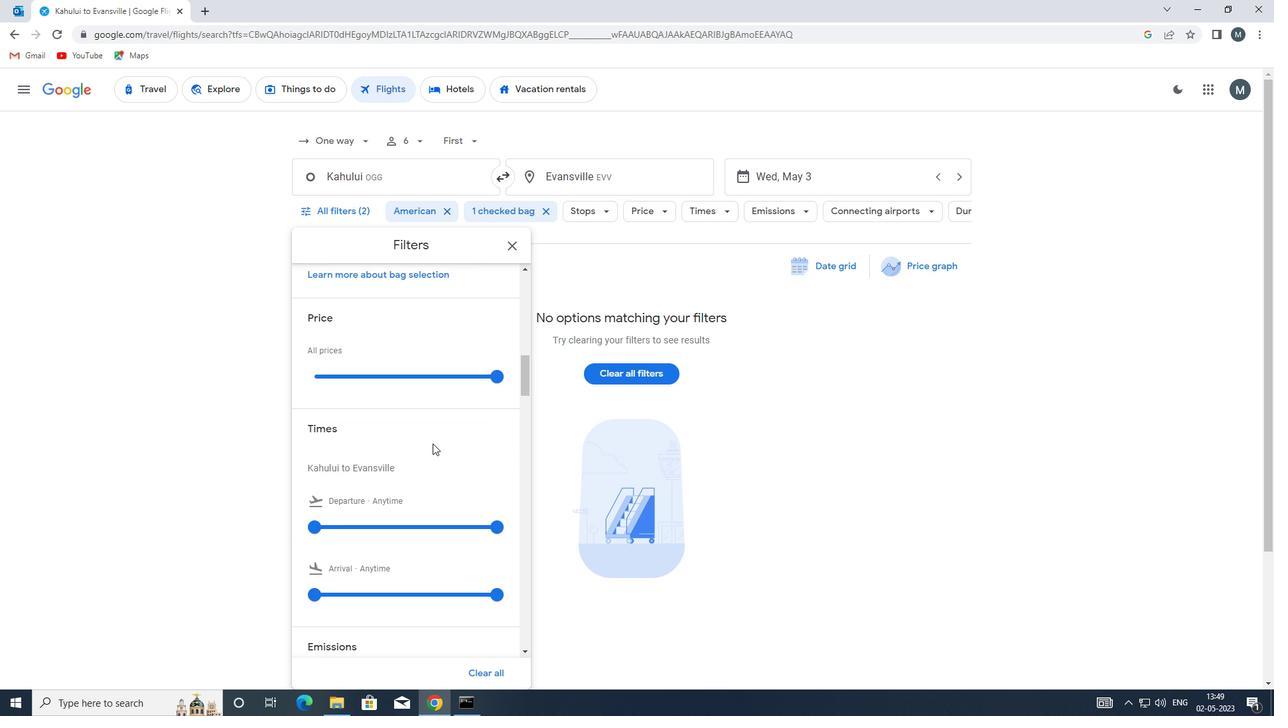 
Action: Mouse scrolled (434, 444) with delta (0, 0)
Screenshot: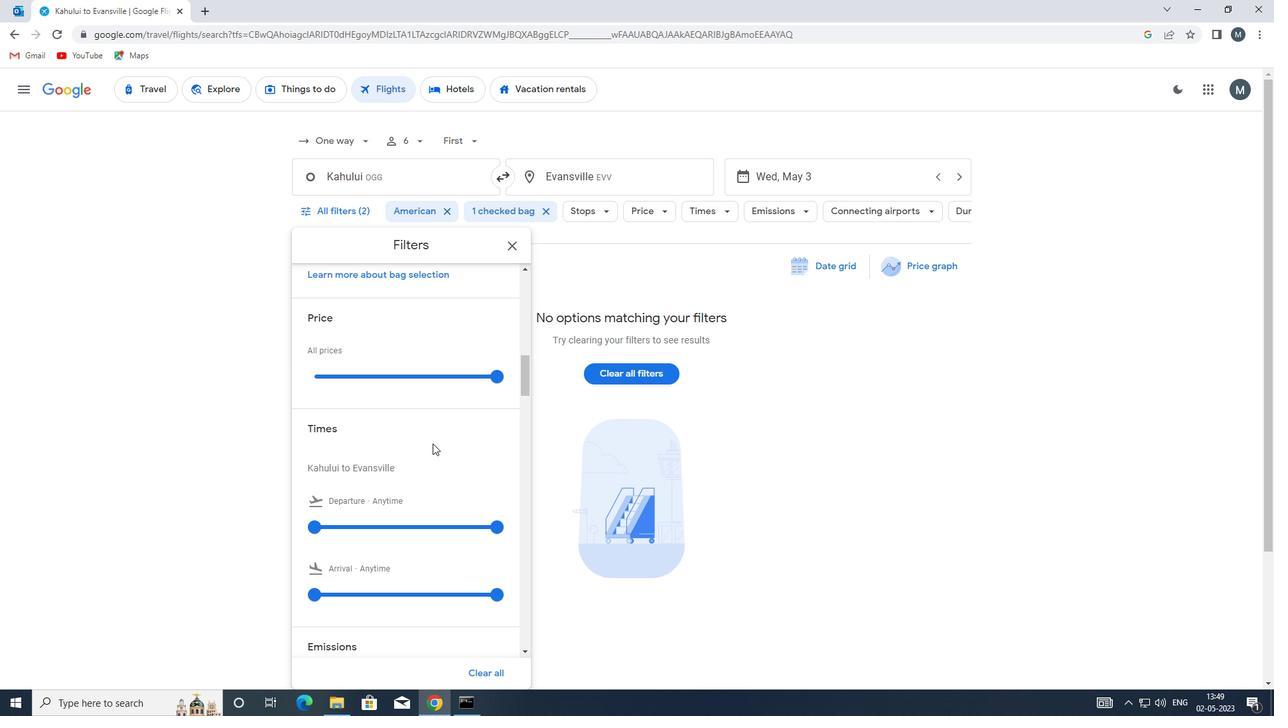 
Action: Mouse scrolled (434, 444) with delta (0, 0)
Screenshot: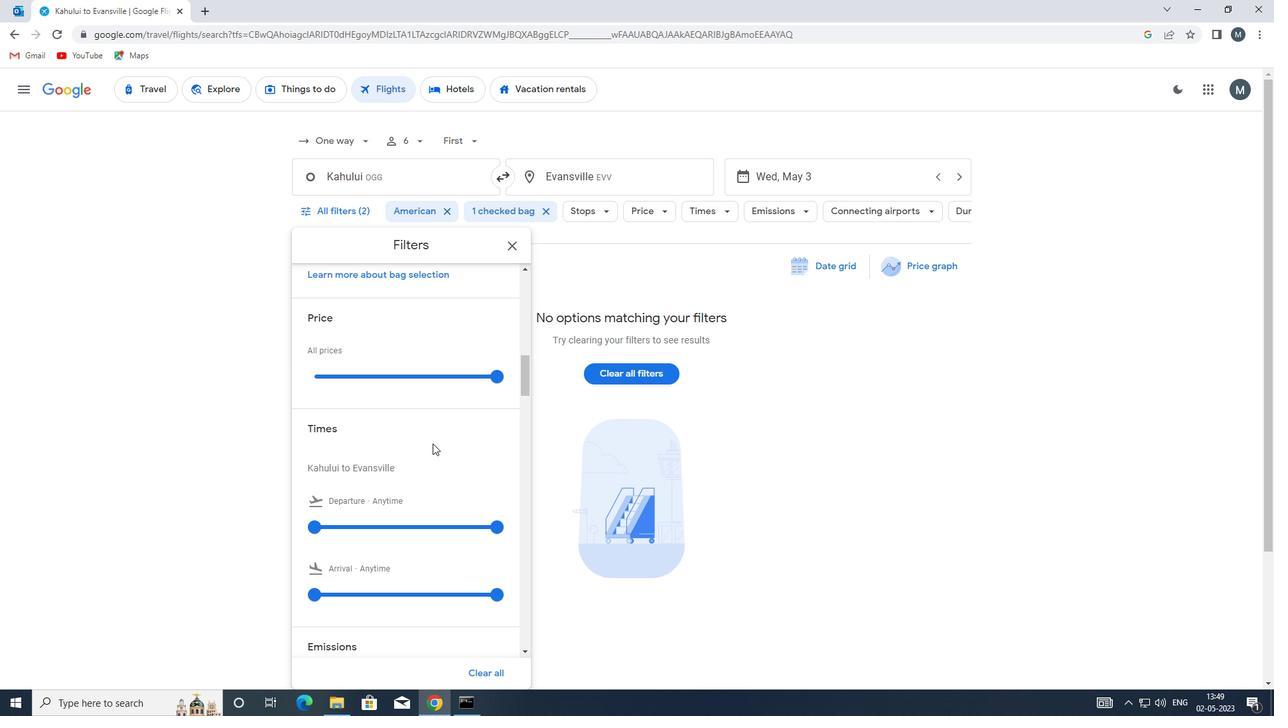 
Action: Mouse moved to (325, 396)
Screenshot: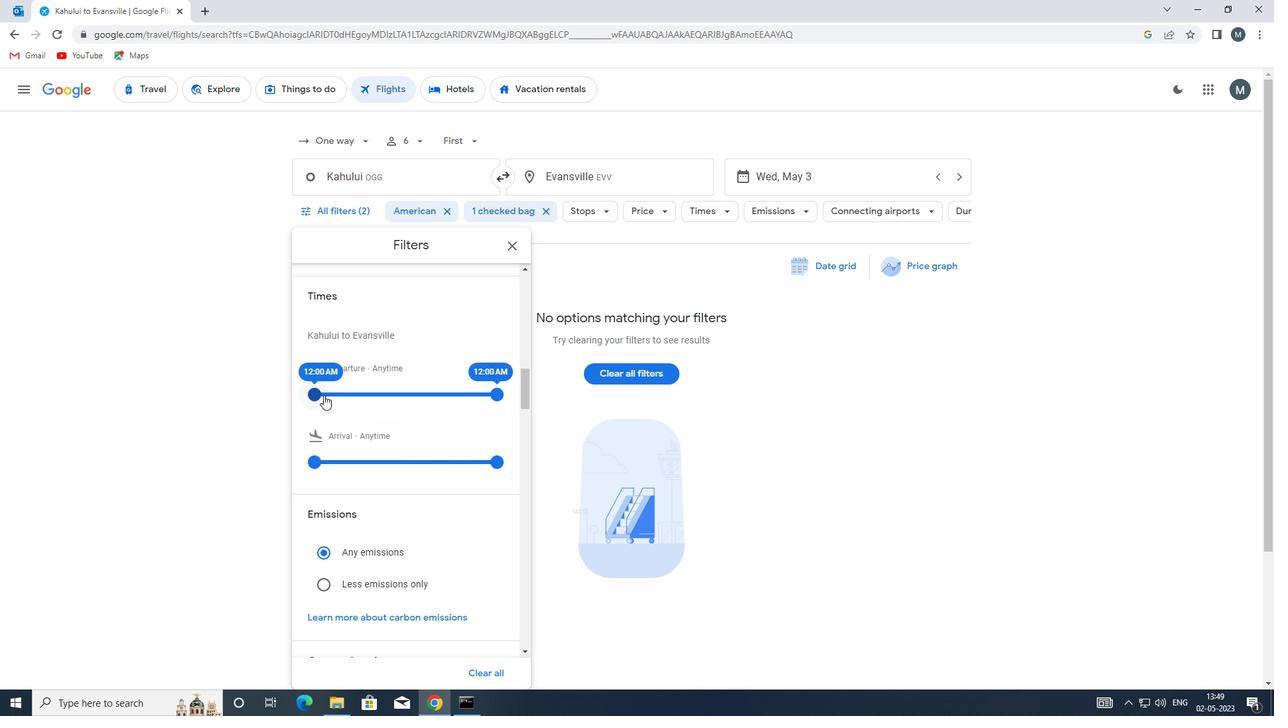 
Action: Mouse pressed left at (325, 396)
Screenshot: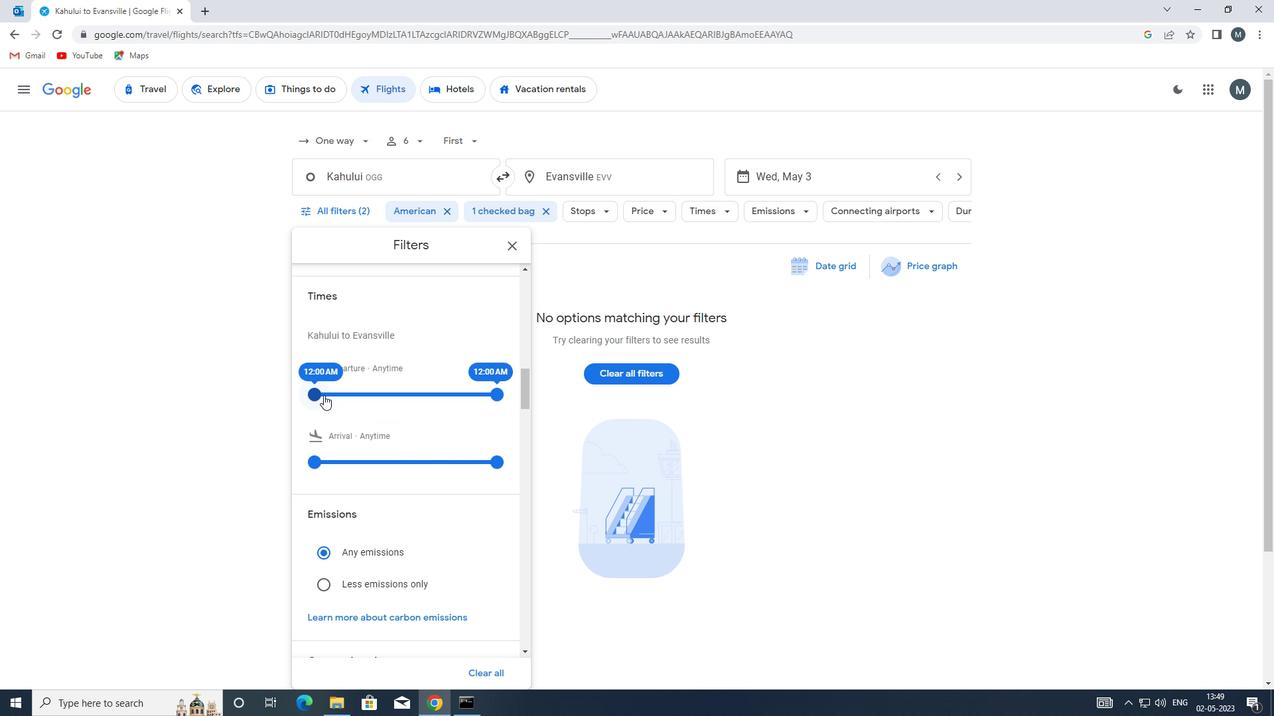 
Action: Mouse moved to (490, 398)
Screenshot: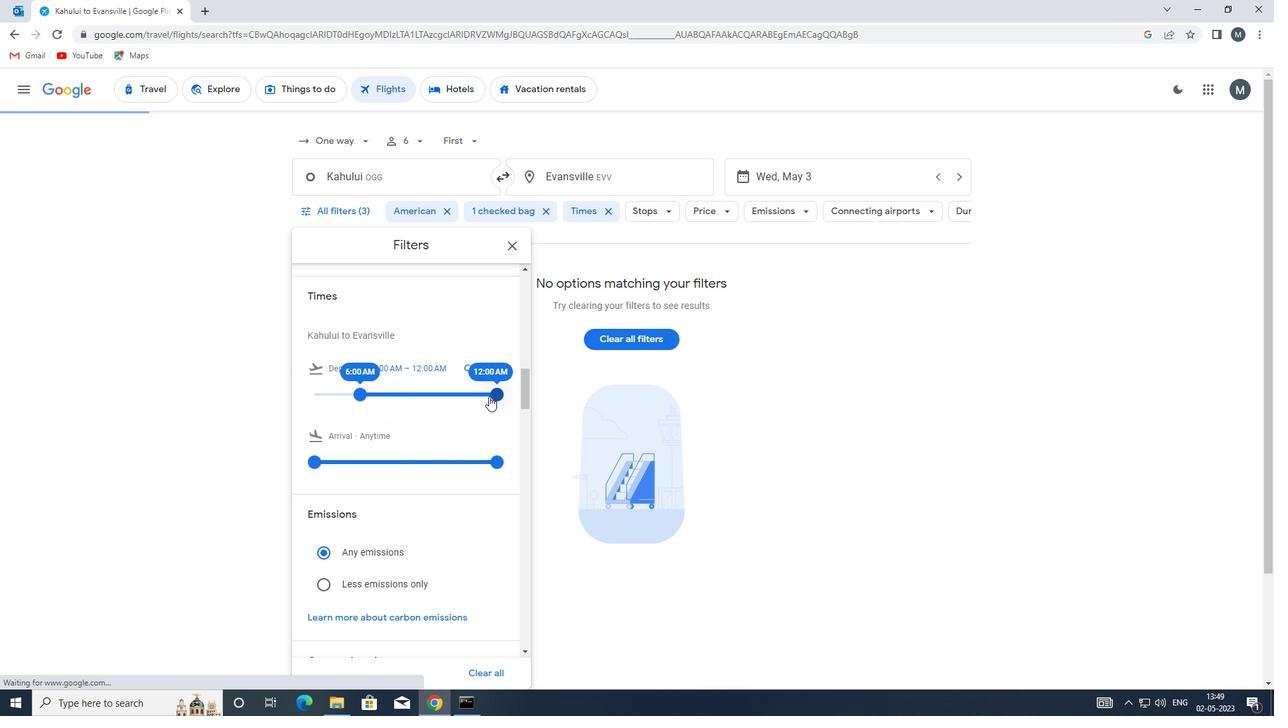 
Action: Mouse pressed left at (490, 398)
Screenshot: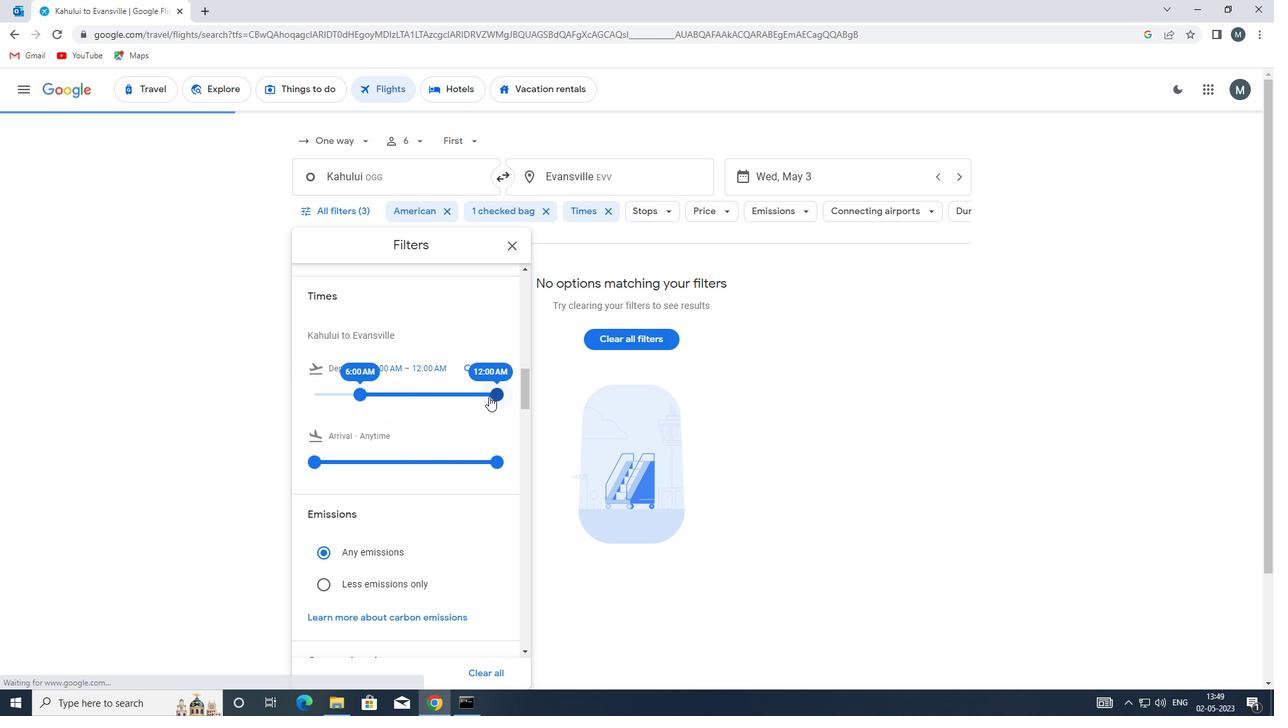
Action: Mouse moved to (341, 395)
Screenshot: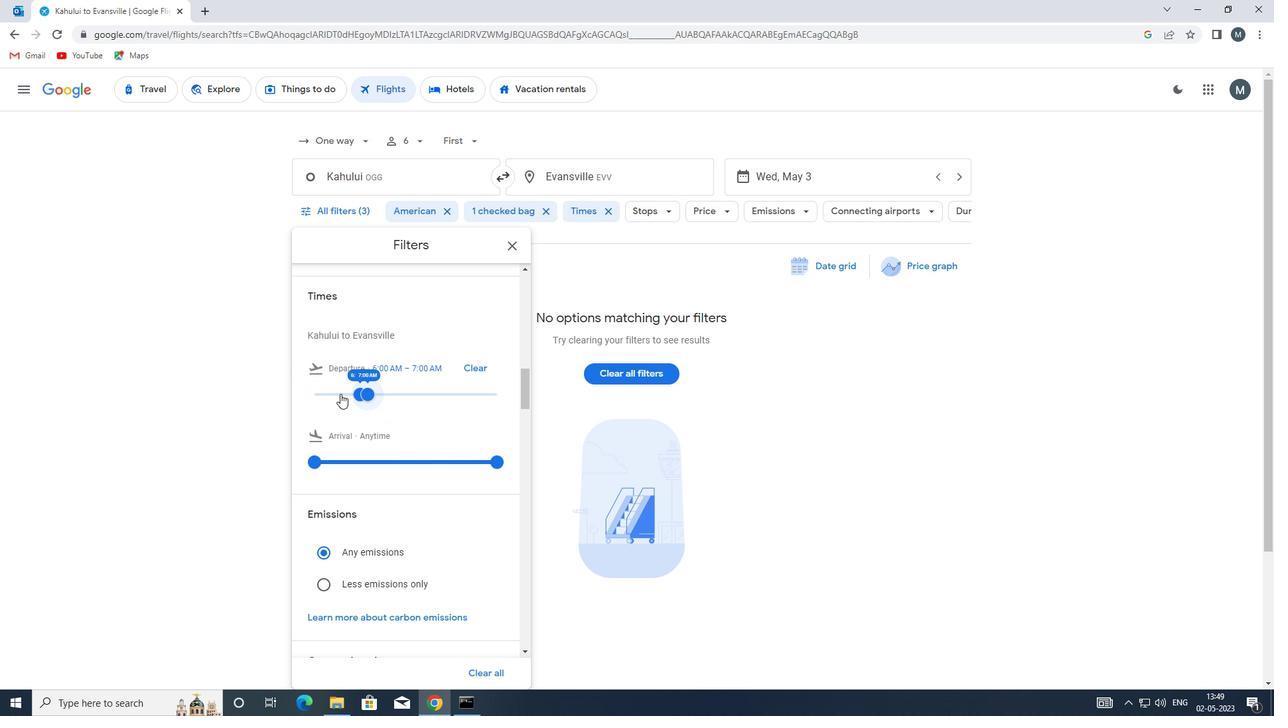 
Action: Mouse scrolled (341, 394) with delta (0, 0)
Screenshot: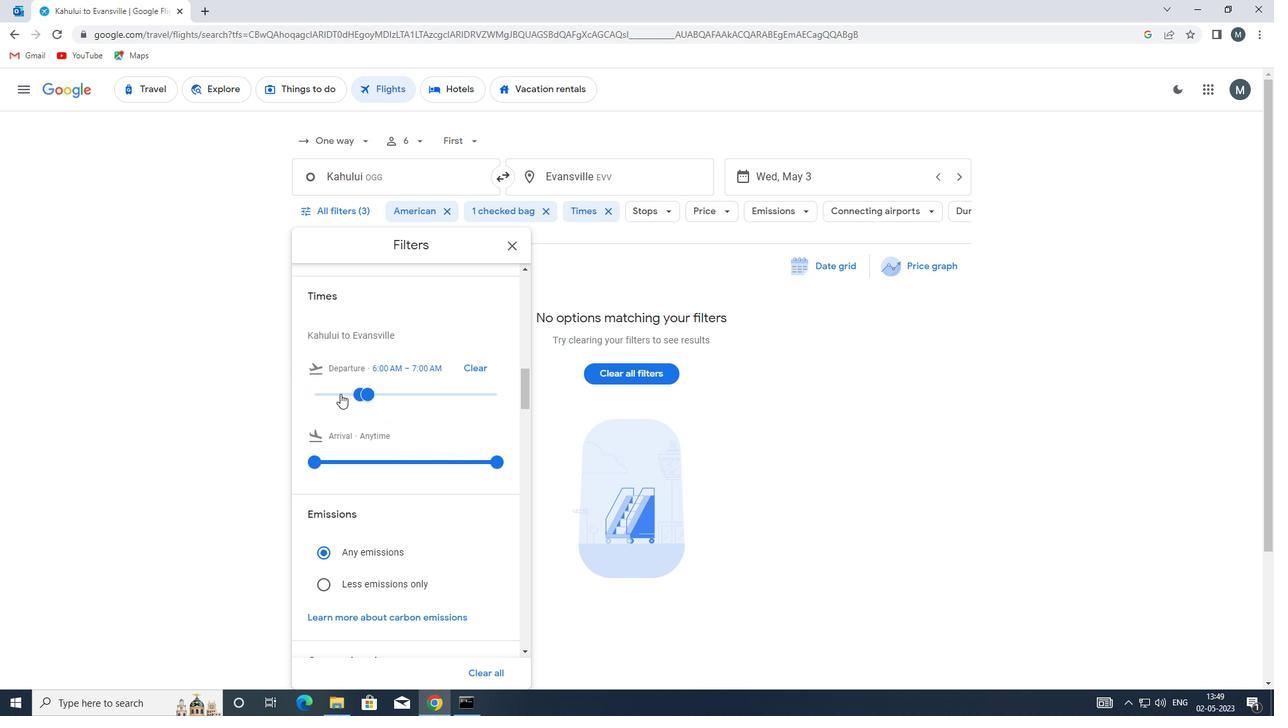 
Action: Mouse scrolled (341, 394) with delta (0, 0)
Screenshot: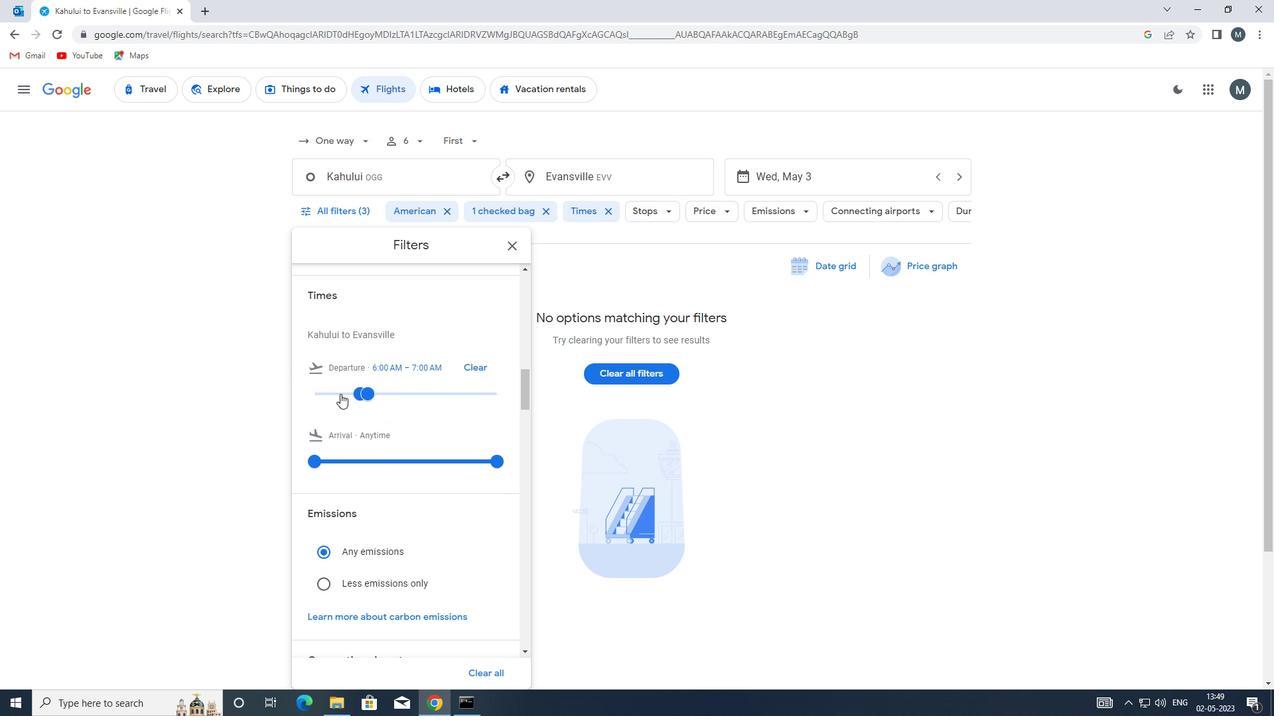 
Action: Mouse moved to (515, 249)
Screenshot: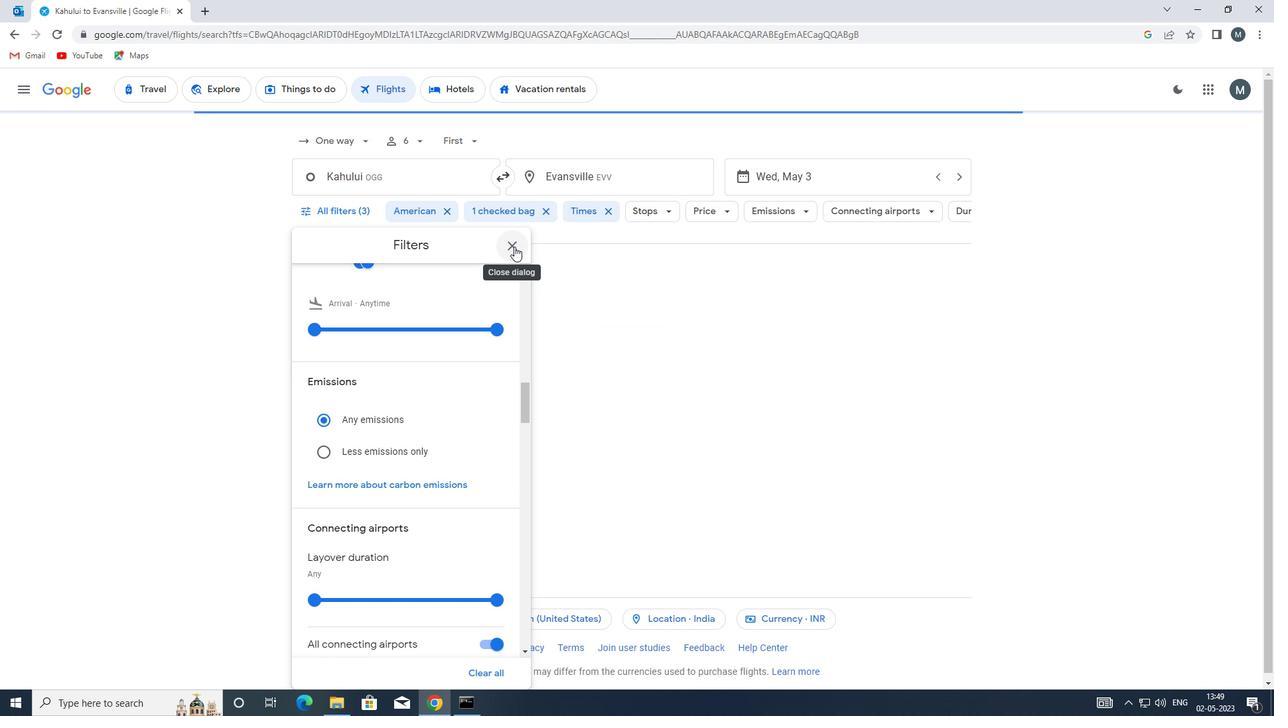 
Action: Mouse pressed left at (515, 249)
Screenshot: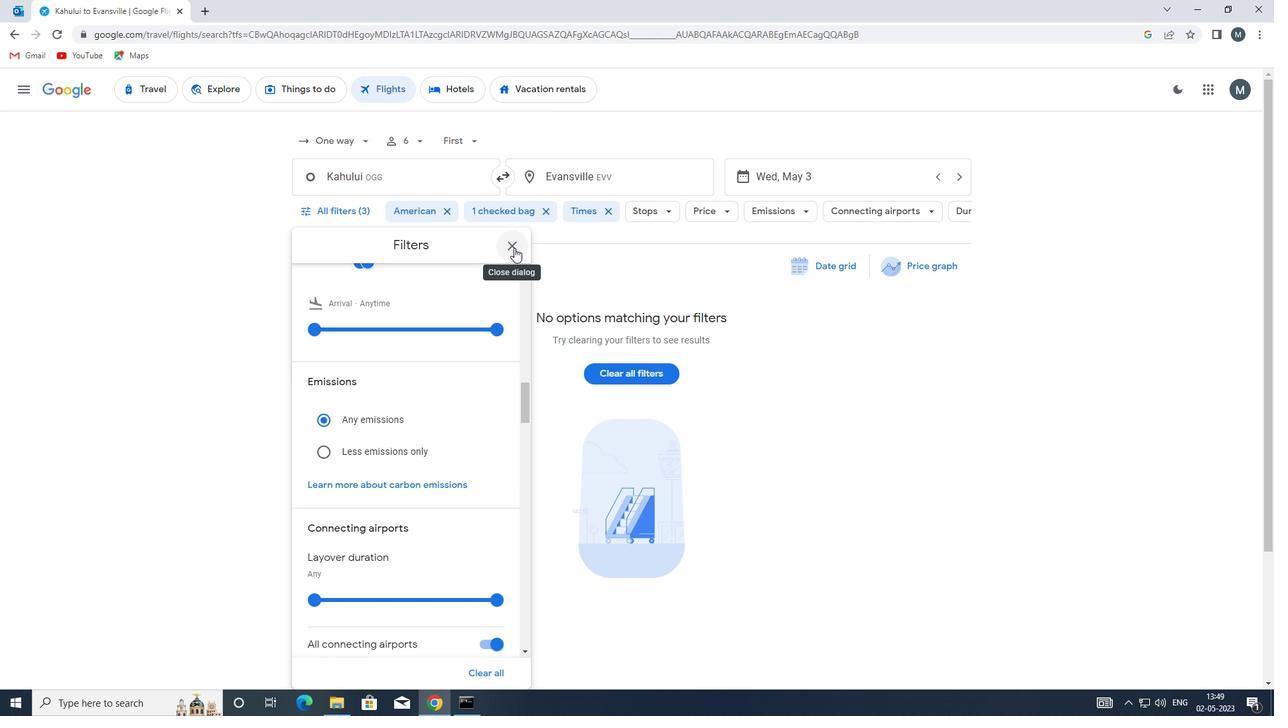 
